 Task: Find connections with filter location Balma with filter topic #investmentproperty with filter profile language Potuguese with filter current company GoodWe with filter school Veer Narmad South Gujarat University, Surat with filter industry Retail Appliances, Electrical, and Electronic Equipment with filter service category Coaching & Mentoring with filter keywords title Locksmith
Action: Mouse moved to (691, 98)
Screenshot: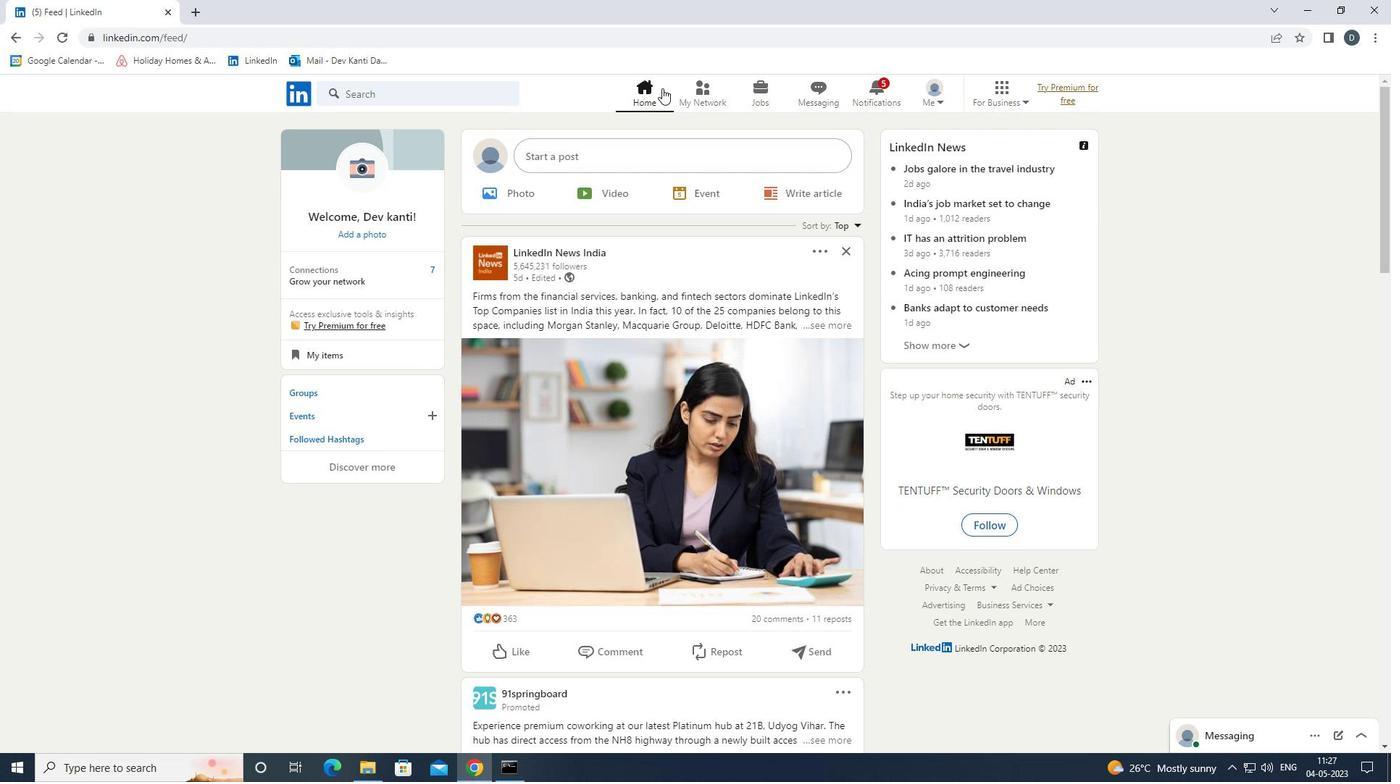 
Action: Mouse pressed left at (691, 98)
Screenshot: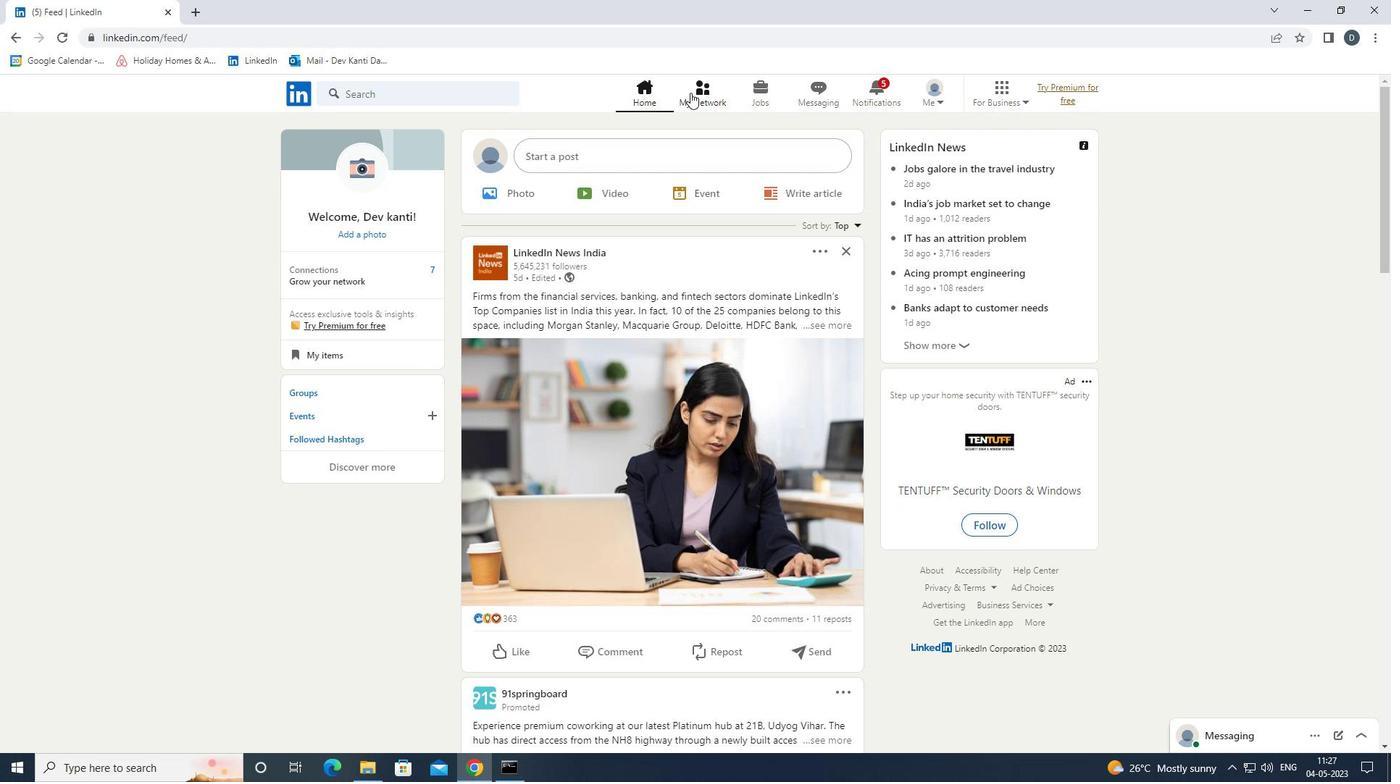 
Action: Mouse moved to (488, 170)
Screenshot: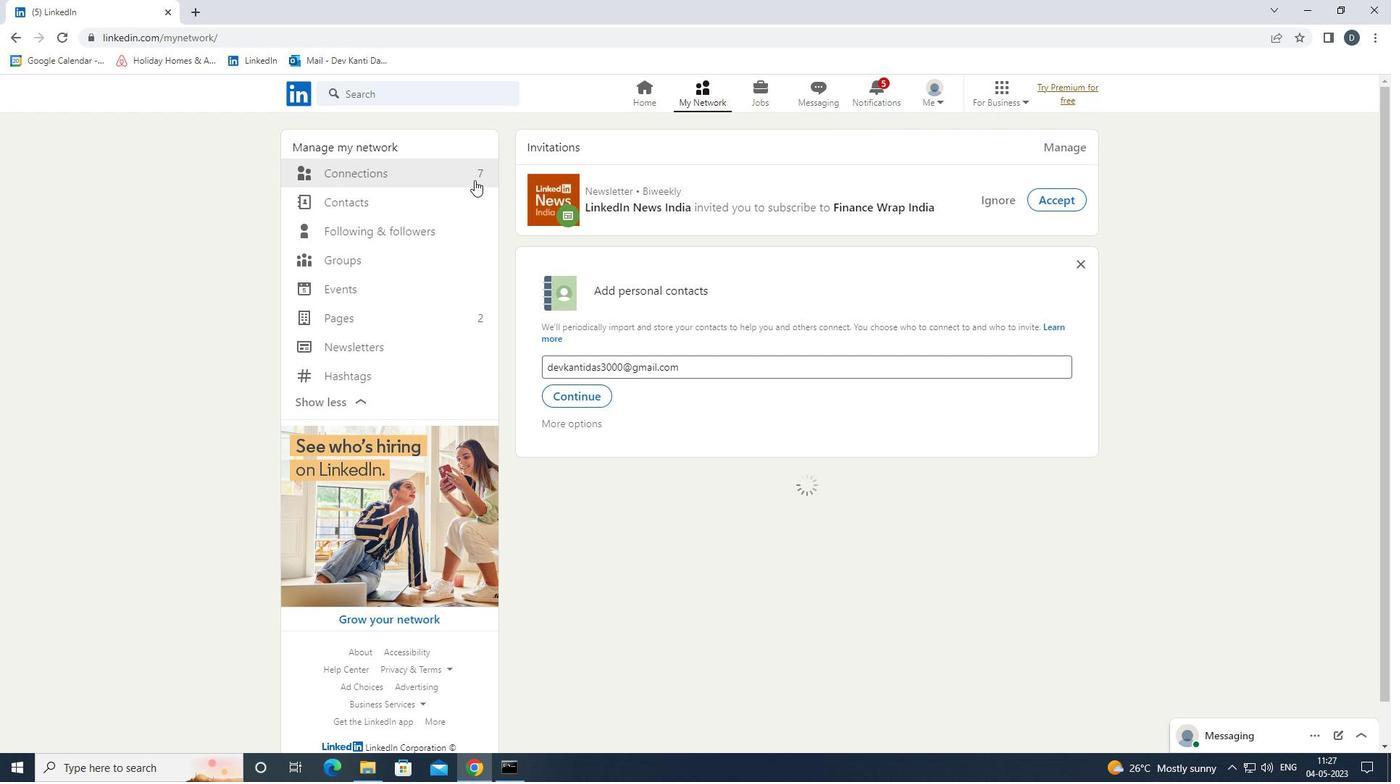 
Action: Mouse pressed left at (488, 170)
Screenshot: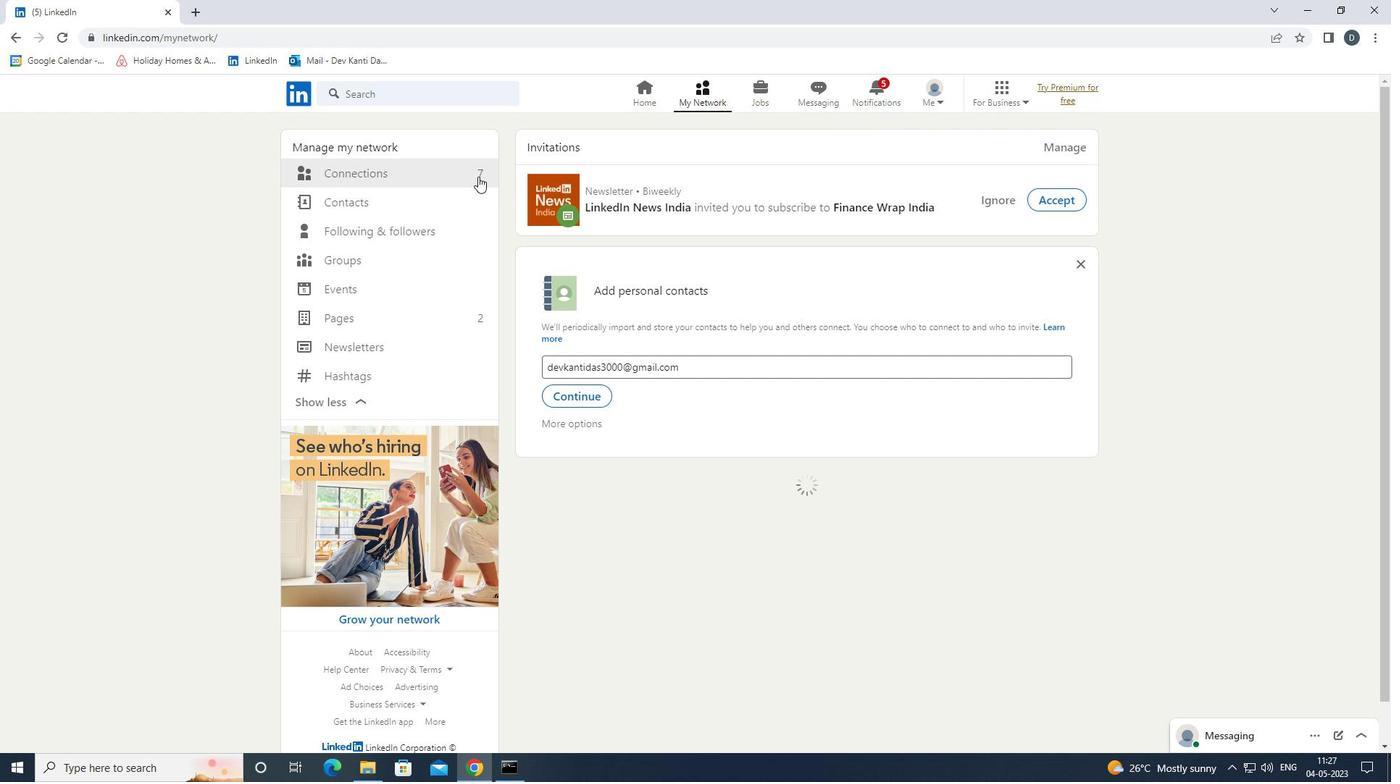 
Action: Mouse moved to (480, 173)
Screenshot: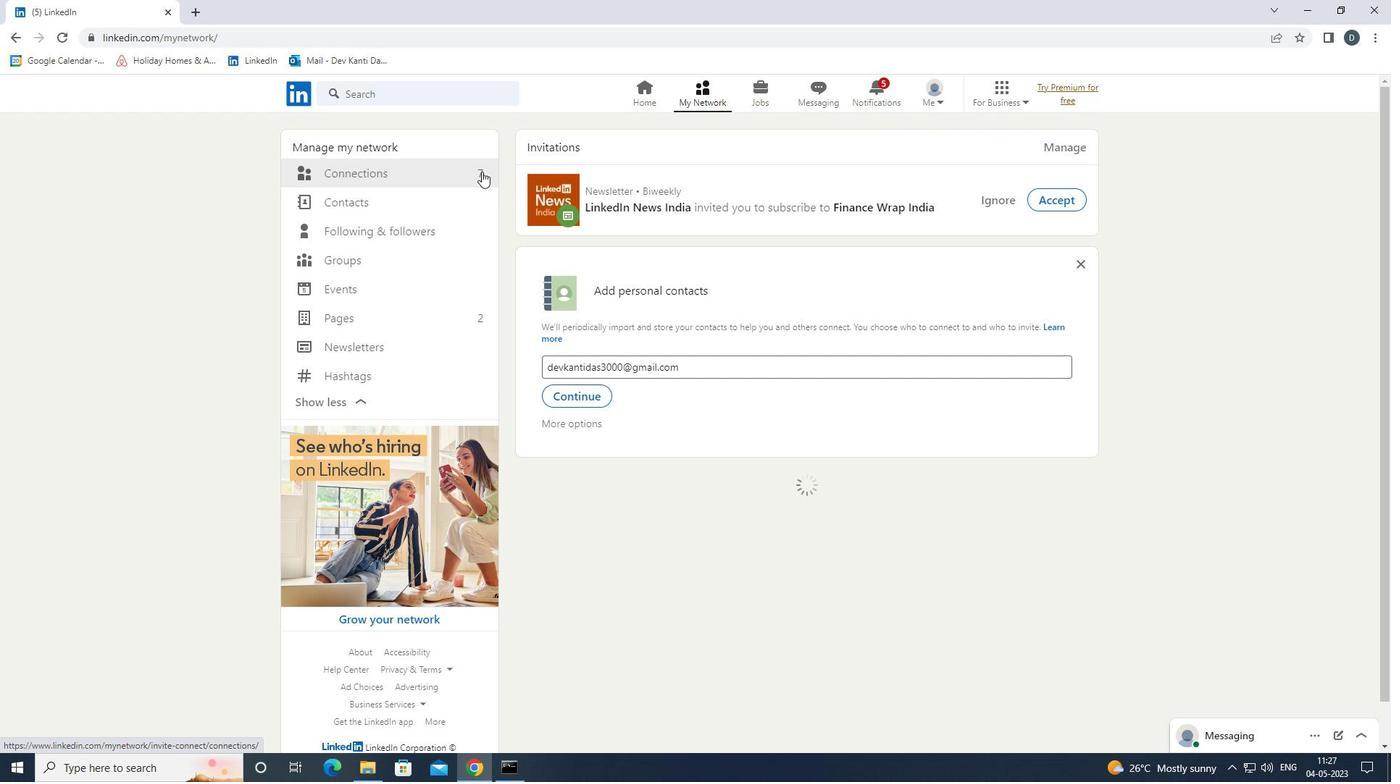 
Action: Mouse pressed left at (480, 173)
Screenshot: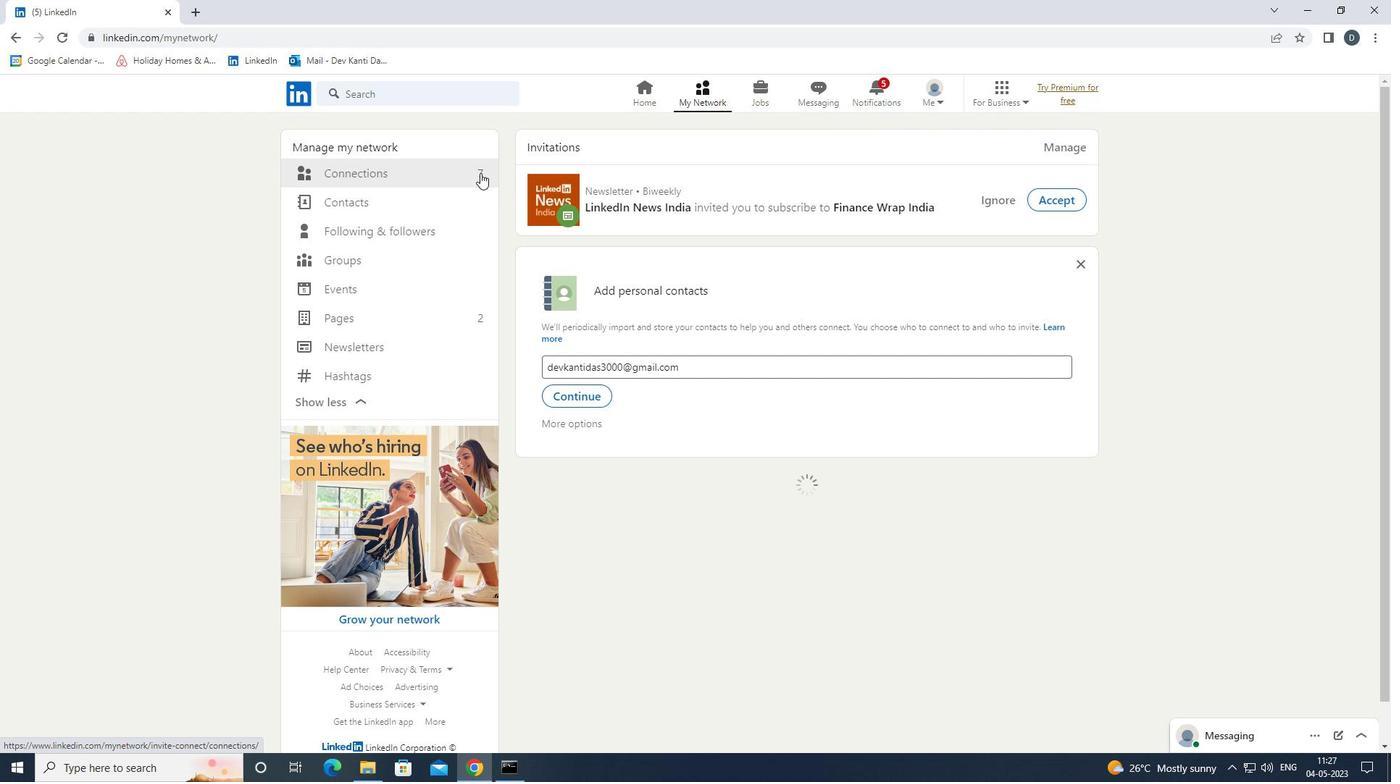 
Action: Mouse moved to (813, 176)
Screenshot: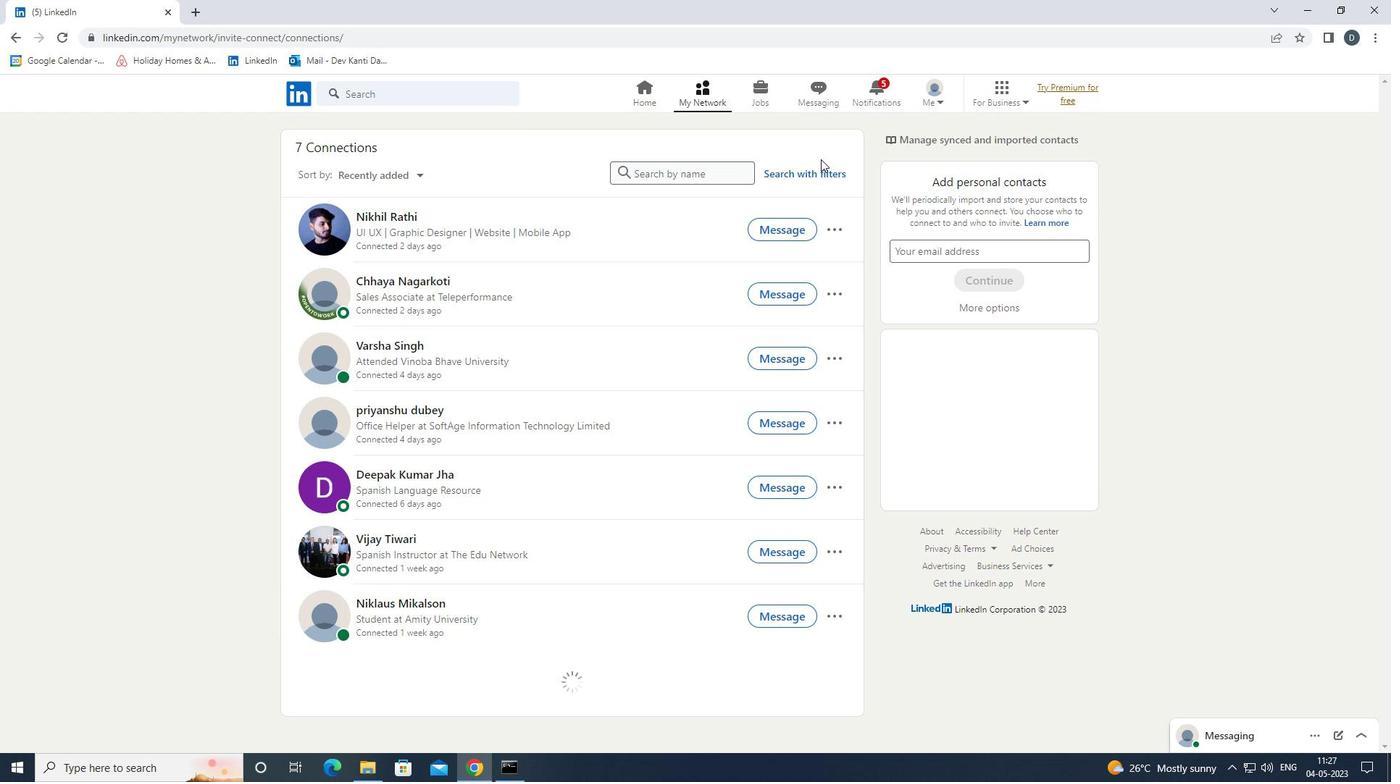 
Action: Mouse pressed left at (813, 176)
Screenshot: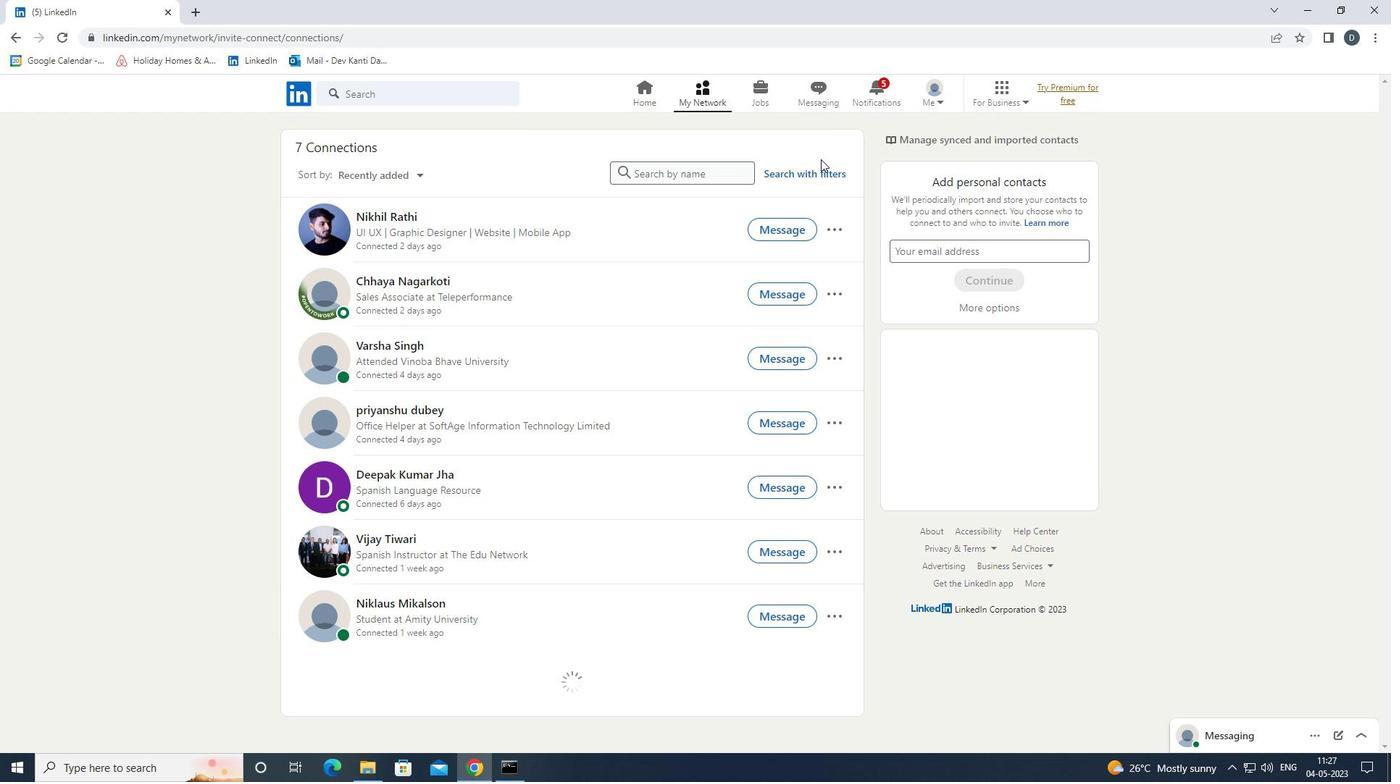 
Action: Mouse moved to (729, 132)
Screenshot: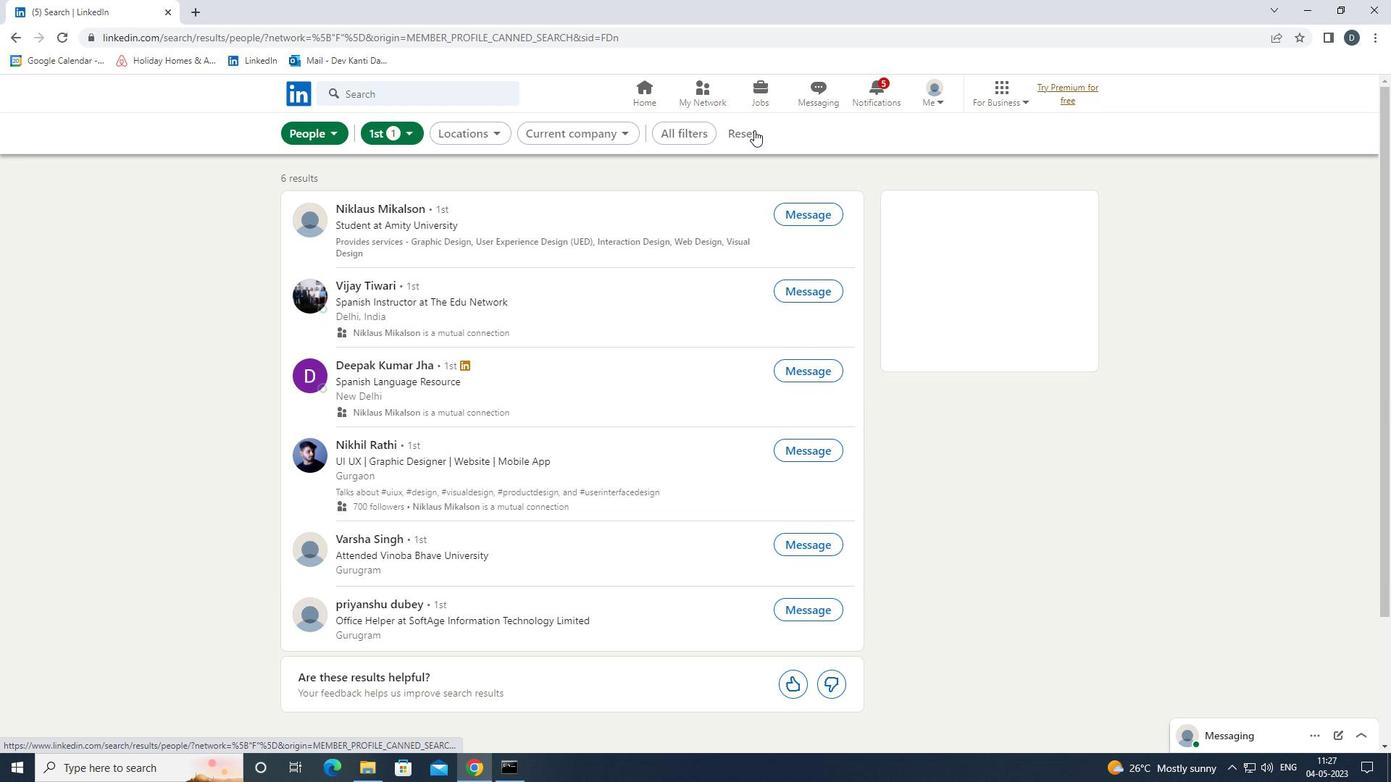 
Action: Mouse pressed left at (729, 132)
Screenshot: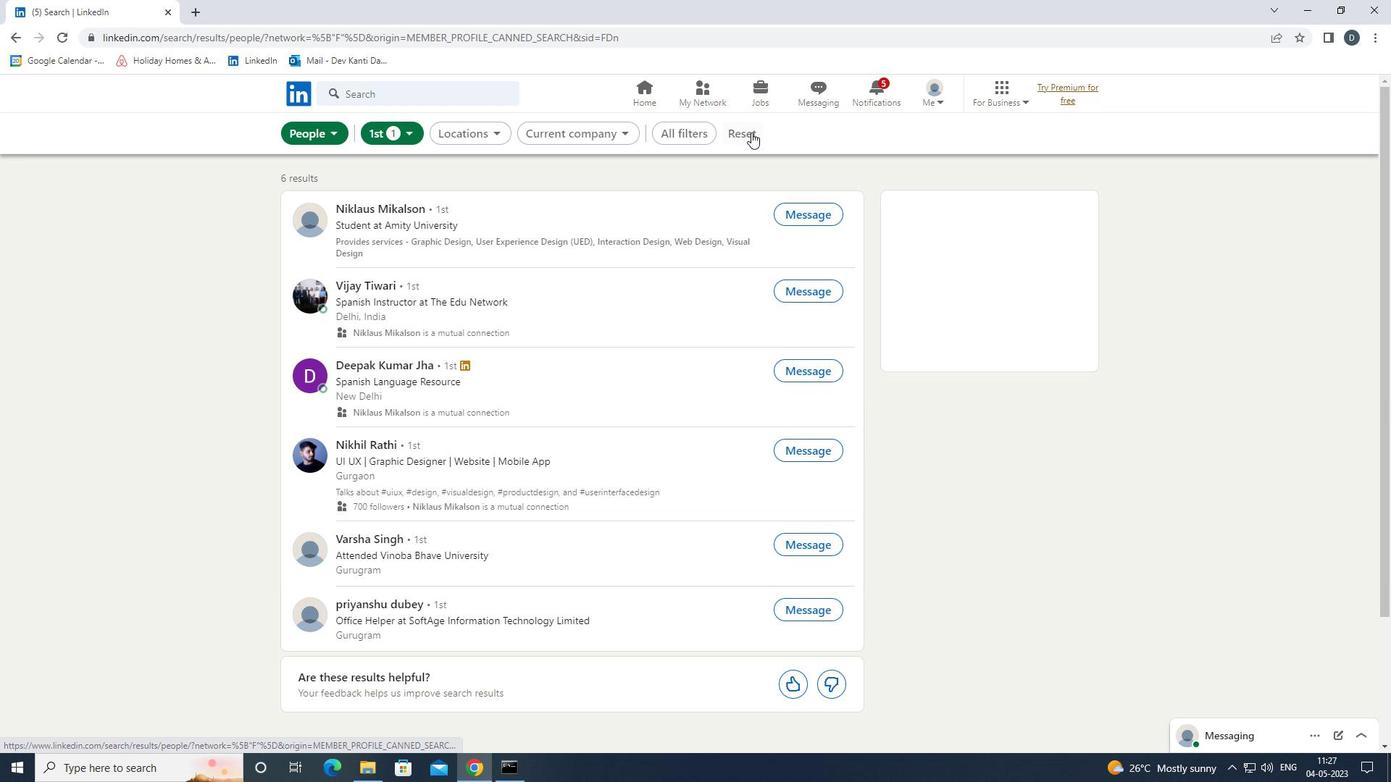 
Action: Mouse moved to (721, 134)
Screenshot: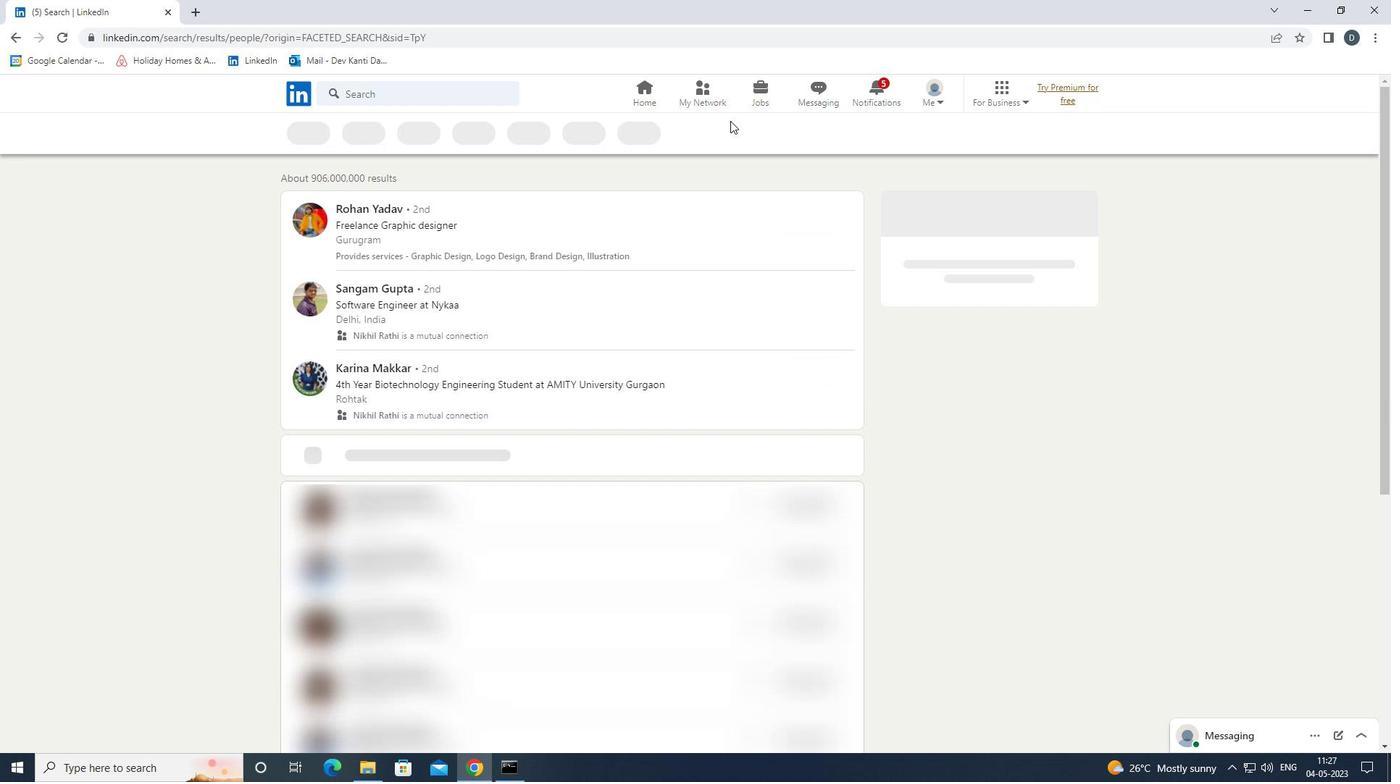 
Action: Mouse pressed left at (721, 134)
Screenshot: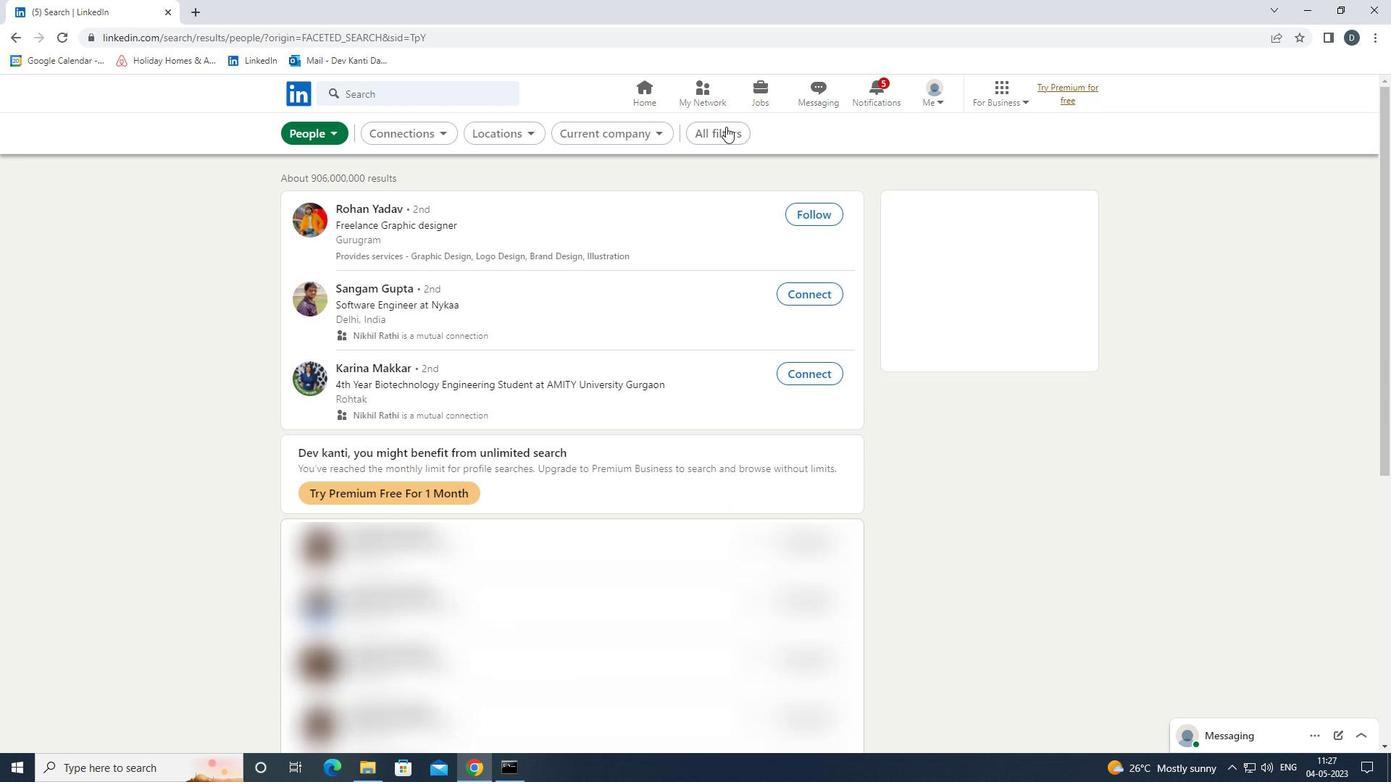 
Action: Mouse moved to (1225, 429)
Screenshot: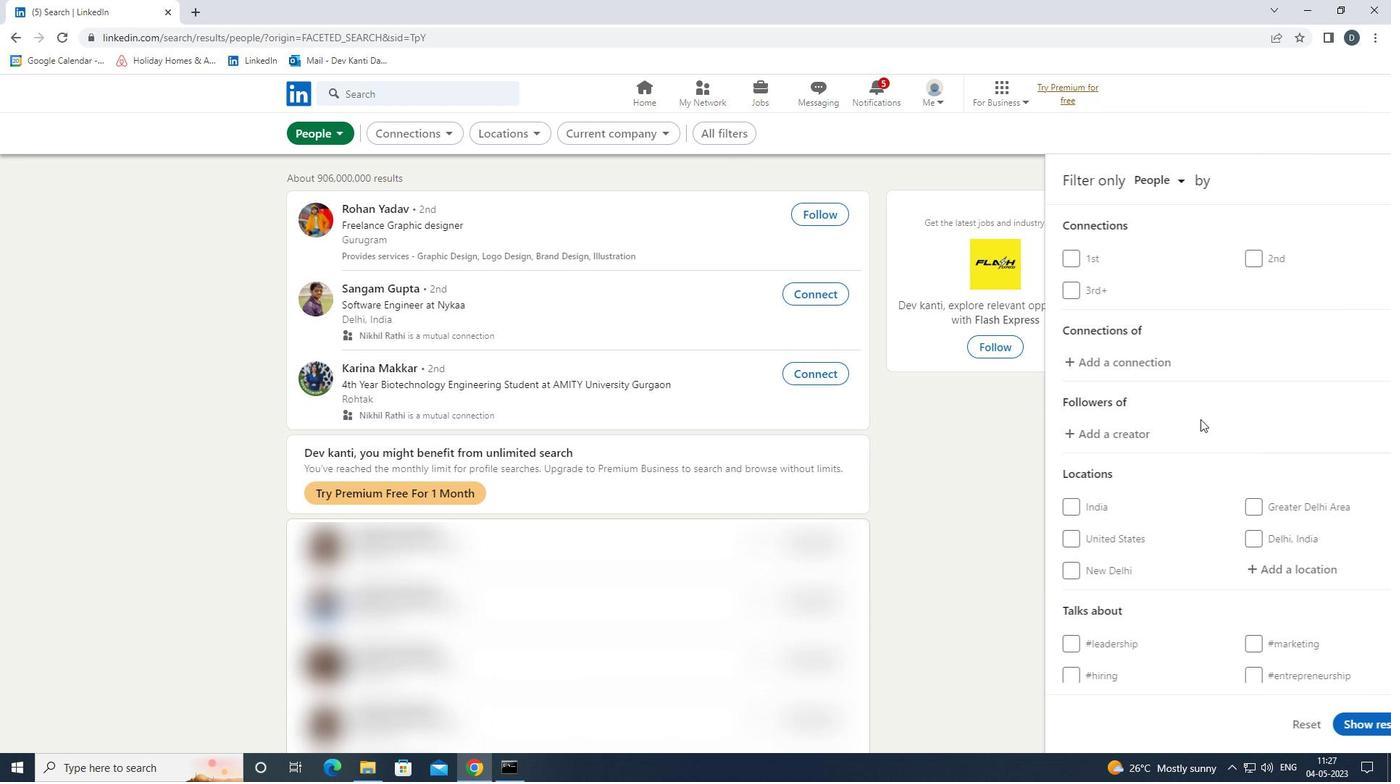 
Action: Mouse scrolled (1225, 429) with delta (0, 0)
Screenshot: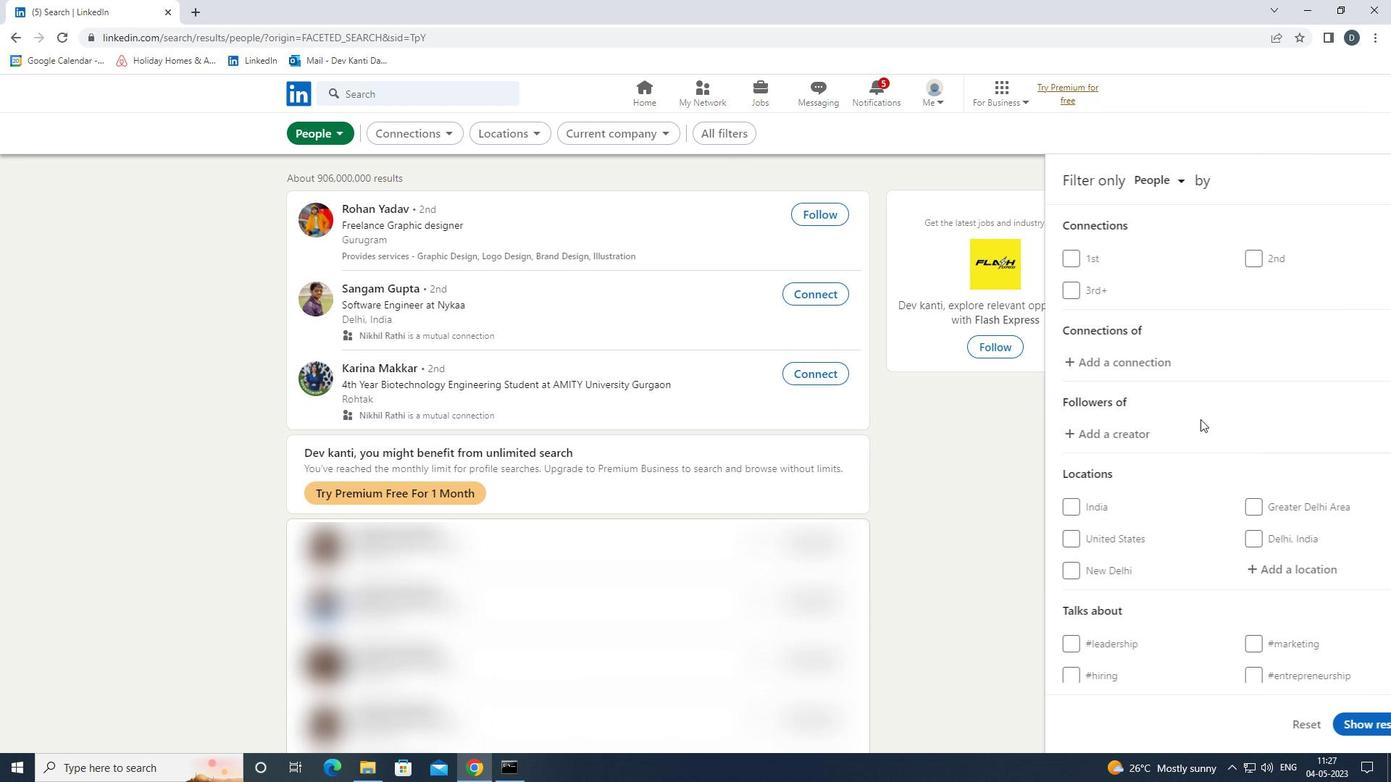 
Action: Mouse moved to (1226, 429)
Screenshot: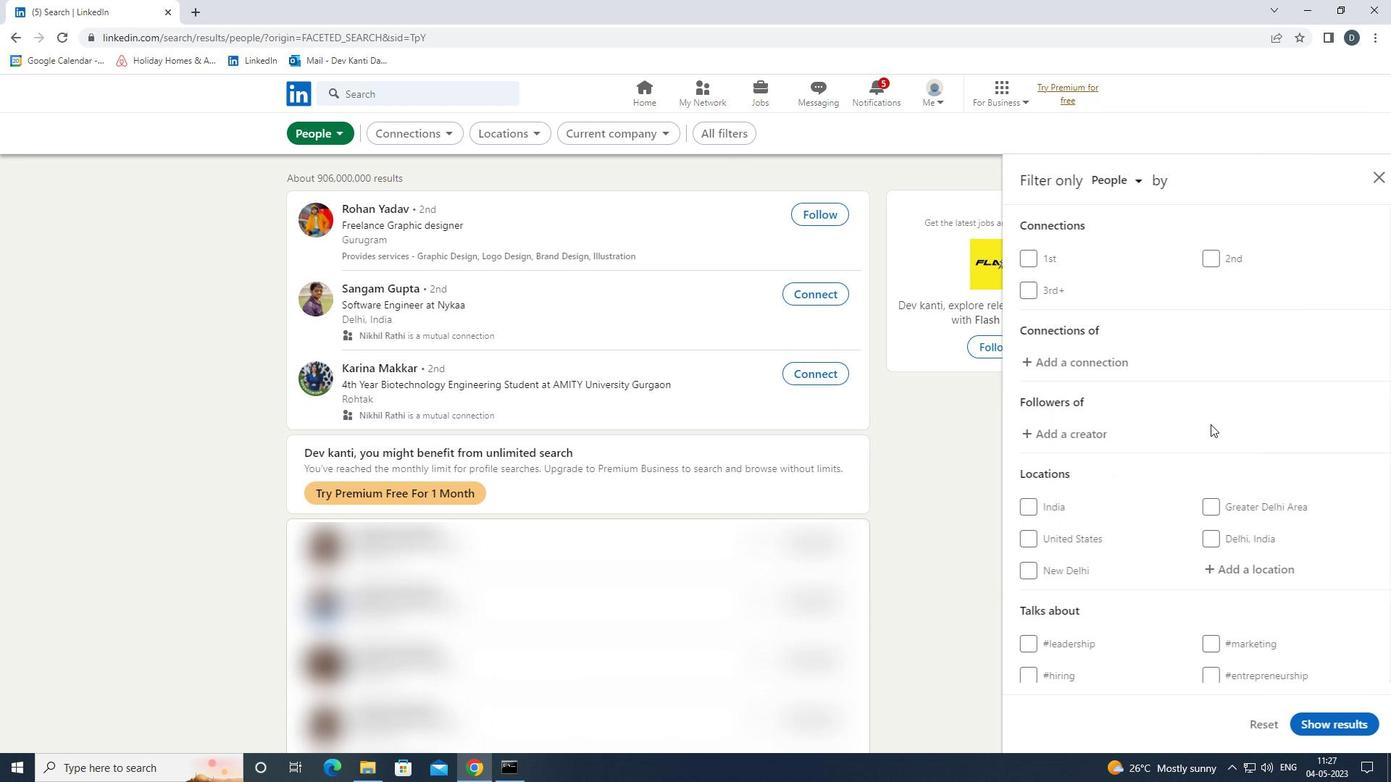
Action: Mouse scrolled (1226, 429) with delta (0, 0)
Screenshot: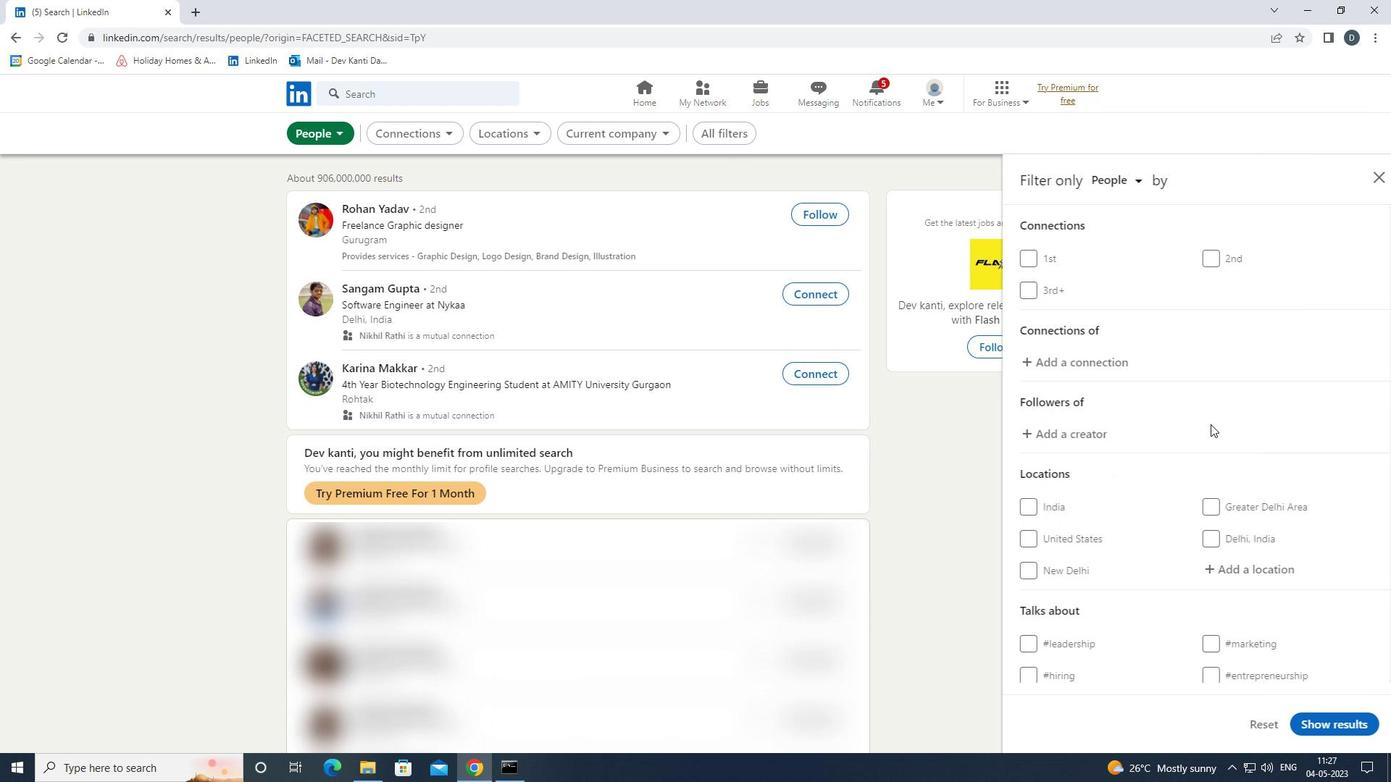 
Action: Mouse moved to (1245, 428)
Screenshot: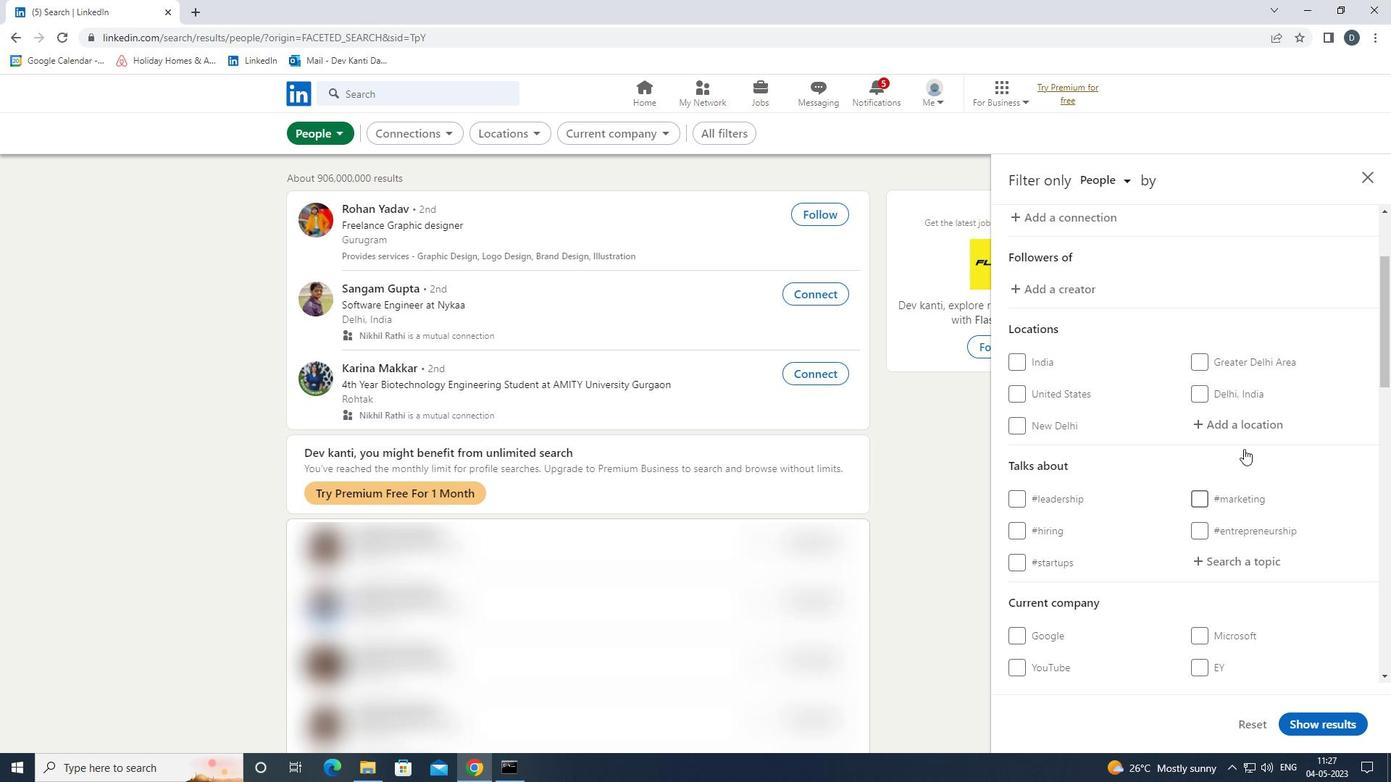 
Action: Mouse pressed left at (1245, 428)
Screenshot: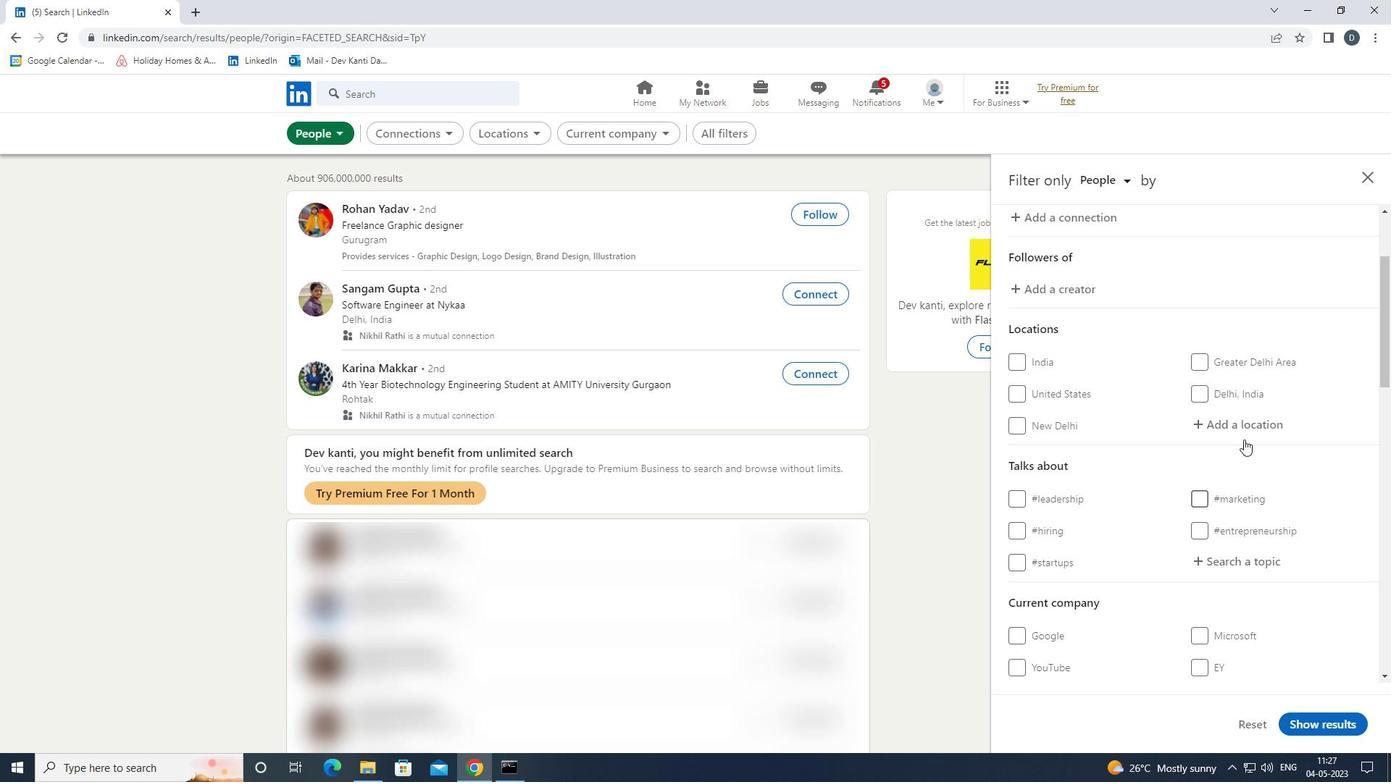
Action: Mouse moved to (1240, 431)
Screenshot: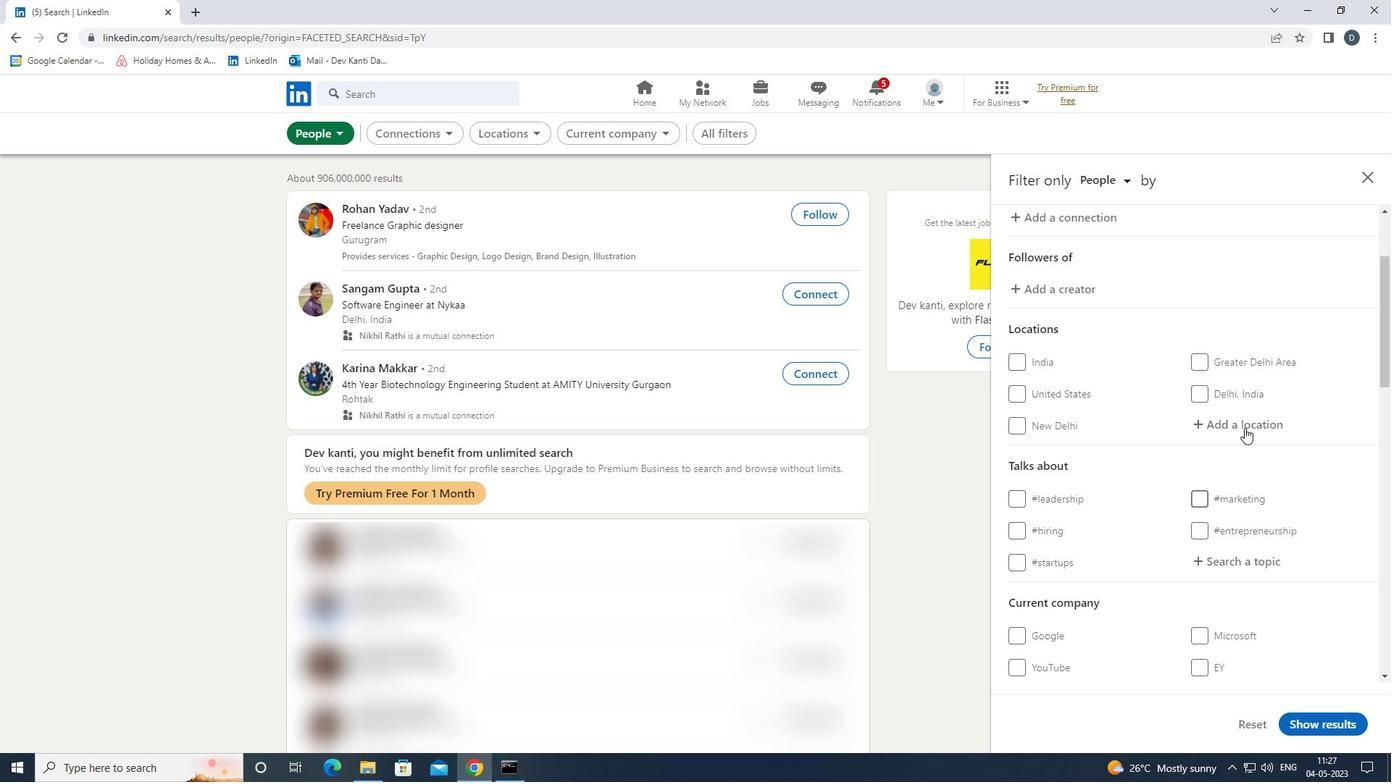 
Action: Key pressed <Key.shift>BALMA<Key.down><Key.enter>
Screenshot: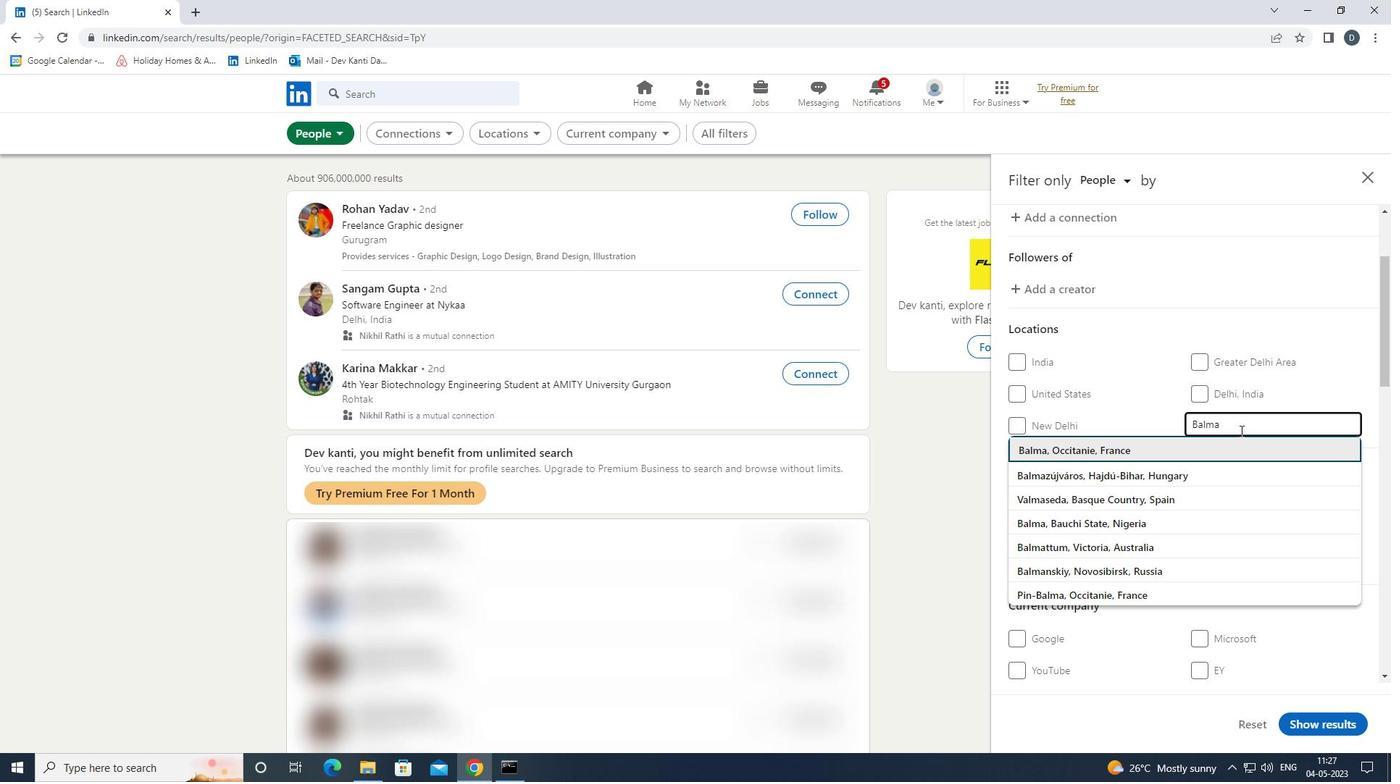 
Action: Mouse moved to (1264, 440)
Screenshot: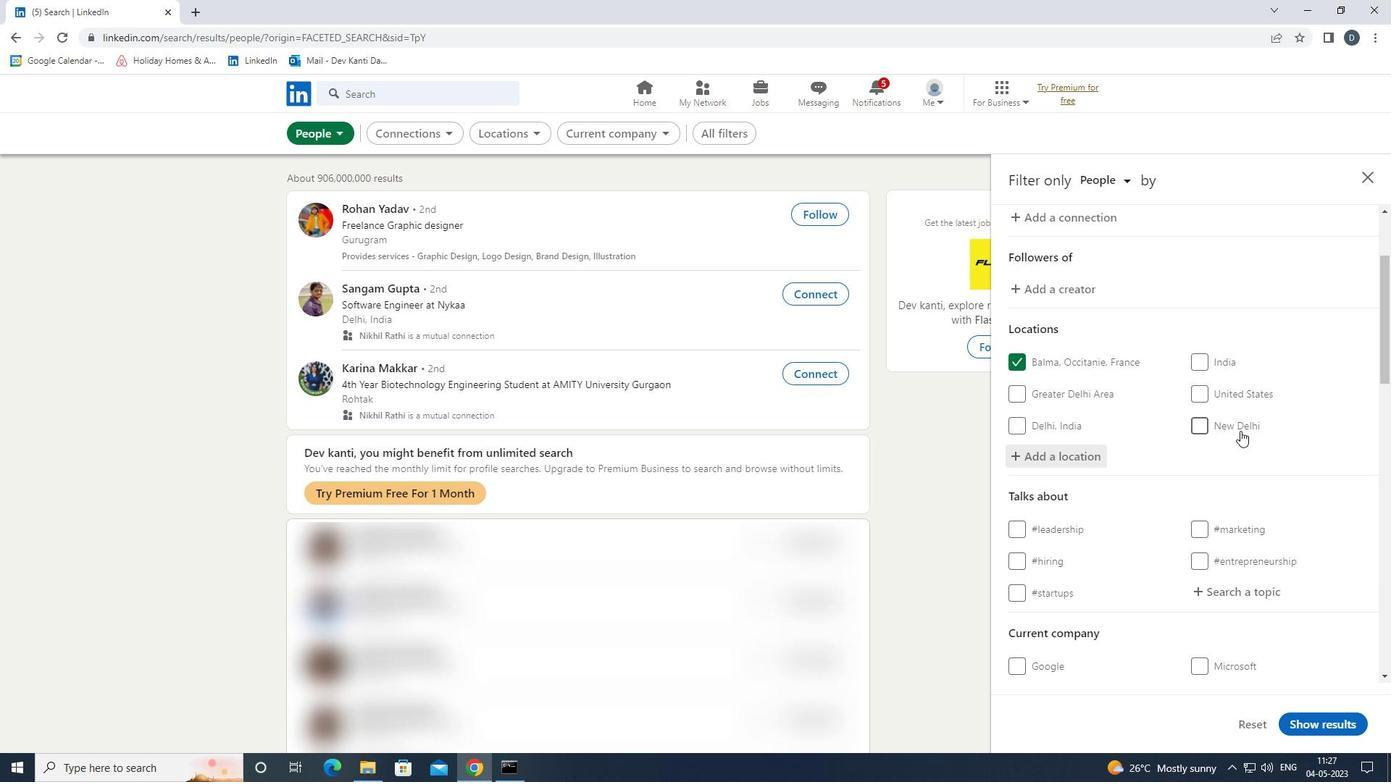 
Action: Mouse scrolled (1264, 439) with delta (0, 0)
Screenshot: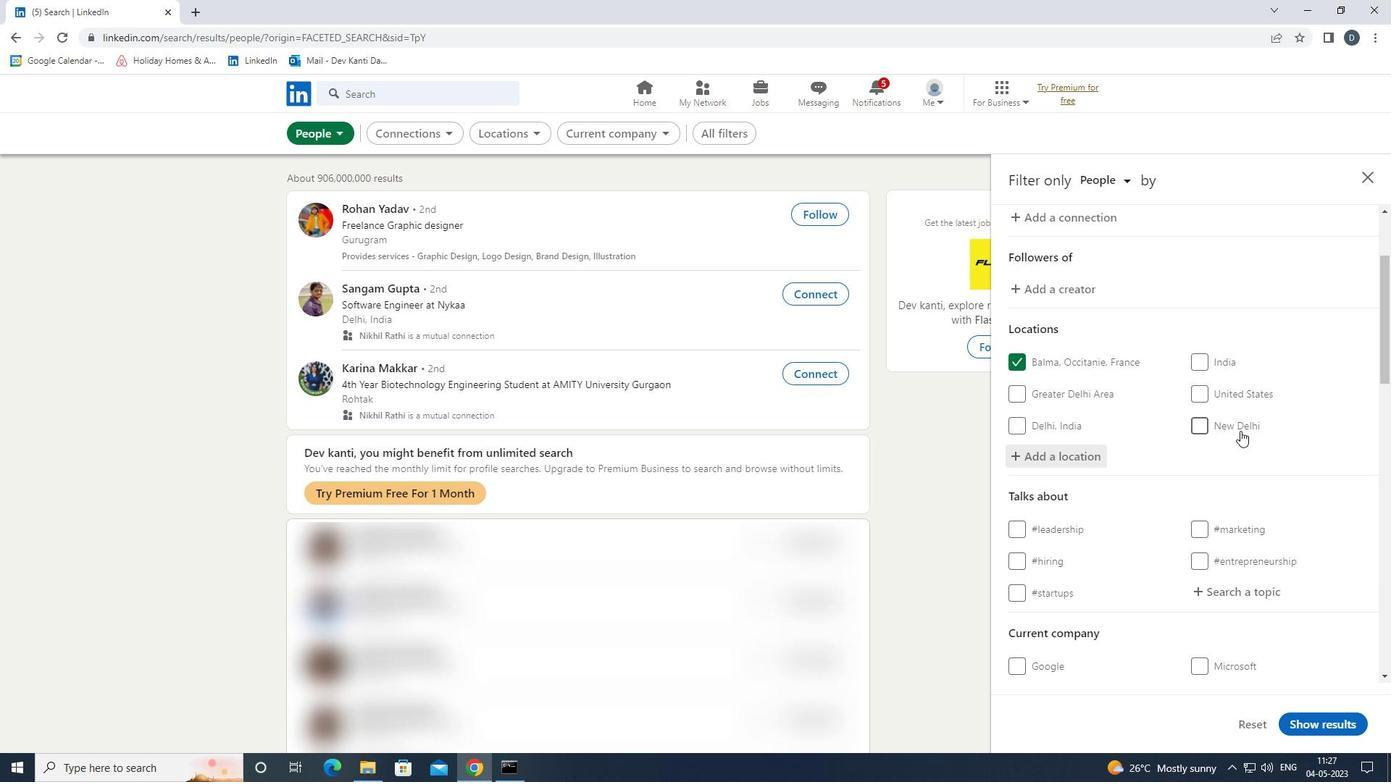 
Action: Mouse moved to (1263, 442)
Screenshot: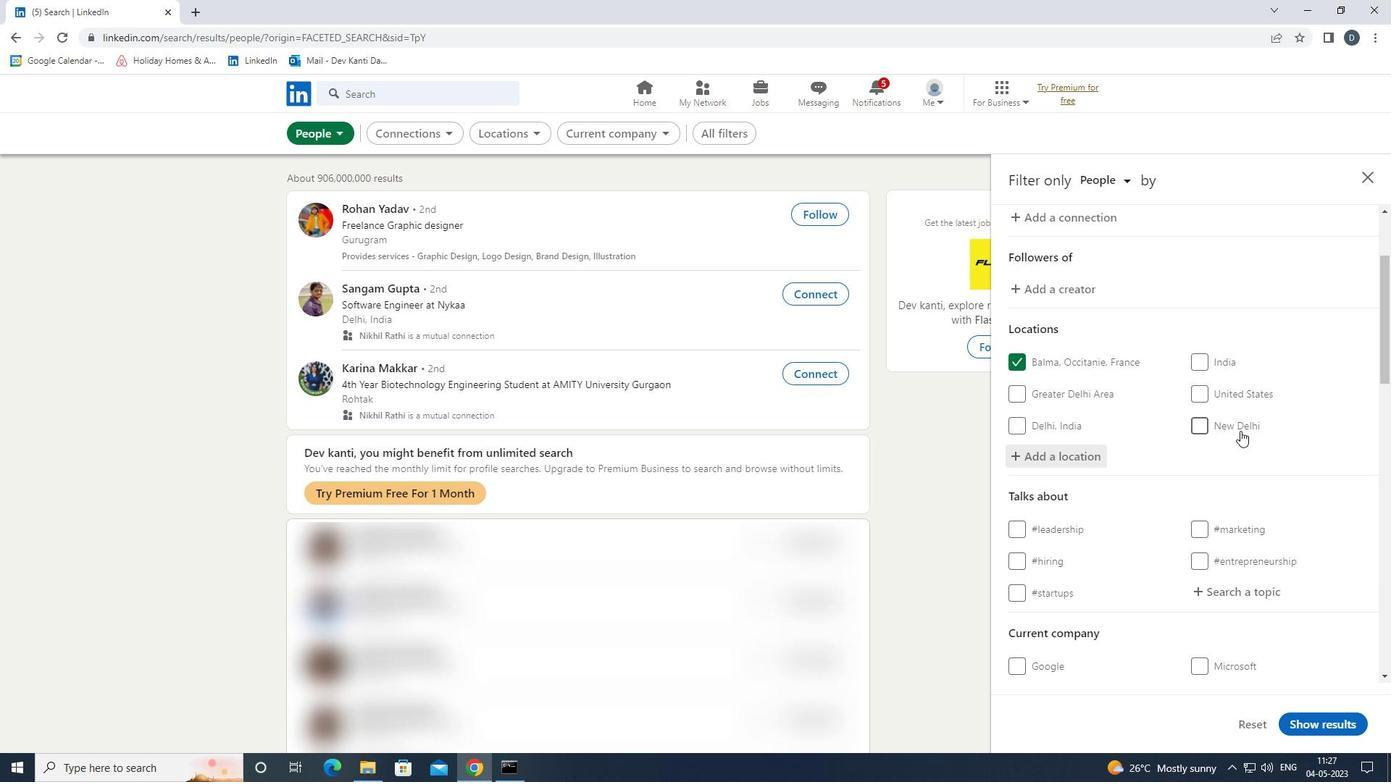 
Action: Mouse scrolled (1263, 441) with delta (0, 0)
Screenshot: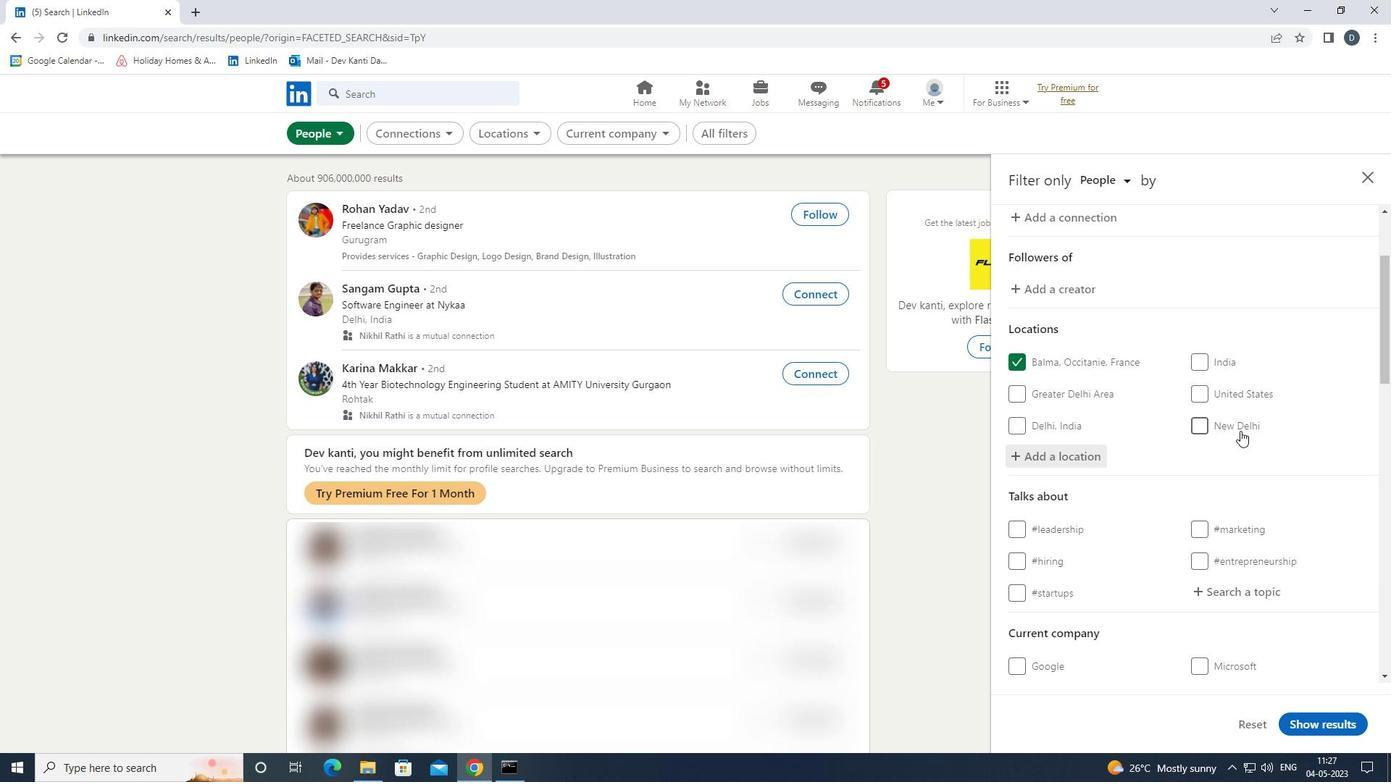 
Action: Mouse moved to (1248, 455)
Screenshot: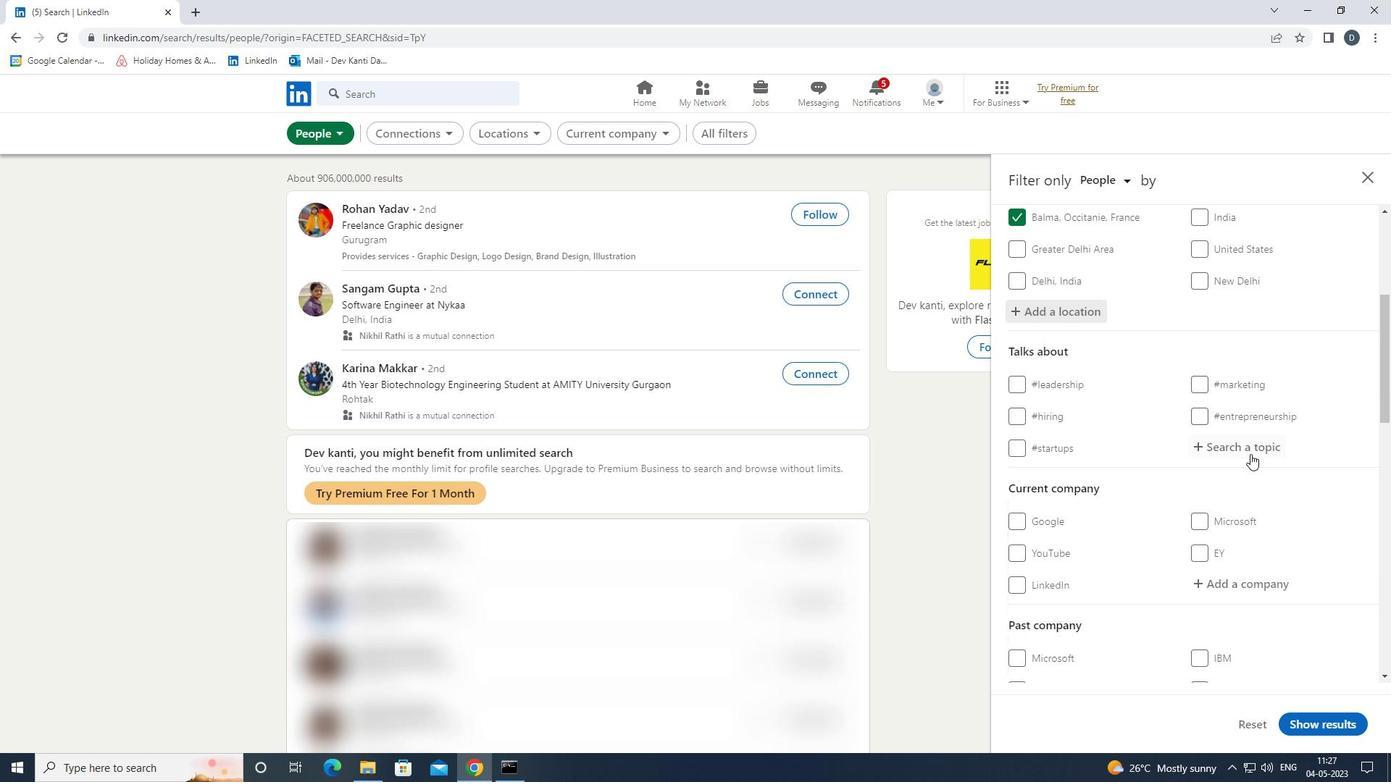 
Action: Mouse pressed left at (1248, 455)
Screenshot: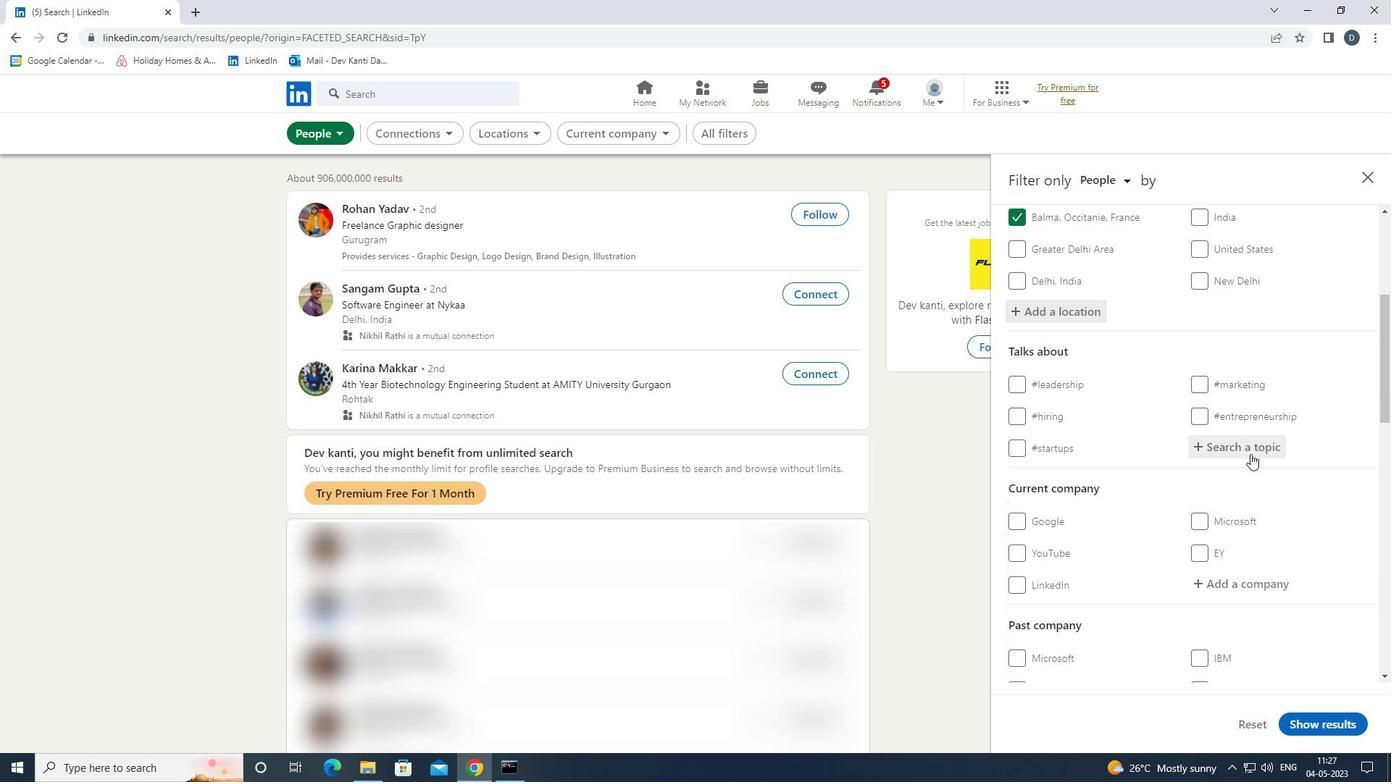 
Action: Mouse moved to (1247, 456)
Screenshot: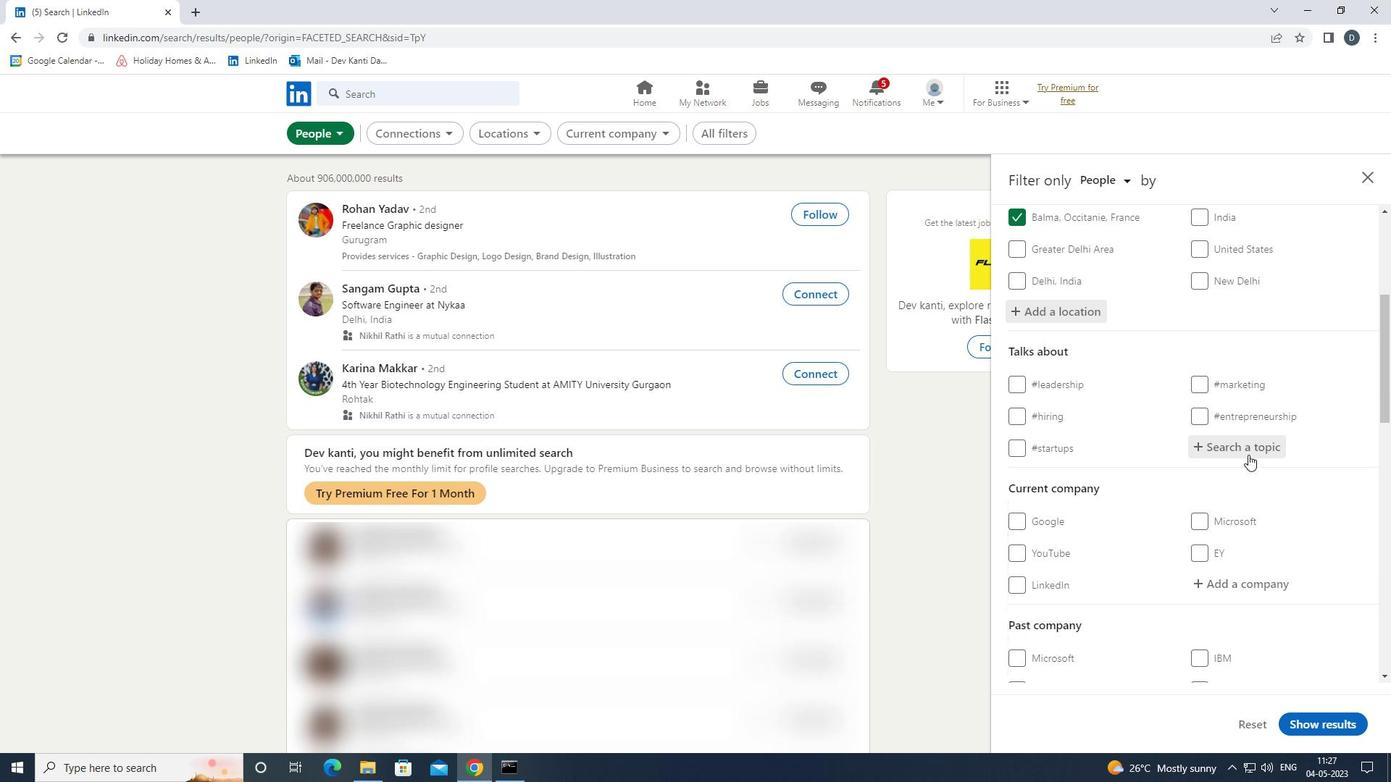 
Action: Key pressed <Key.shift>INVESTMENTPROPERT<Key.down><Key.enter>
Screenshot: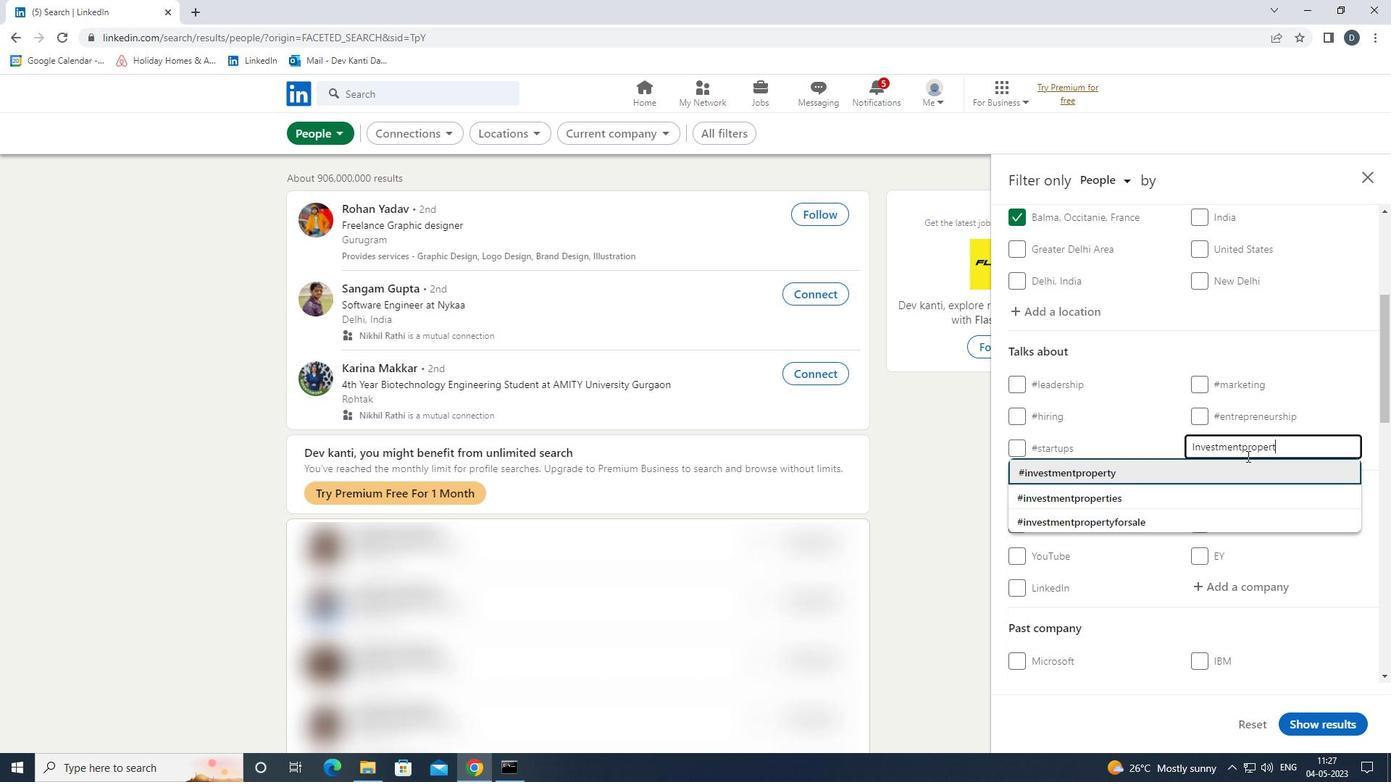 
Action: Mouse moved to (1193, 454)
Screenshot: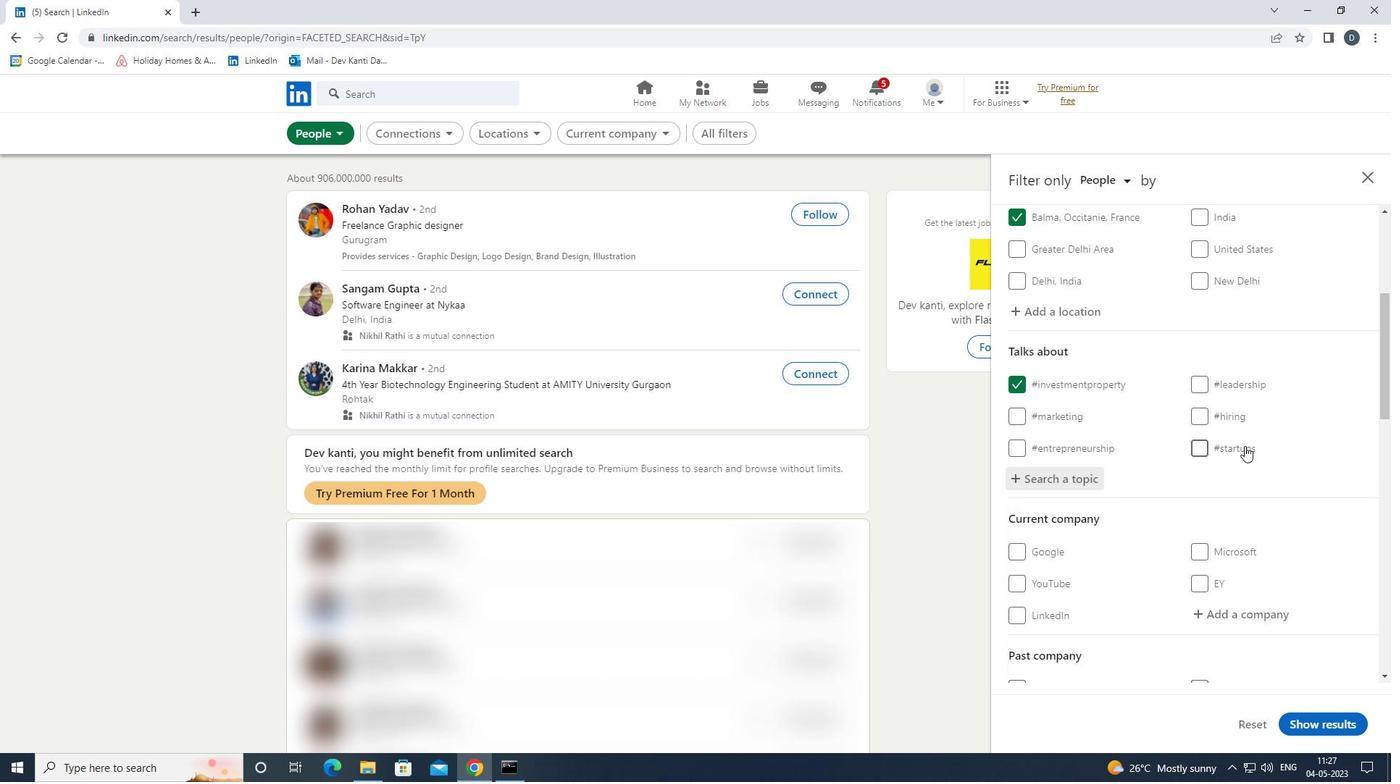 
Action: Mouse scrolled (1193, 453) with delta (0, 0)
Screenshot: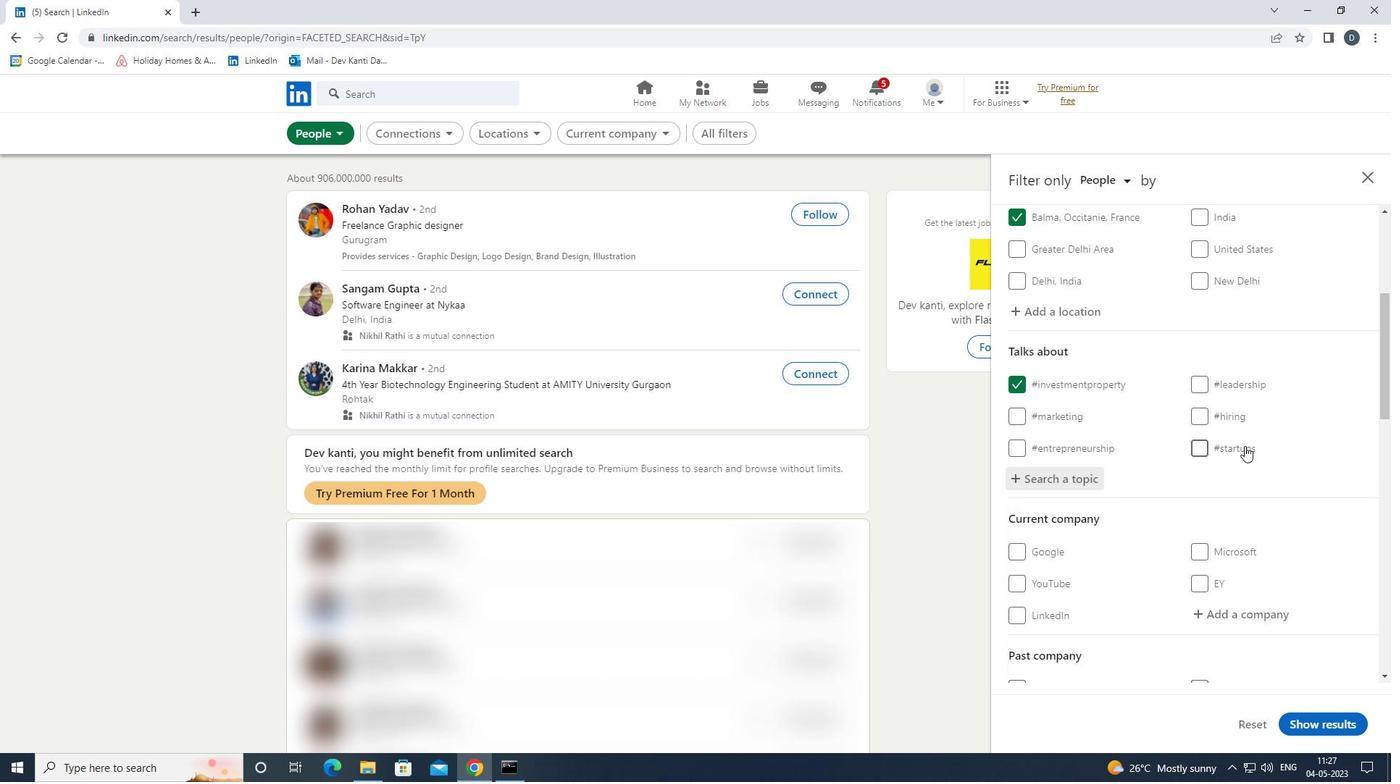 
Action: Mouse moved to (1193, 458)
Screenshot: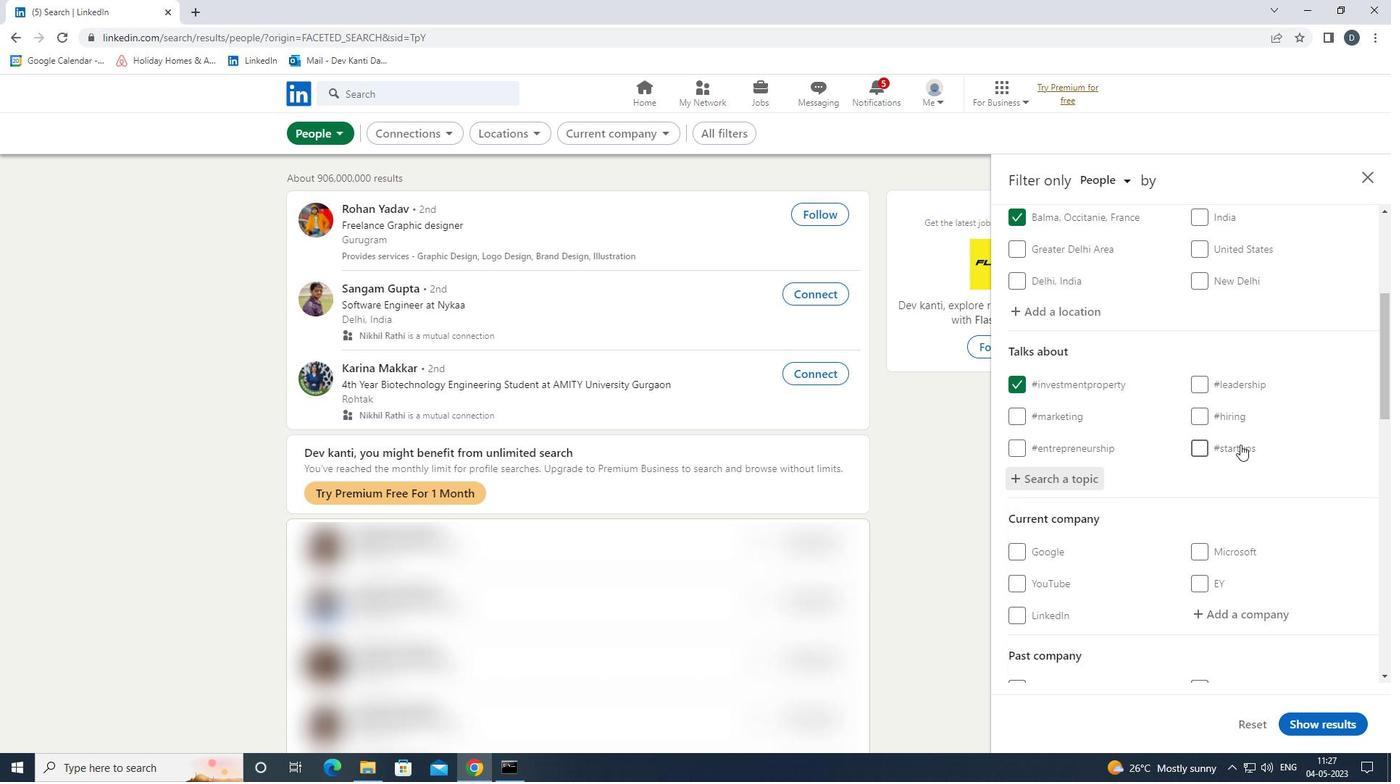 
Action: Mouse scrolled (1193, 458) with delta (0, 0)
Screenshot: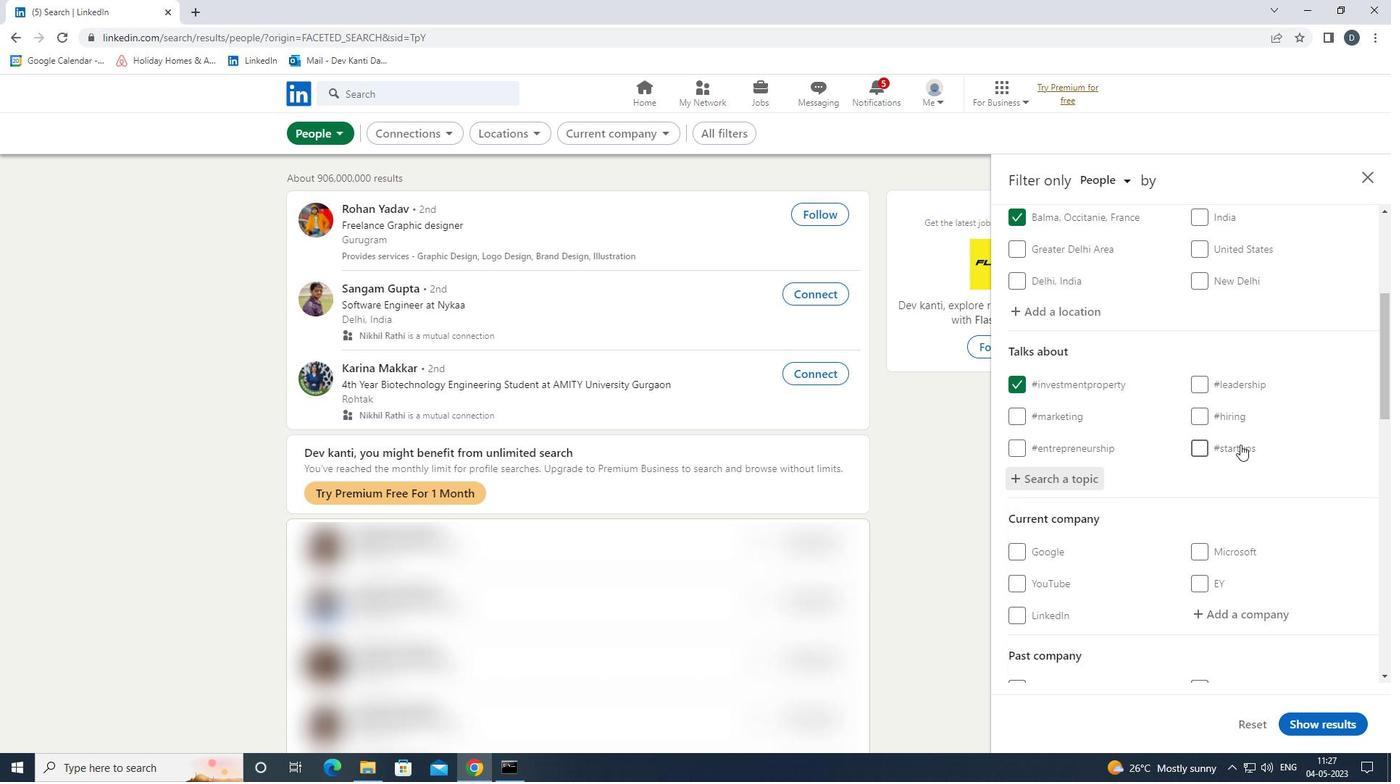 
Action: Mouse moved to (1194, 459)
Screenshot: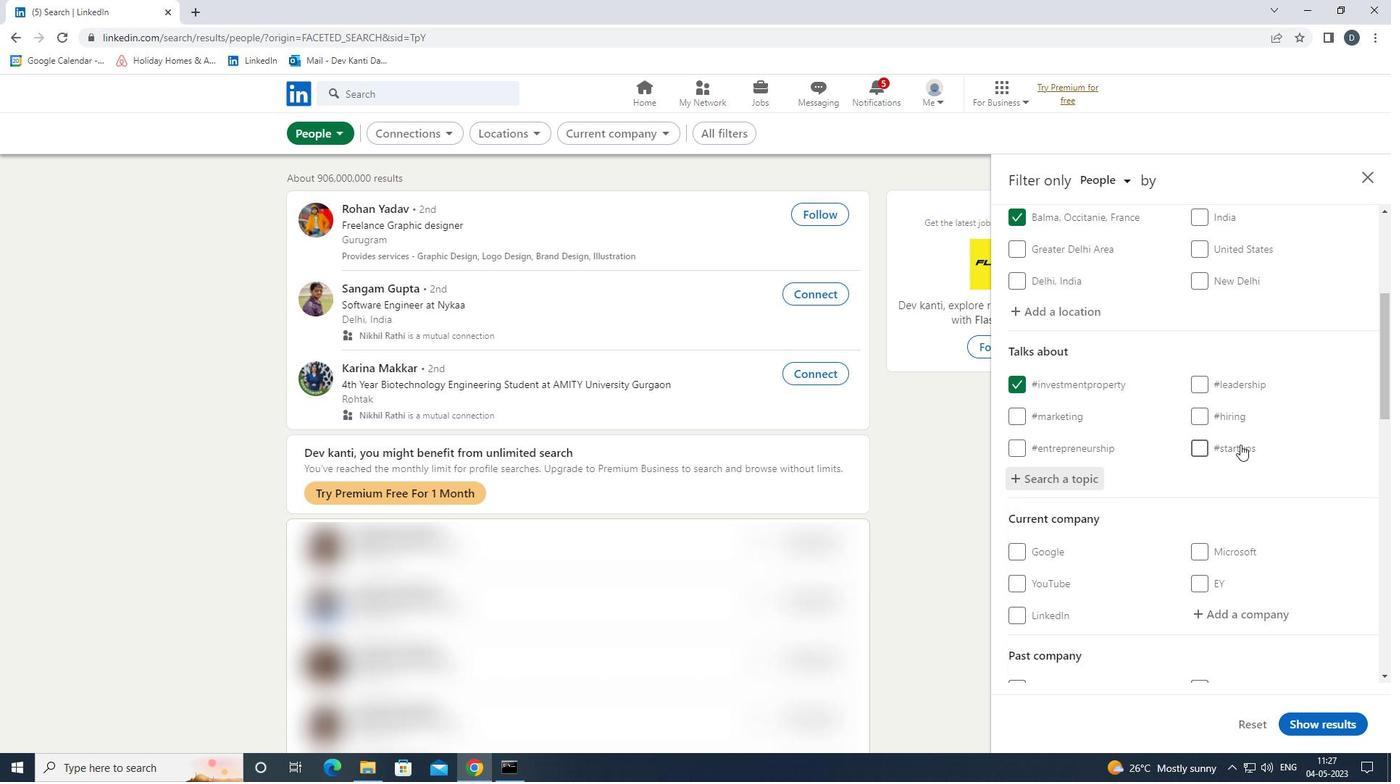 
Action: Mouse scrolled (1194, 458) with delta (0, 0)
Screenshot: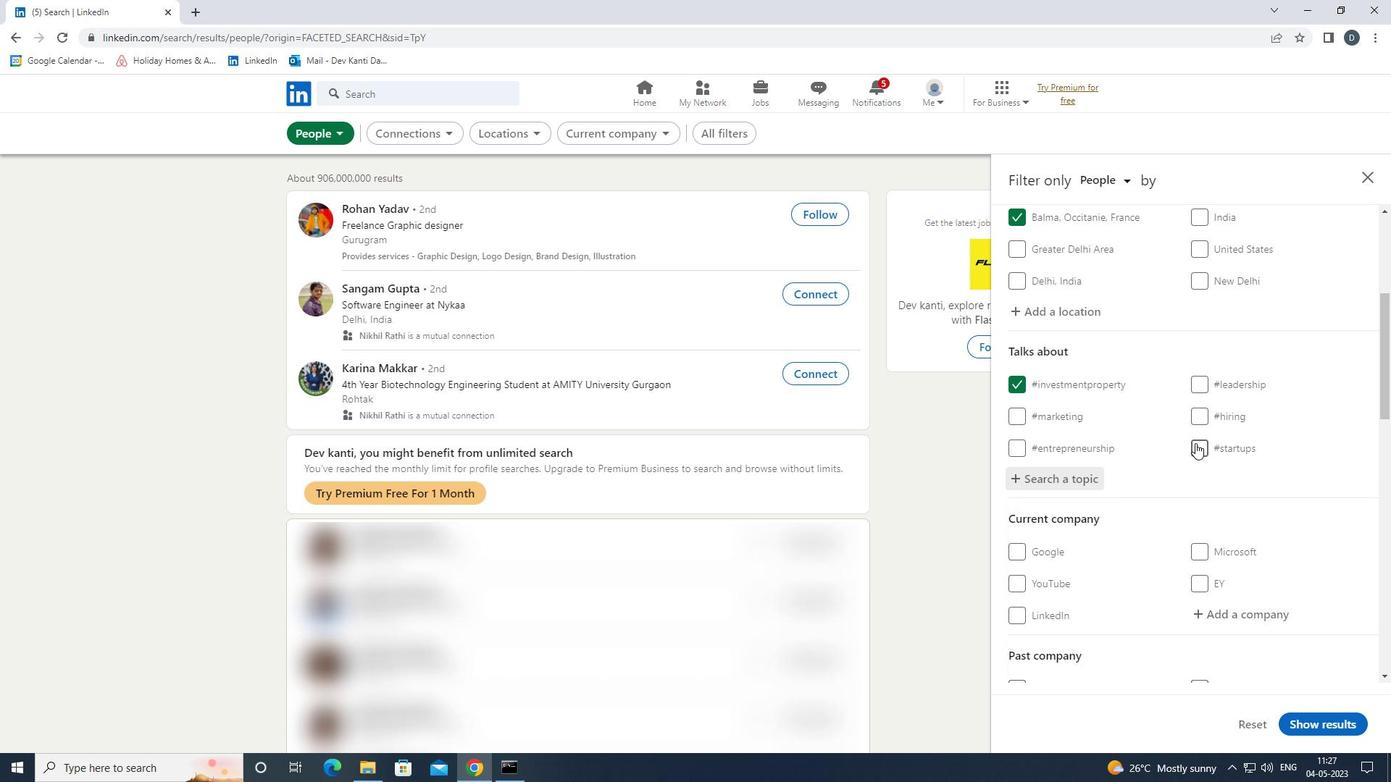 
Action: Mouse moved to (1226, 422)
Screenshot: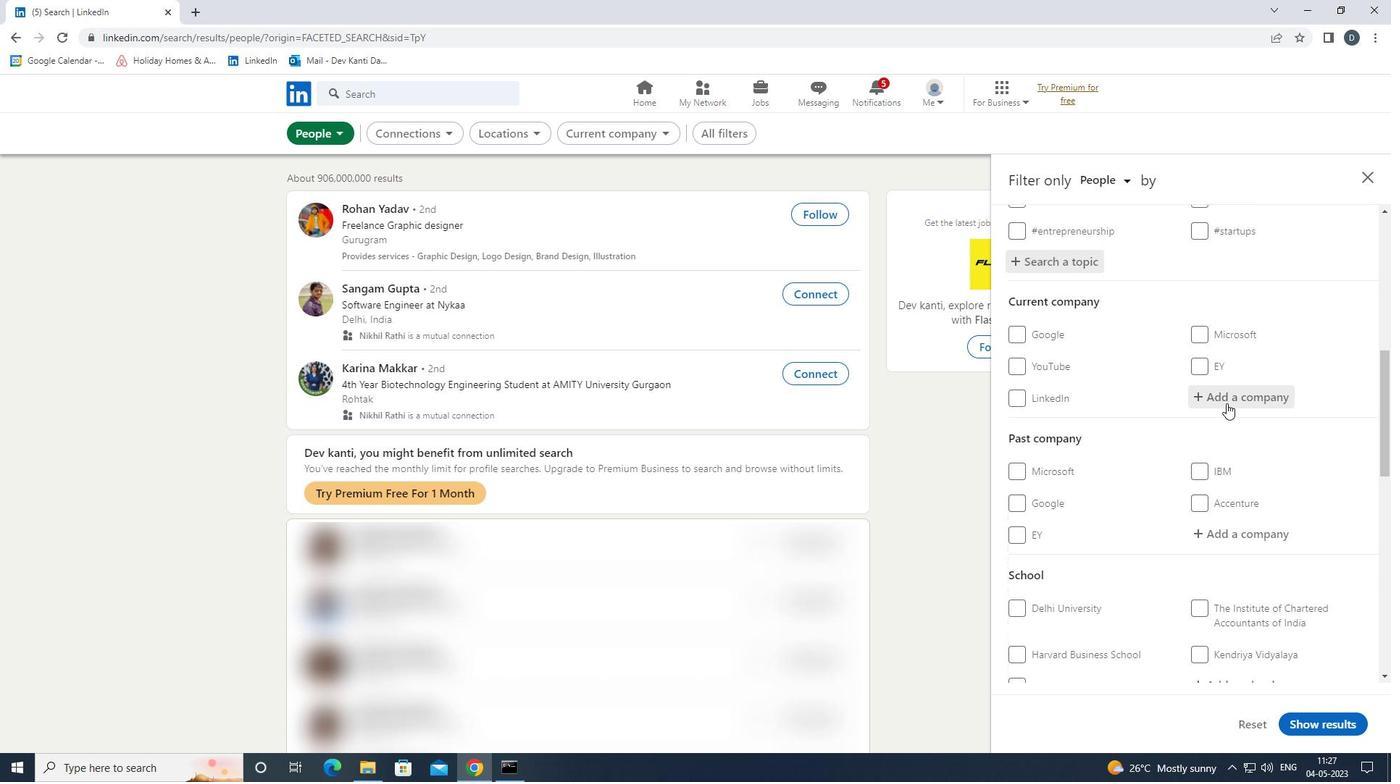 
Action: Mouse scrolled (1226, 421) with delta (0, 0)
Screenshot: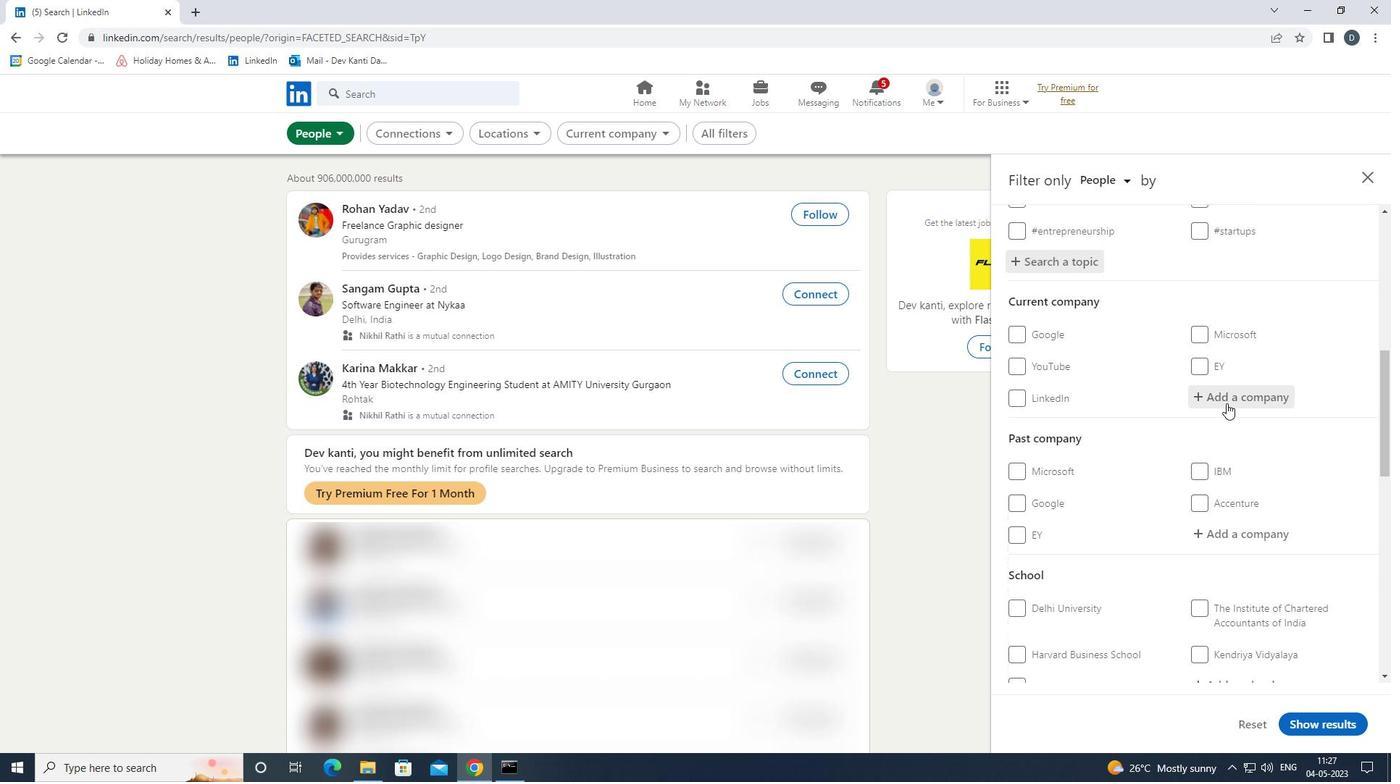 
Action: Mouse moved to (1226, 424)
Screenshot: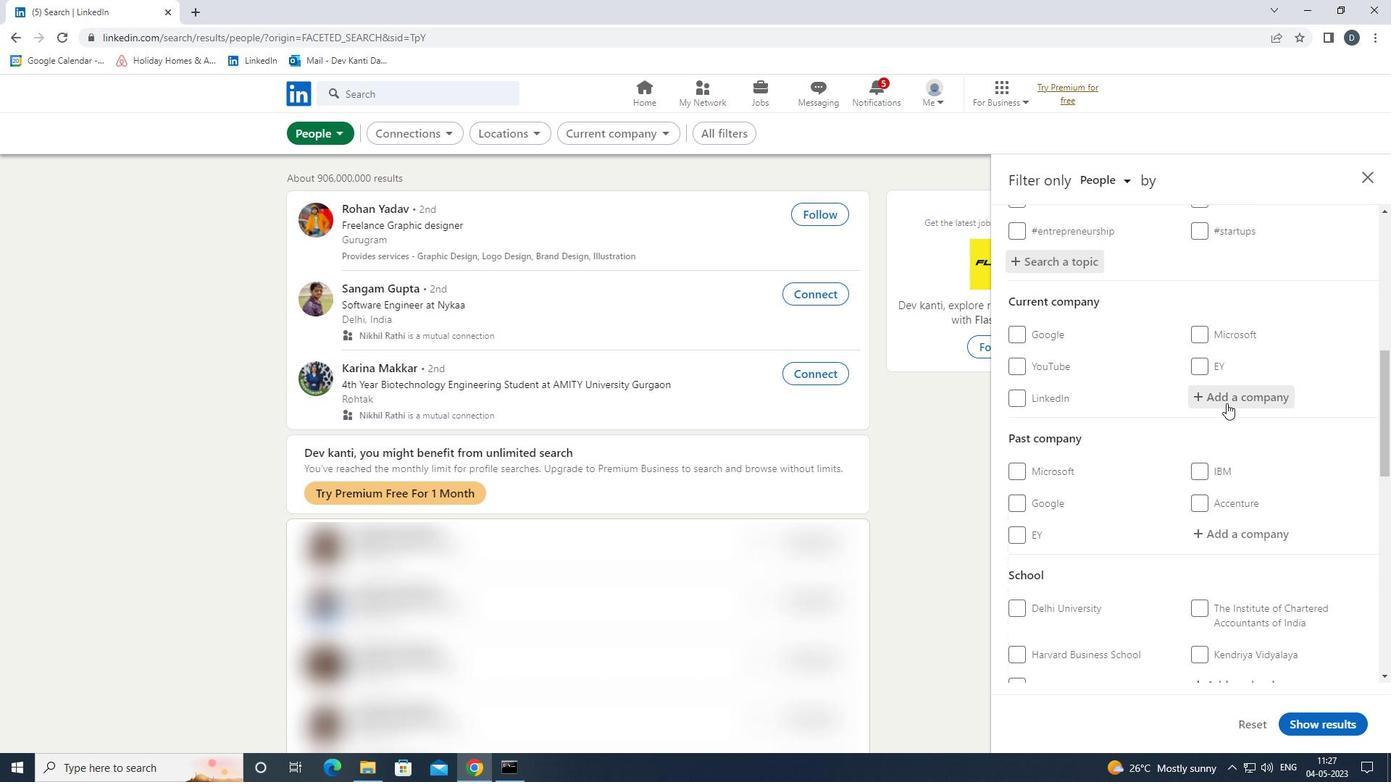 
Action: Mouse scrolled (1226, 424) with delta (0, 0)
Screenshot: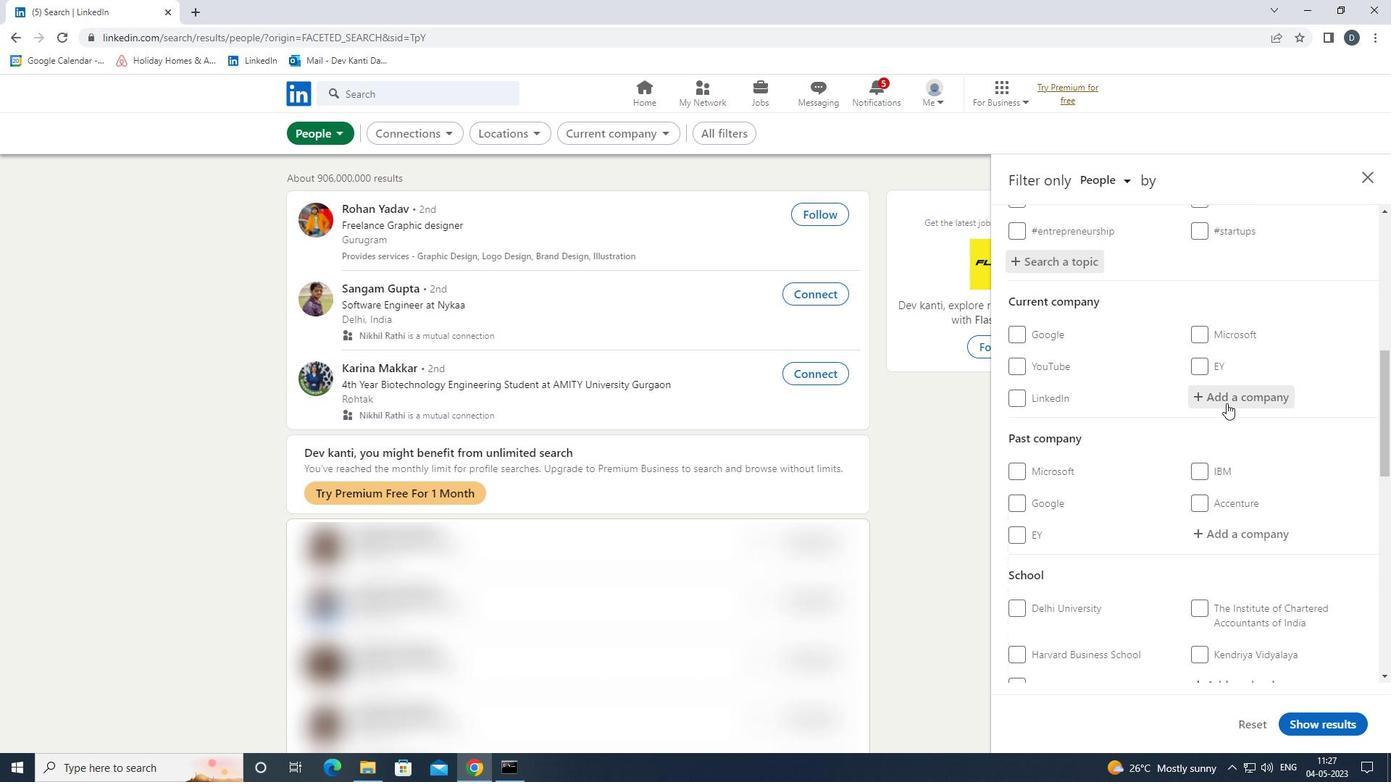 
Action: Mouse moved to (1226, 429)
Screenshot: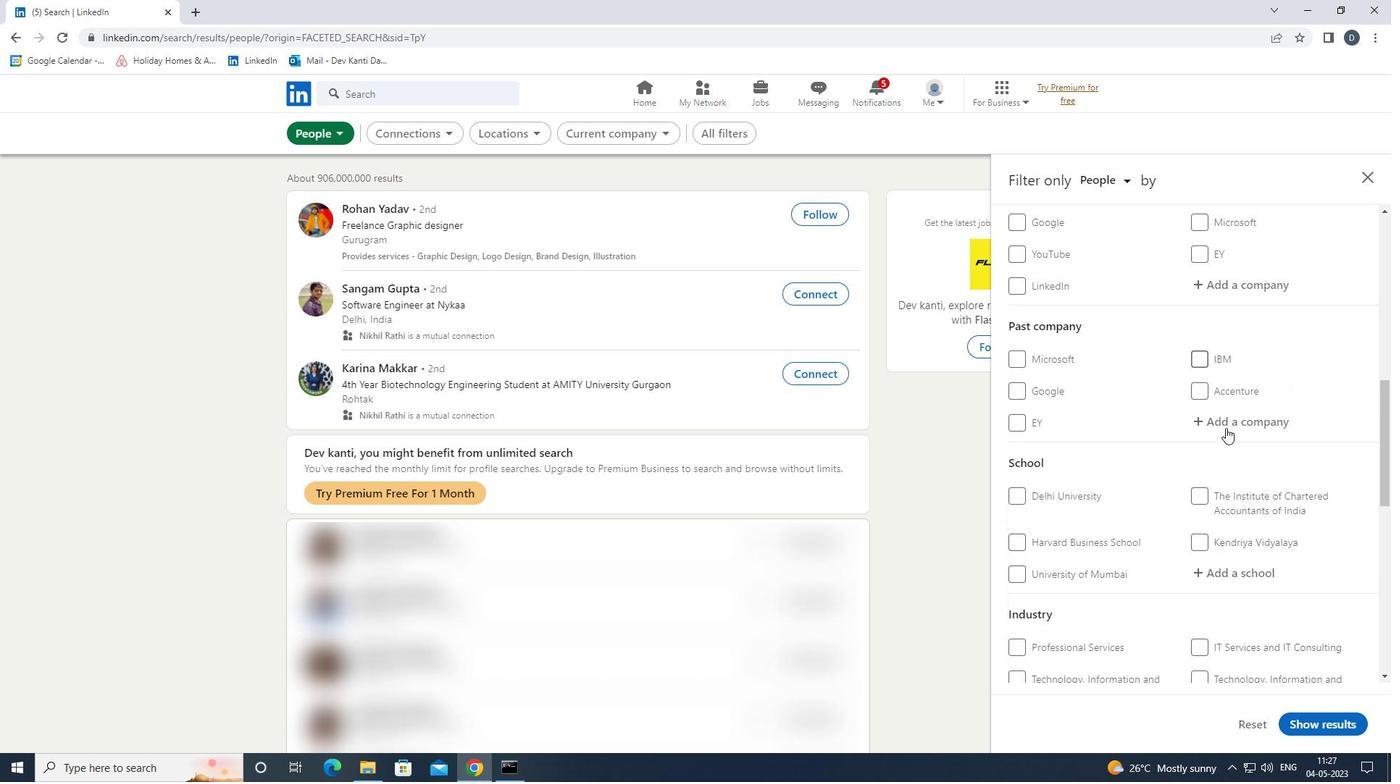 
Action: Mouse scrolled (1226, 429) with delta (0, 0)
Screenshot: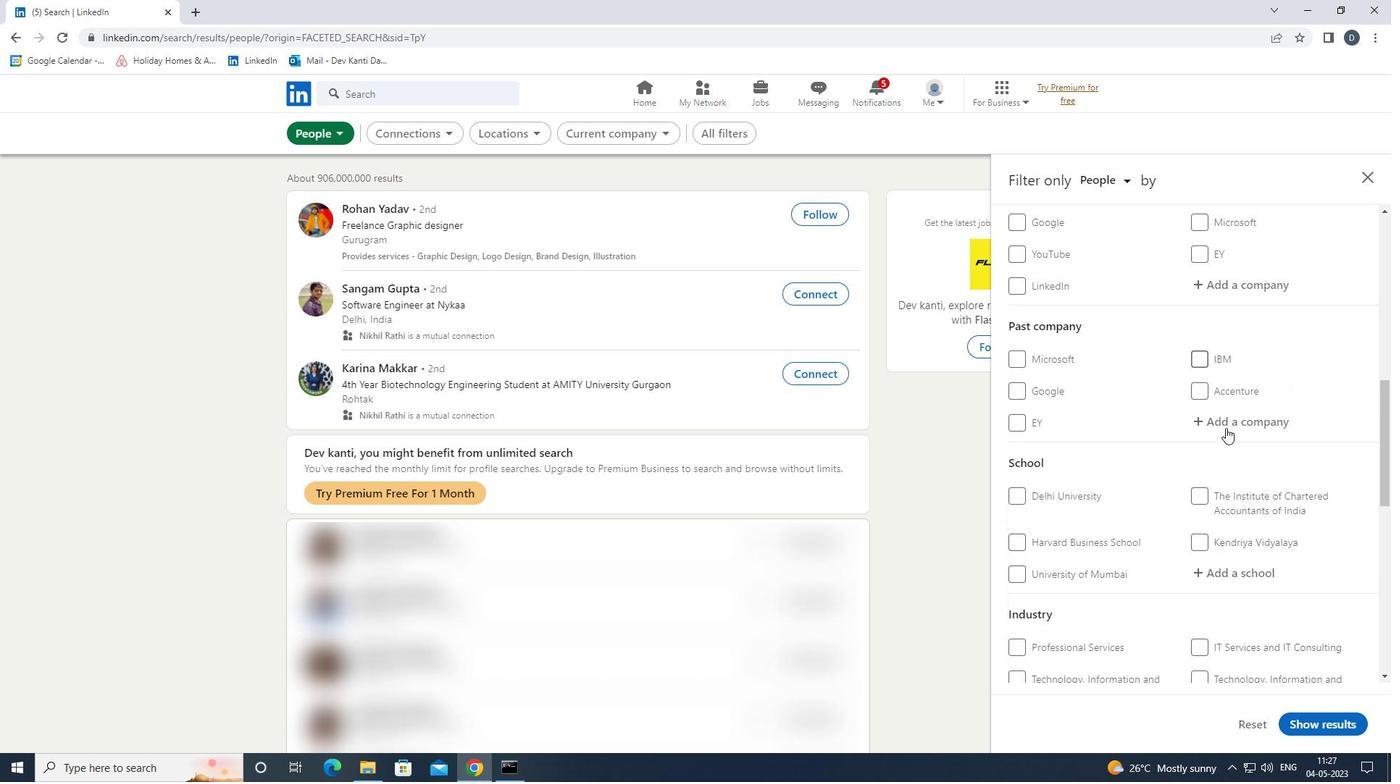 
Action: Mouse moved to (1226, 430)
Screenshot: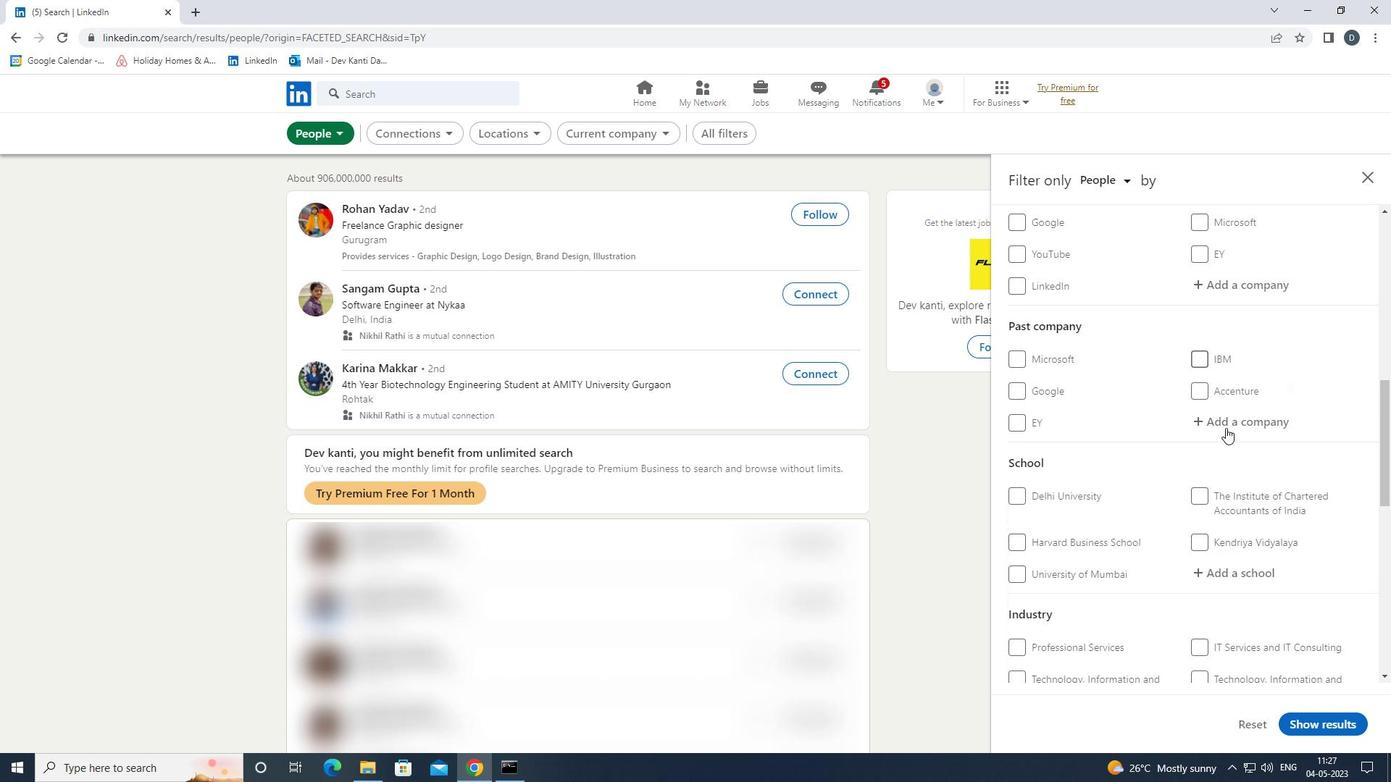 
Action: Mouse scrolled (1226, 429) with delta (0, 0)
Screenshot: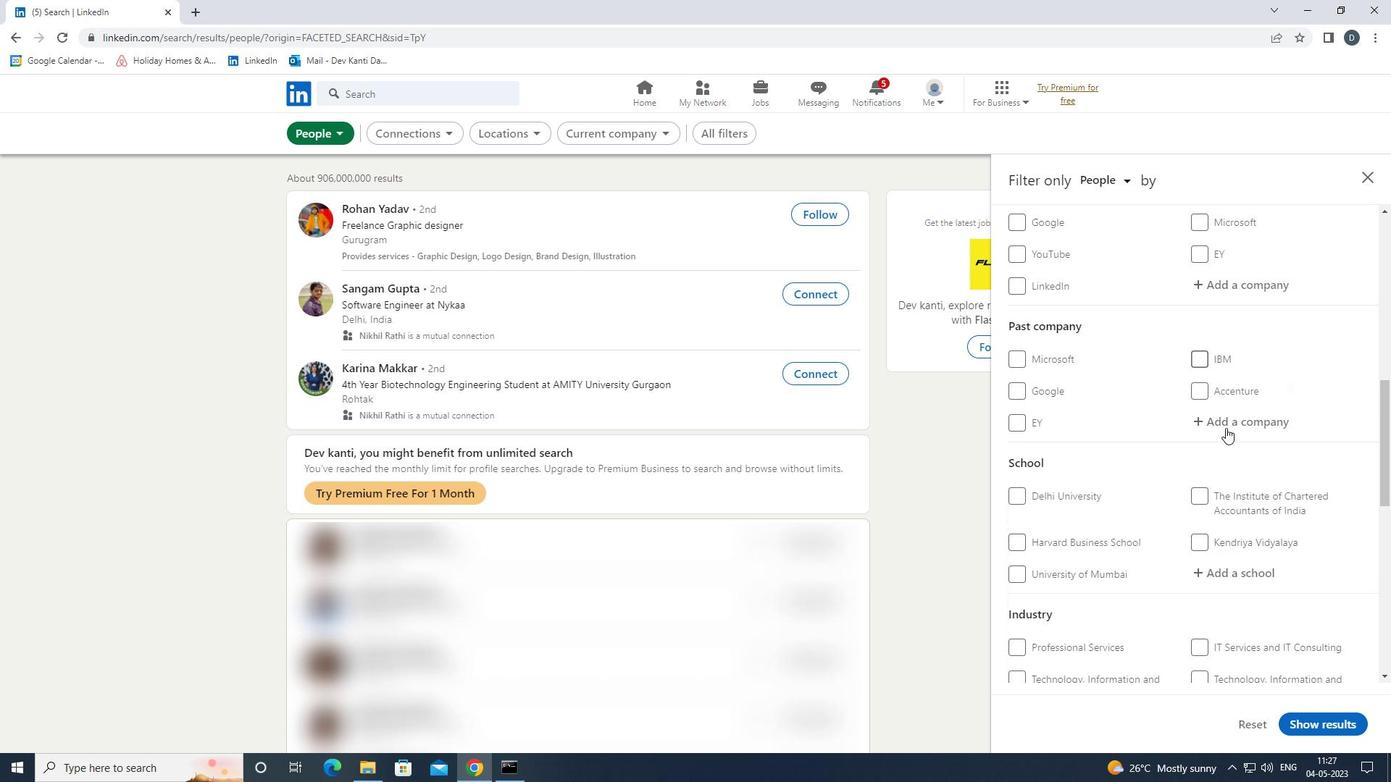 
Action: Mouse moved to (1120, 468)
Screenshot: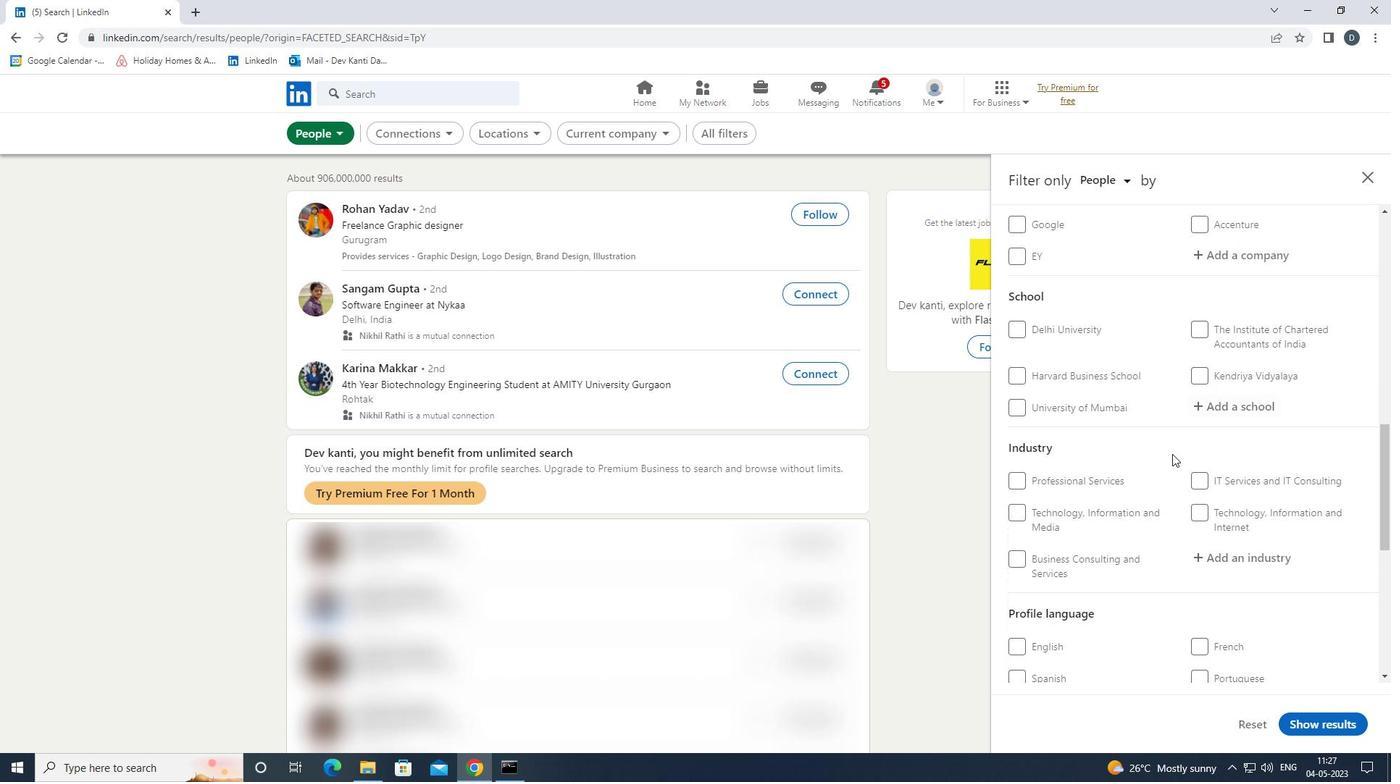 
Action: Mouse scrolled (1120, 468) with delta (0, 0)
Screenshot: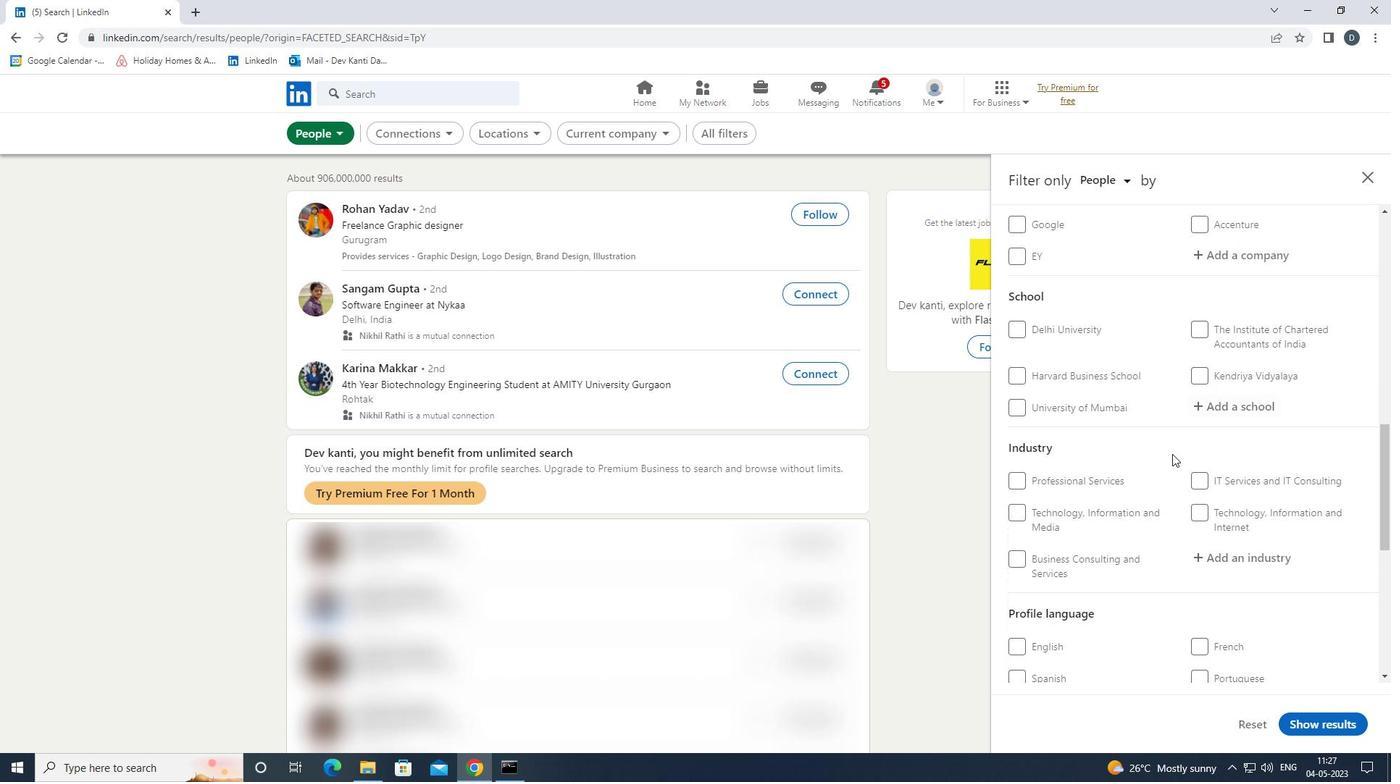 
Action: Mouse moved to (1218, 599)
Screenshot: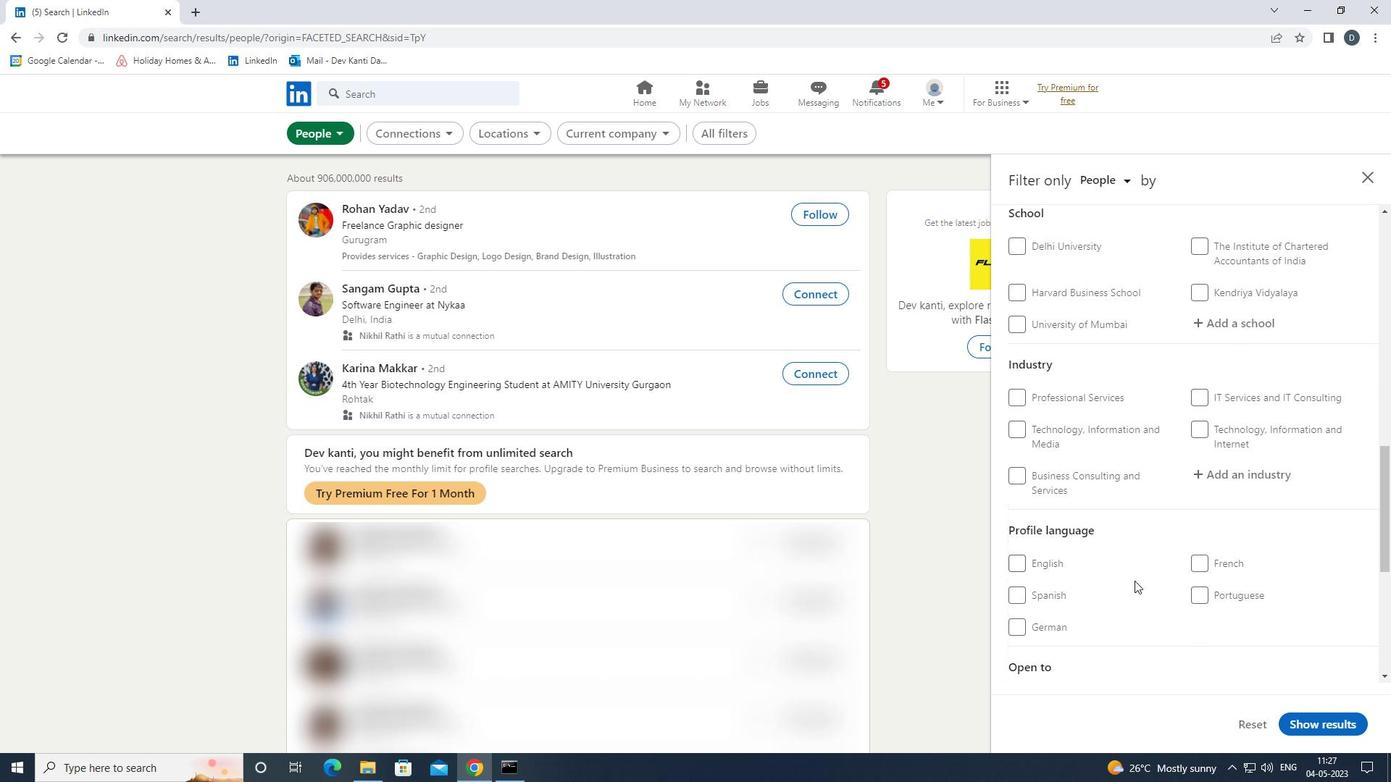 
Action: Mouse pressed left at (1218, 599)
Screenshot: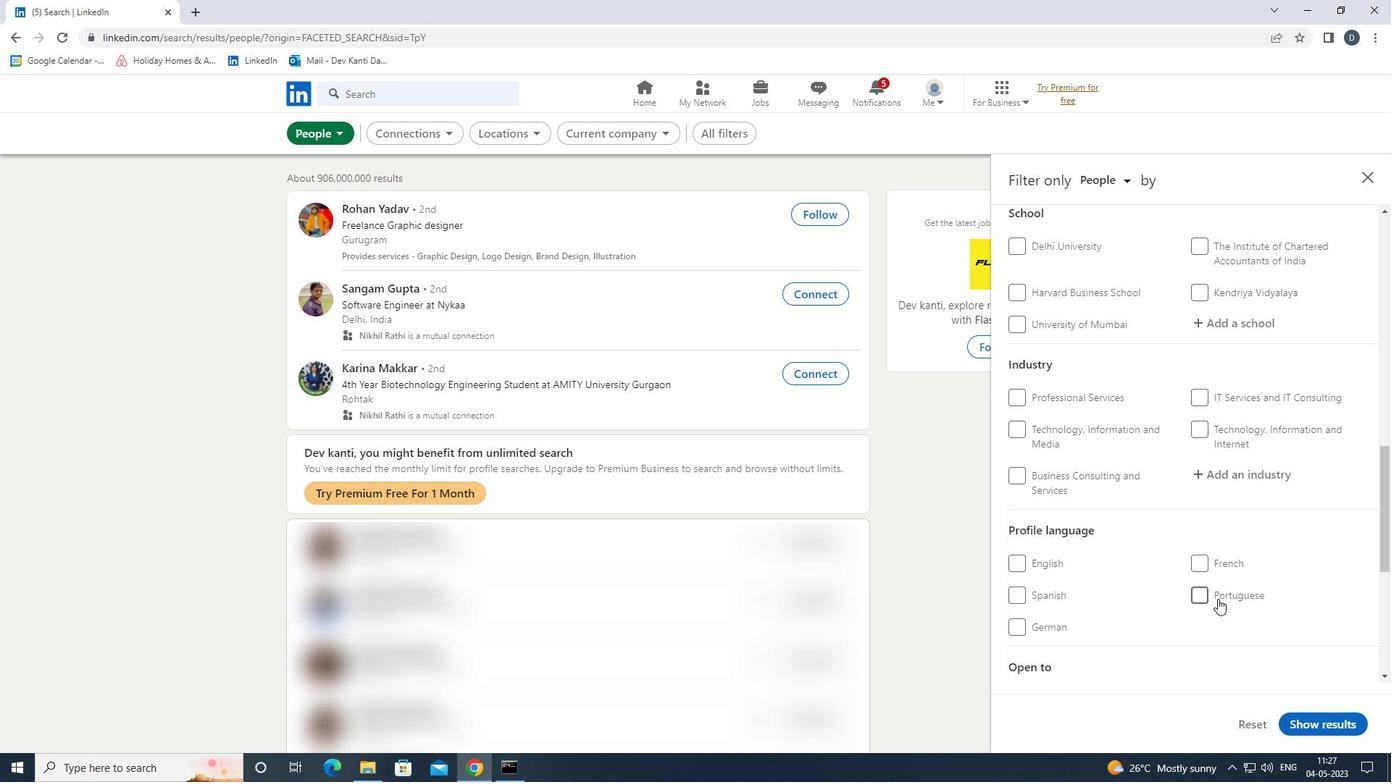 
Action: Mouse moved to (1217, 597)
Screenshot: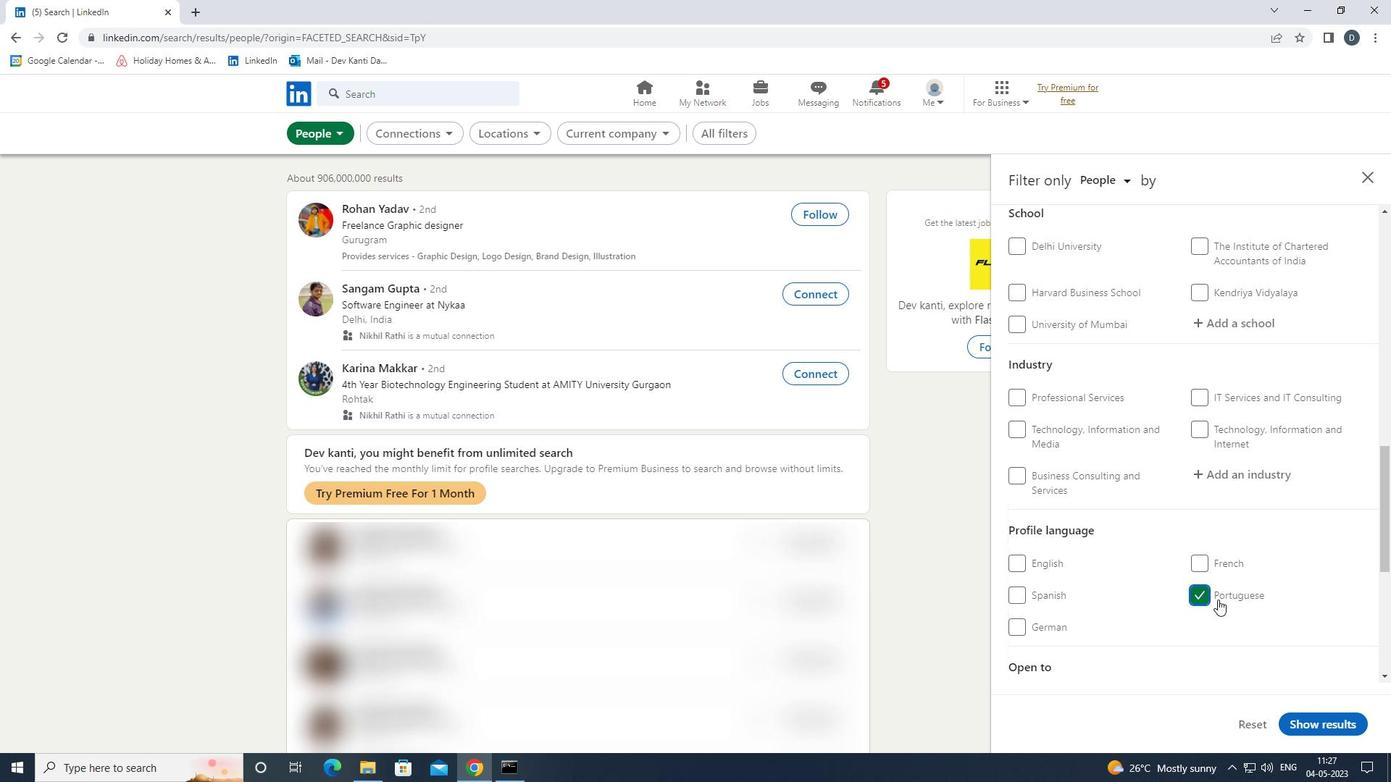 
Action: Mouse scrolled (1217, 597) with delta (0, 0)
Screenshot: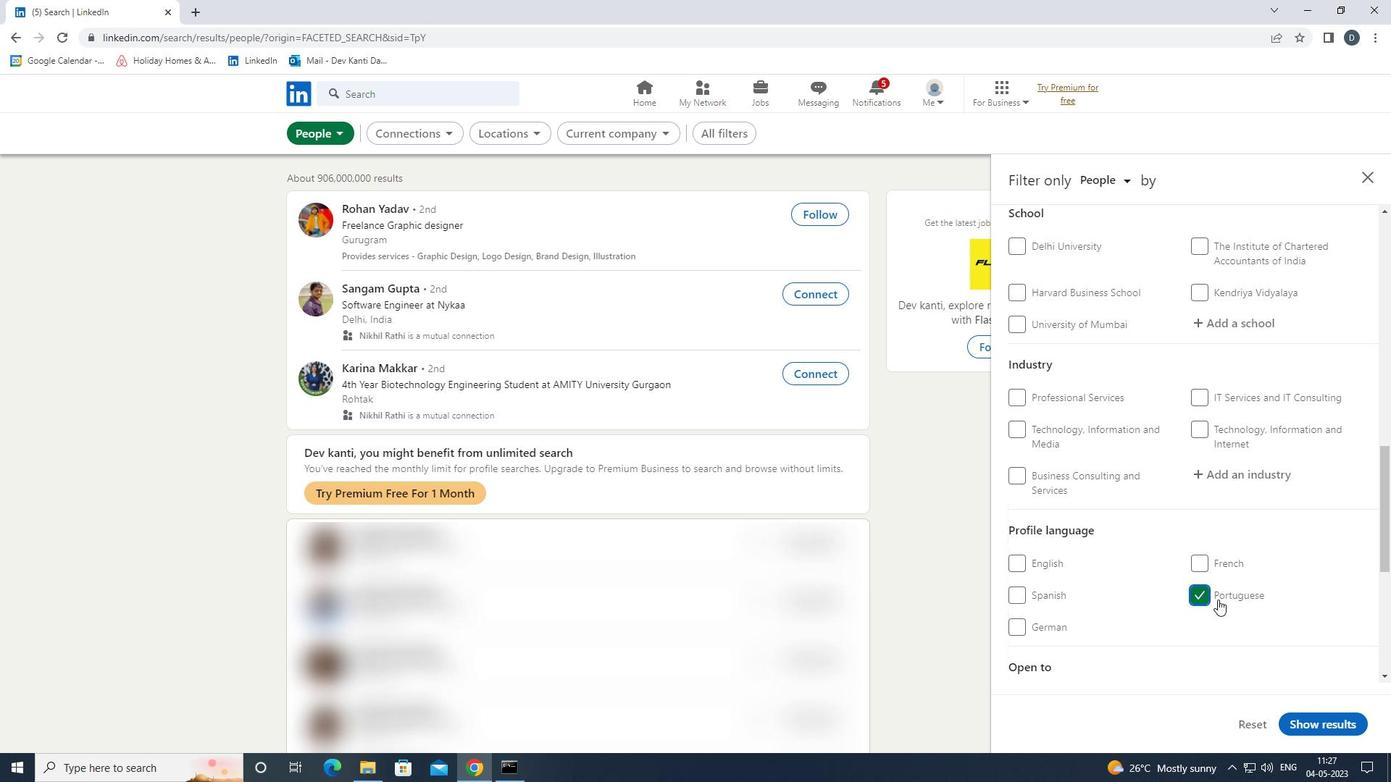 
Action: Mouse scrolled (1217, 597) with delta (0, 0)
Screenshot: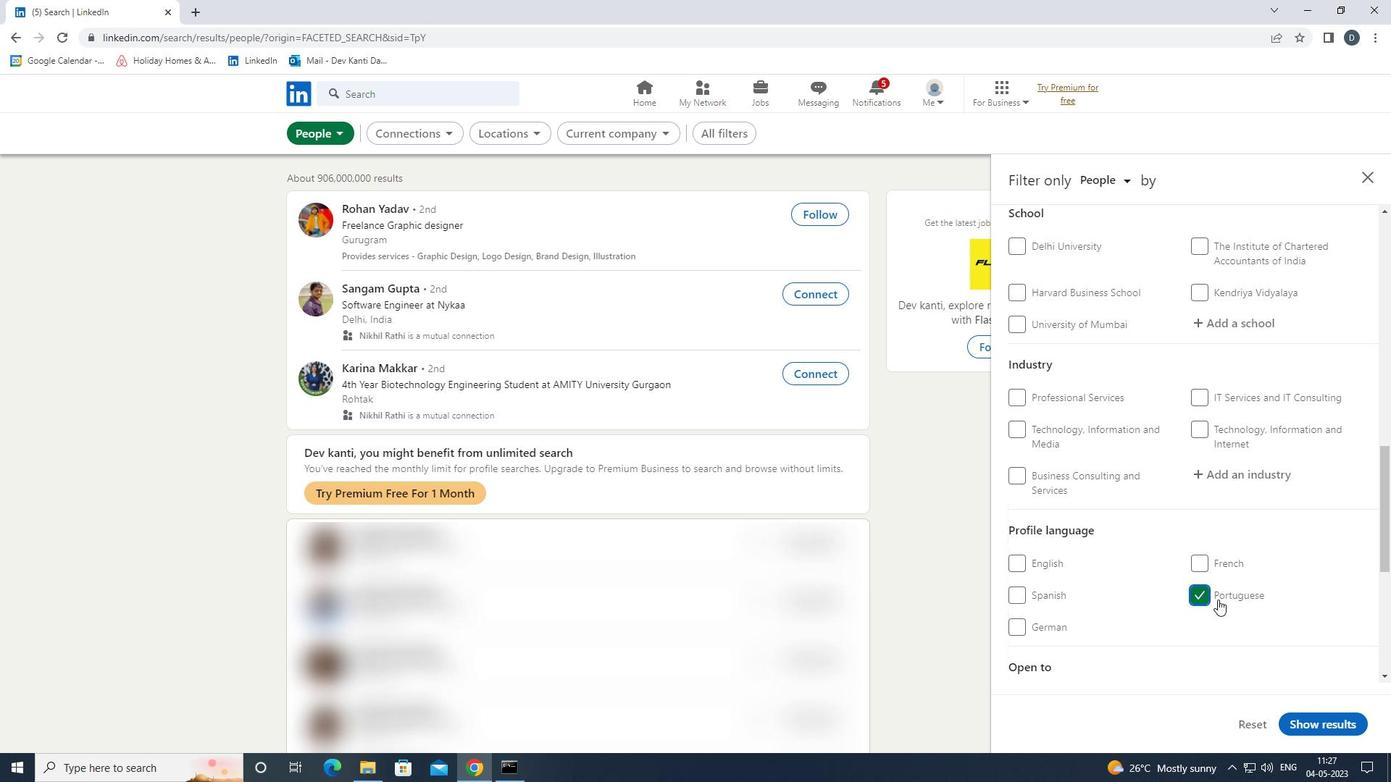 
Action: Mouse scrolled (1217, 597) with delta (0, 0)
Screenshot: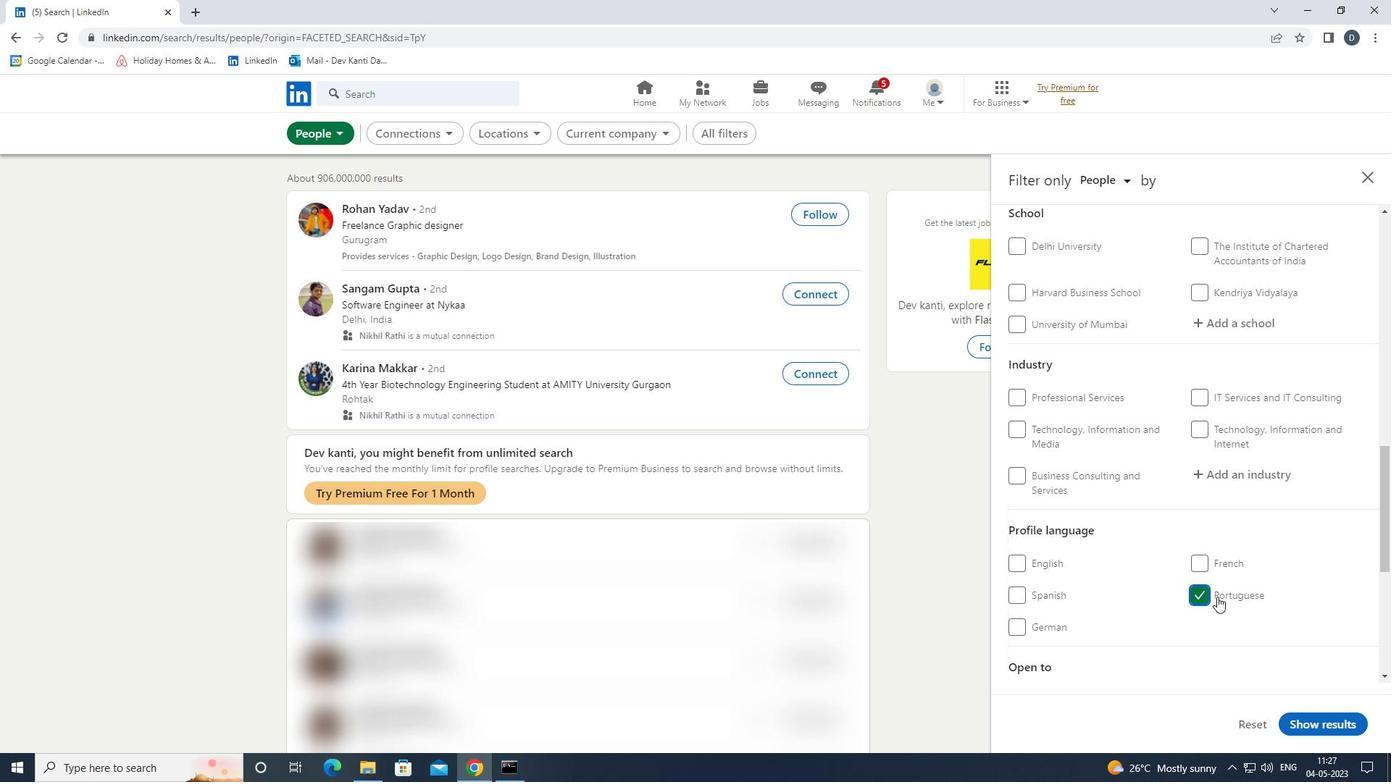 
Action: Mouse scrolled (1217, 597) with delta (0, 0)
Screenshot: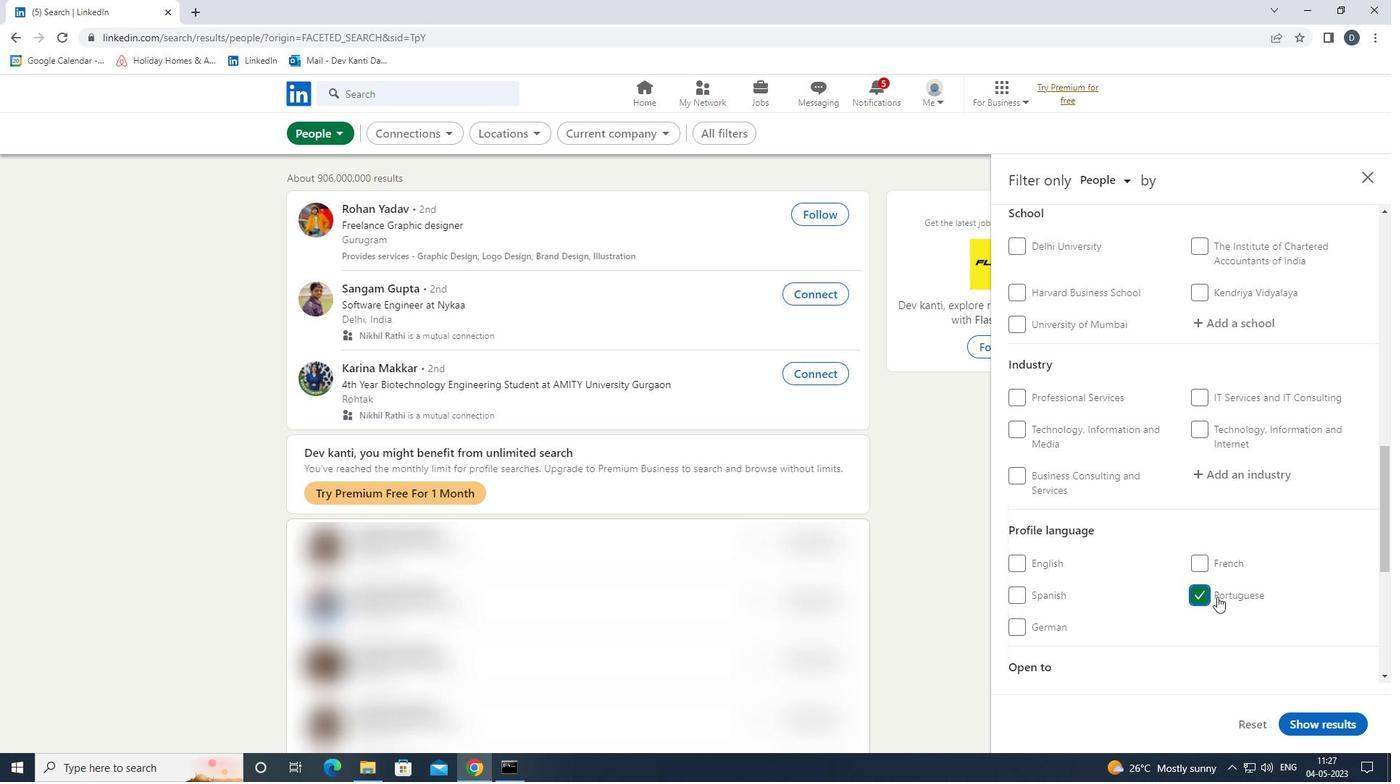 
Action: Mouse scrolled (1217, 597) with delta (0, 0)
Screenshot: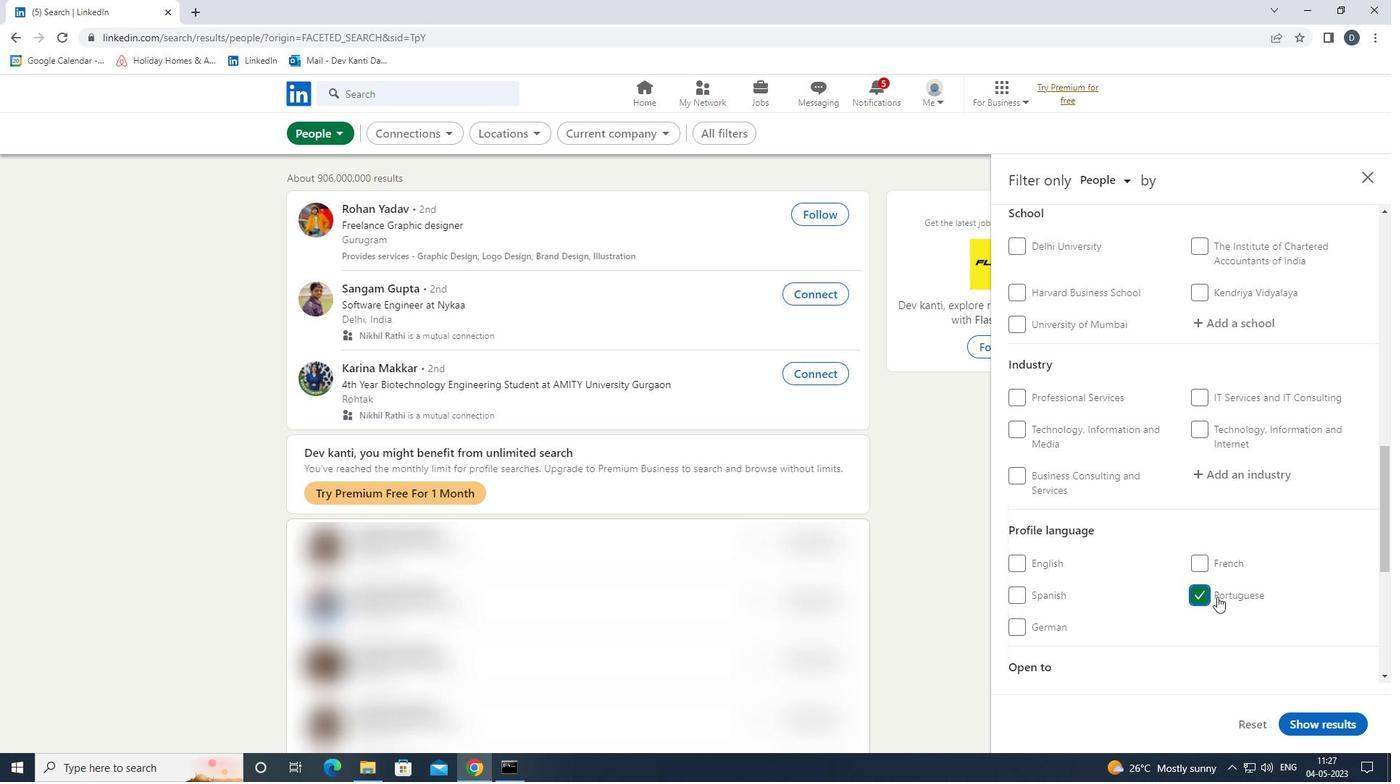 
Action: Mouse scrolled (1217, 597) with delta (0, 0)
Screenshot: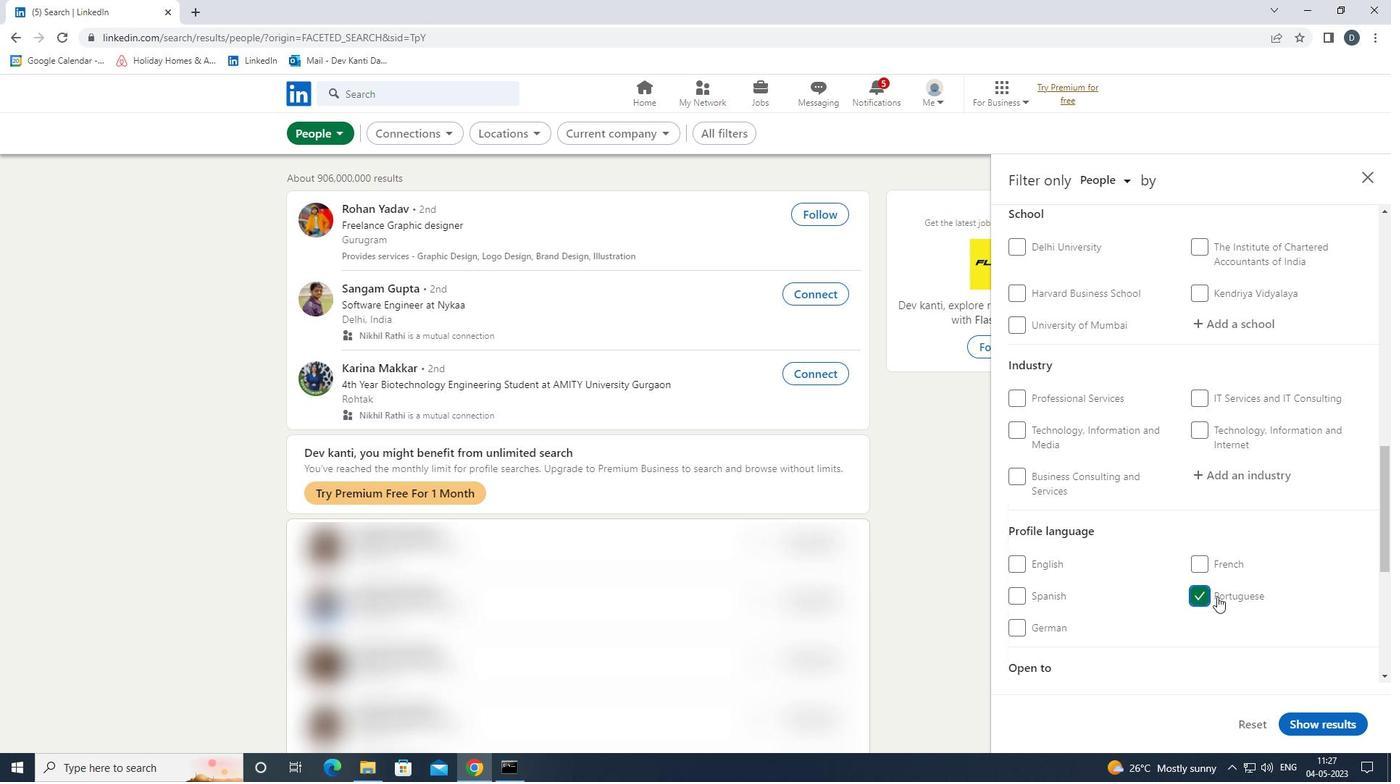 
Action: Mouse moved to (1239, 477)
Screenshot: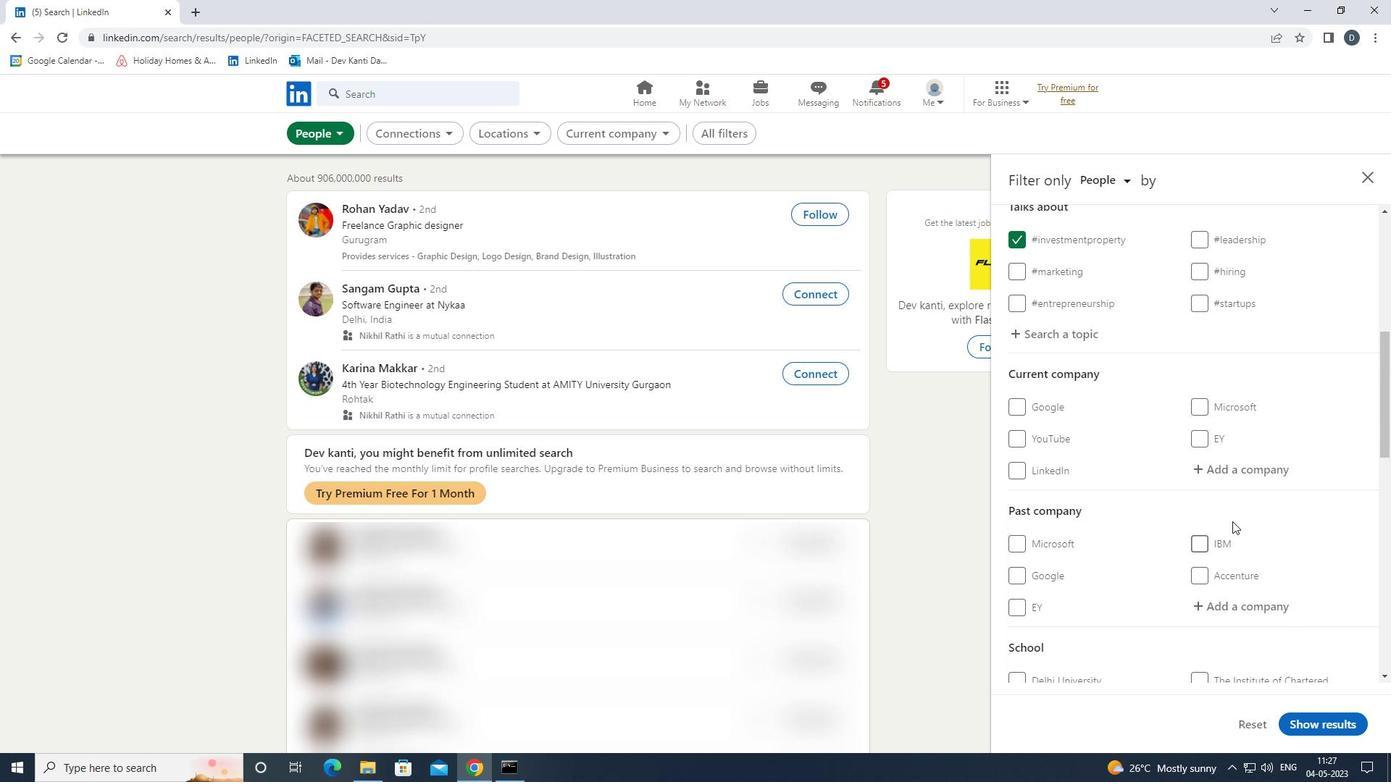 
Action: Mouse pressed left at (1239, 477)
Screenshot: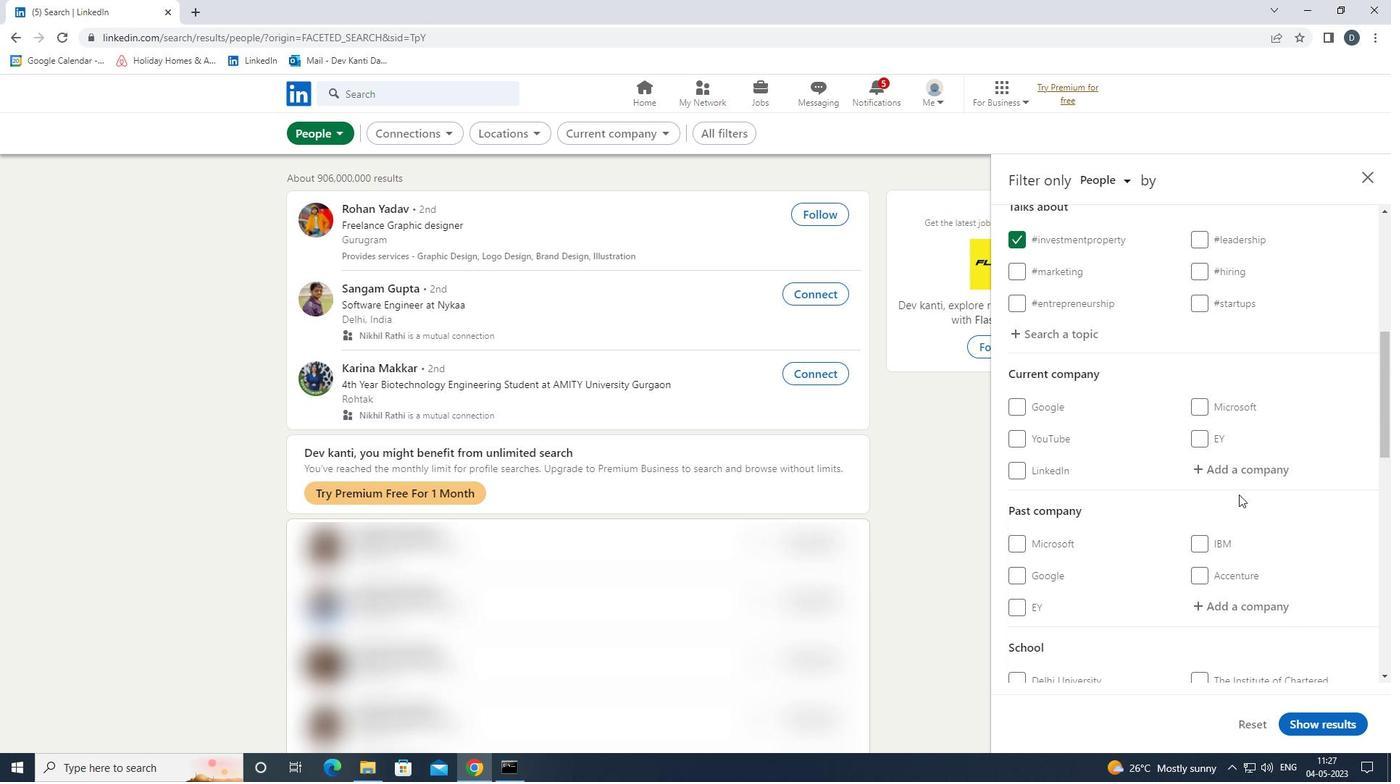 
Action: Mouse moved to (1239, 481)
Screenshot: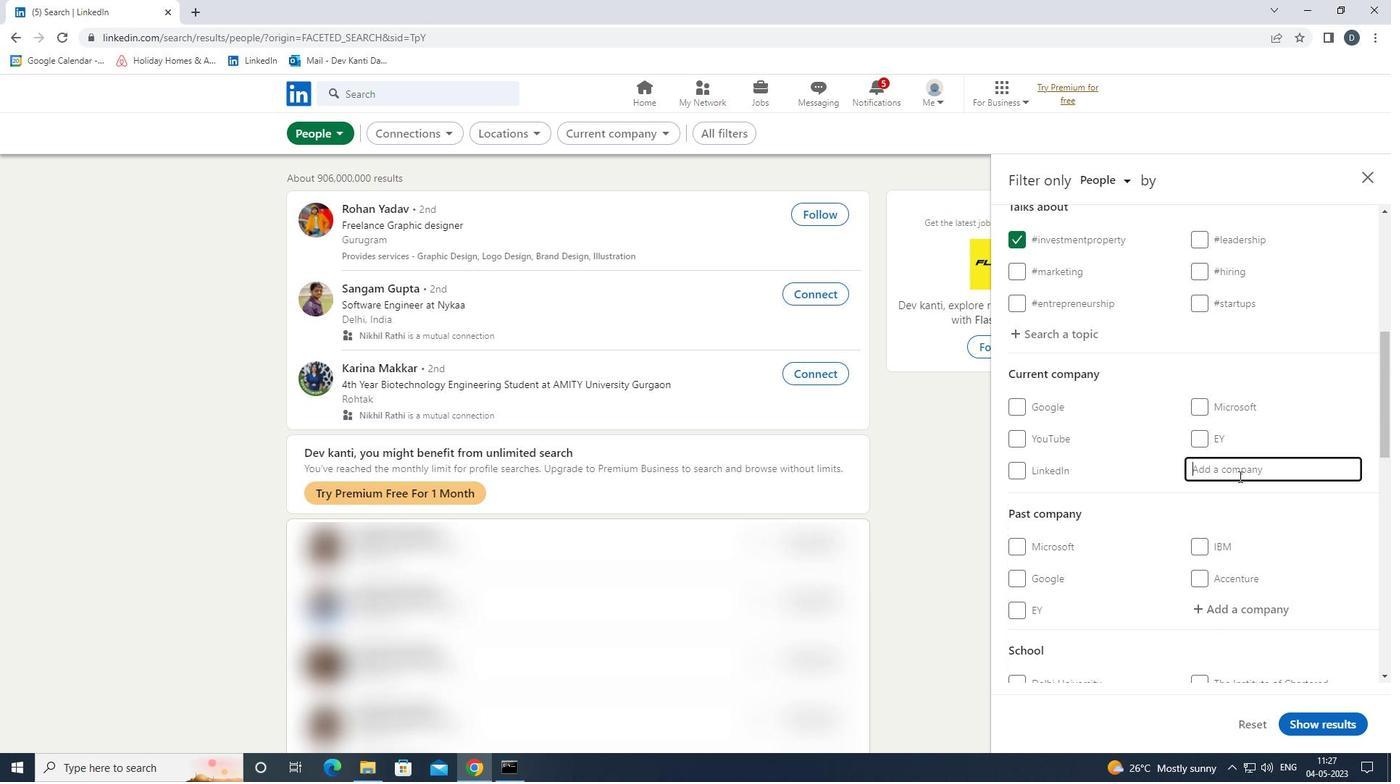 
Action: Key pressed <Key.shift><Key.shift><Key.shift><Key.shift><Key.shift><Key.shift>GOOD<Key.shift>WE<Key.down><Key.enter>
Screenshot: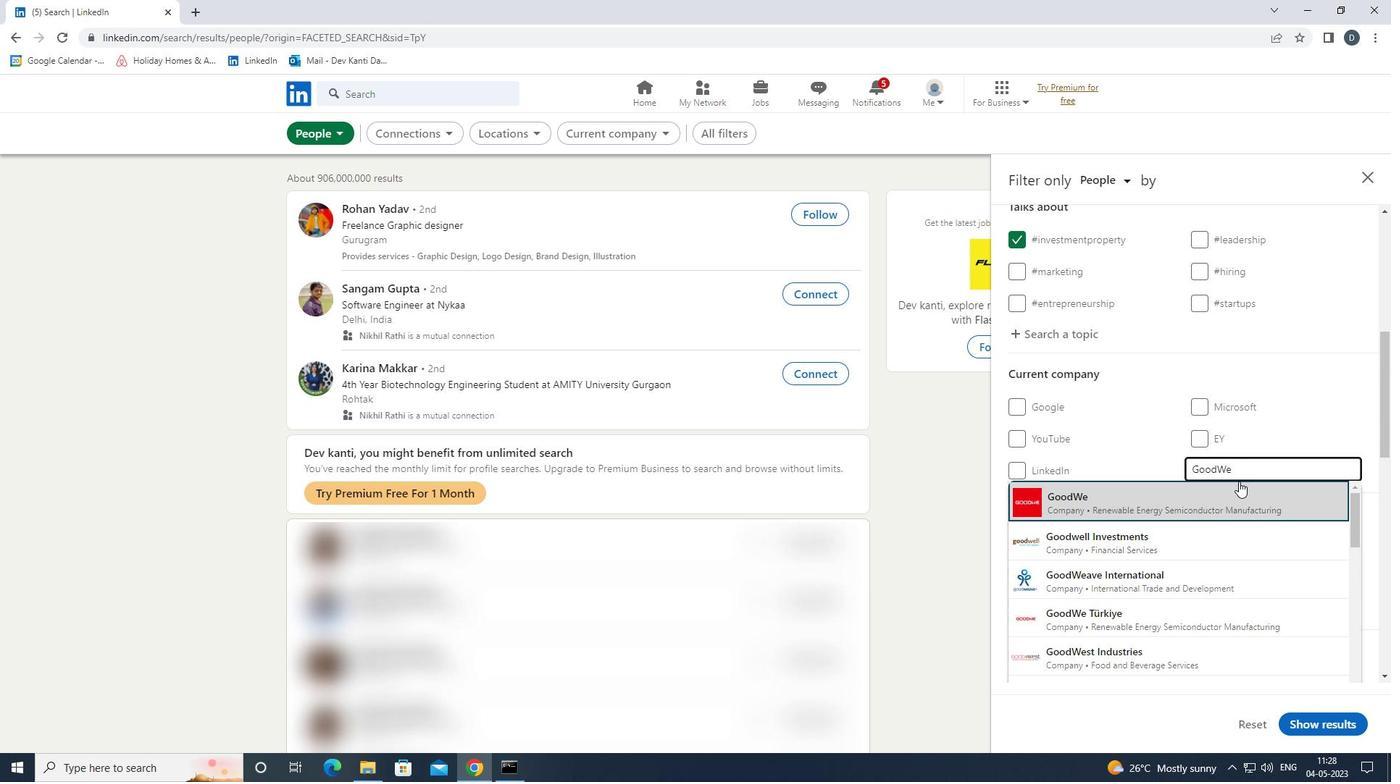 
Action: Mouse moved to (1219, 473)
Screenshot: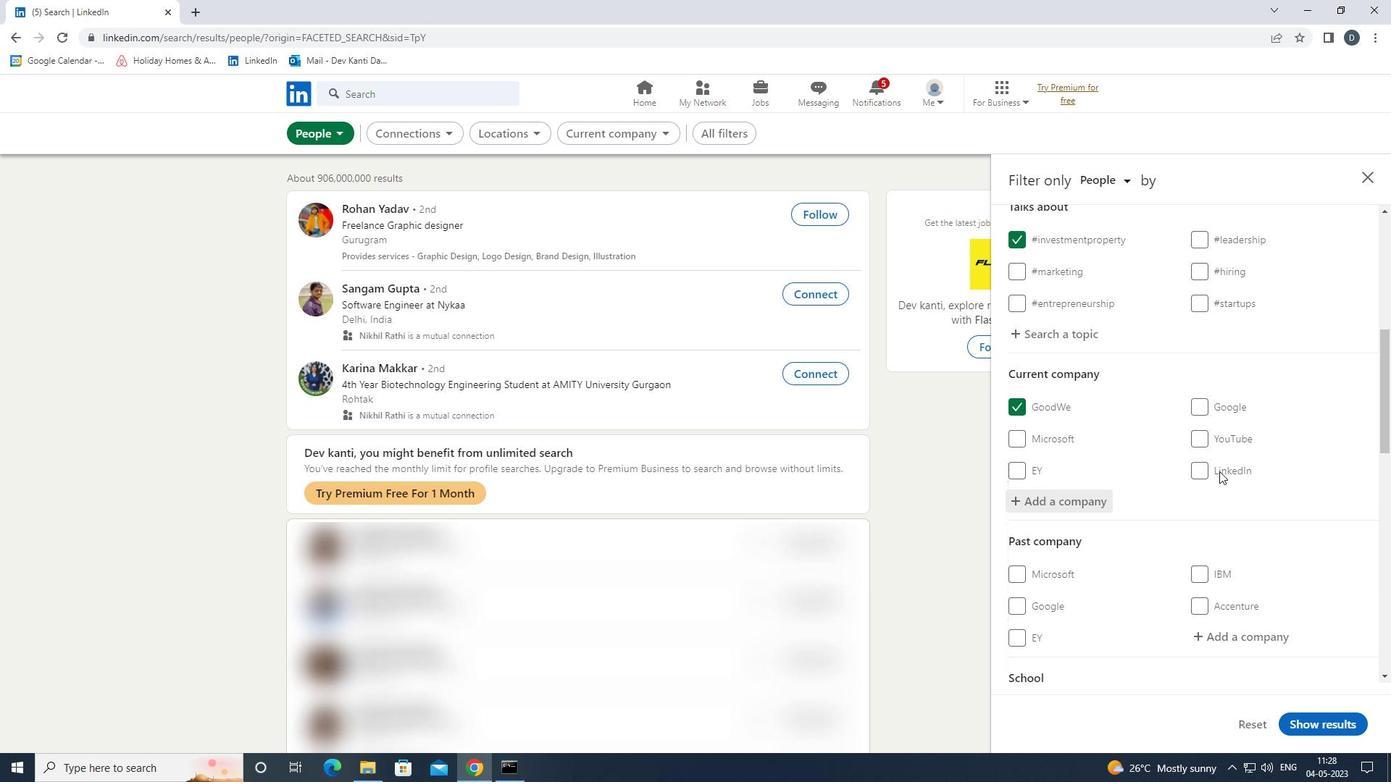 
Action: Mouse scrolled (1219, 472) with delta (0, 0)
Screenshot: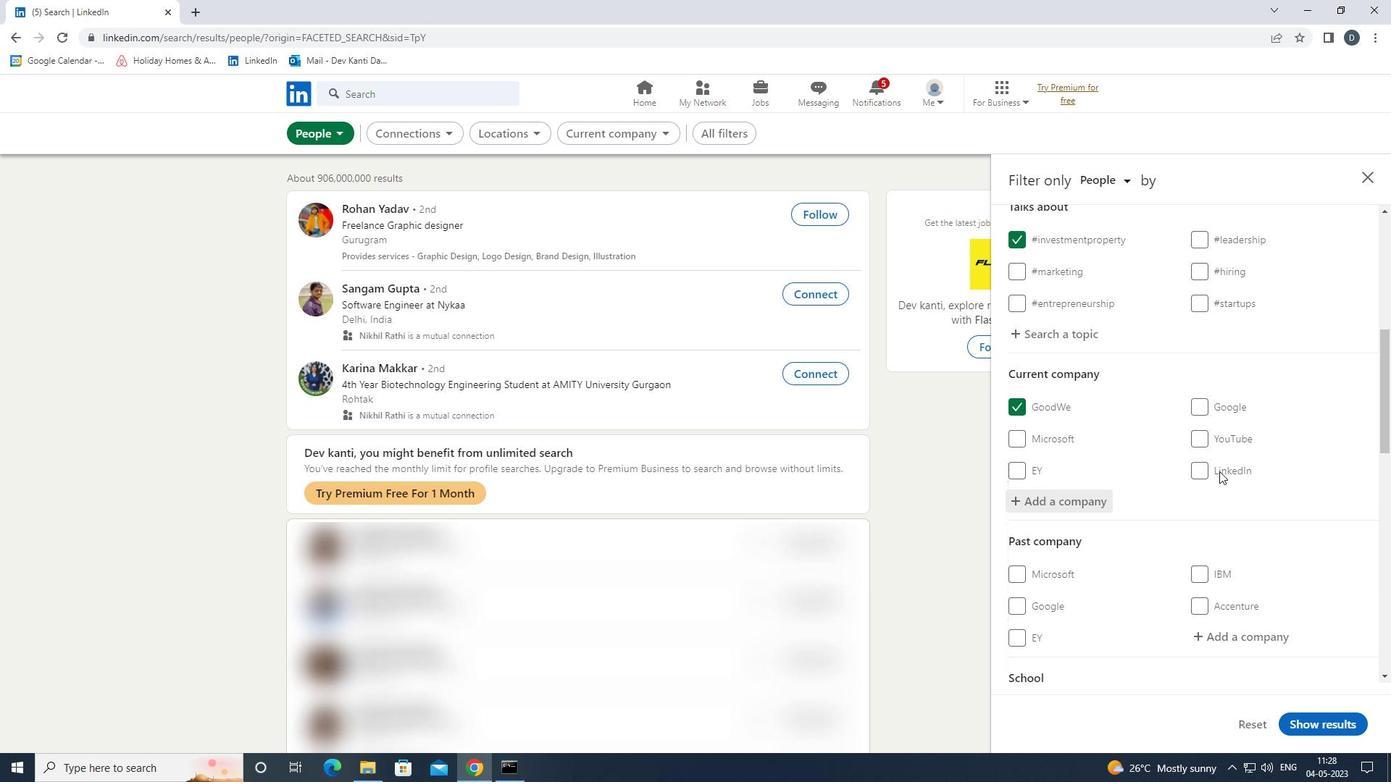 
Action: Mouse moved to (1219, 476)
Screenshot: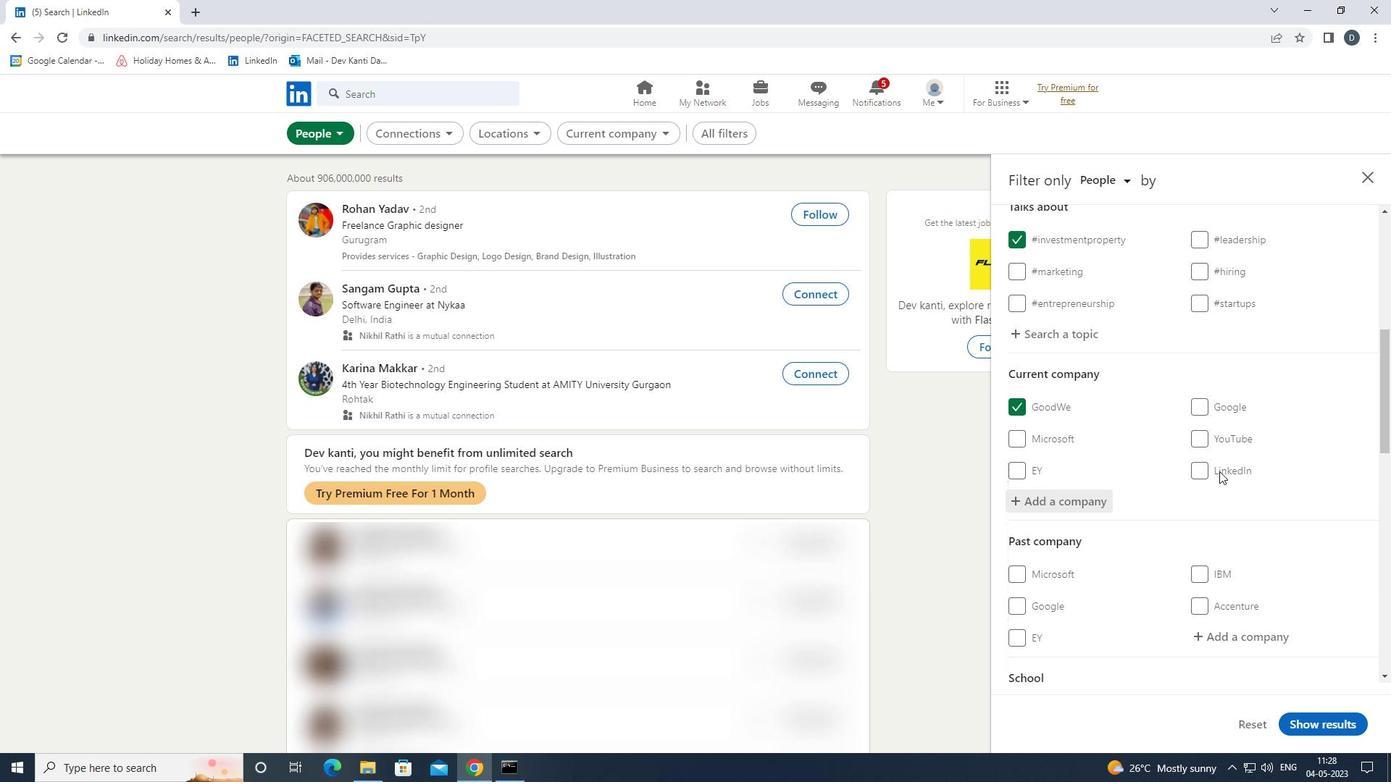 
Action: Mouse scrolled (1219, 476) with delta (0, 0)
Screenshot: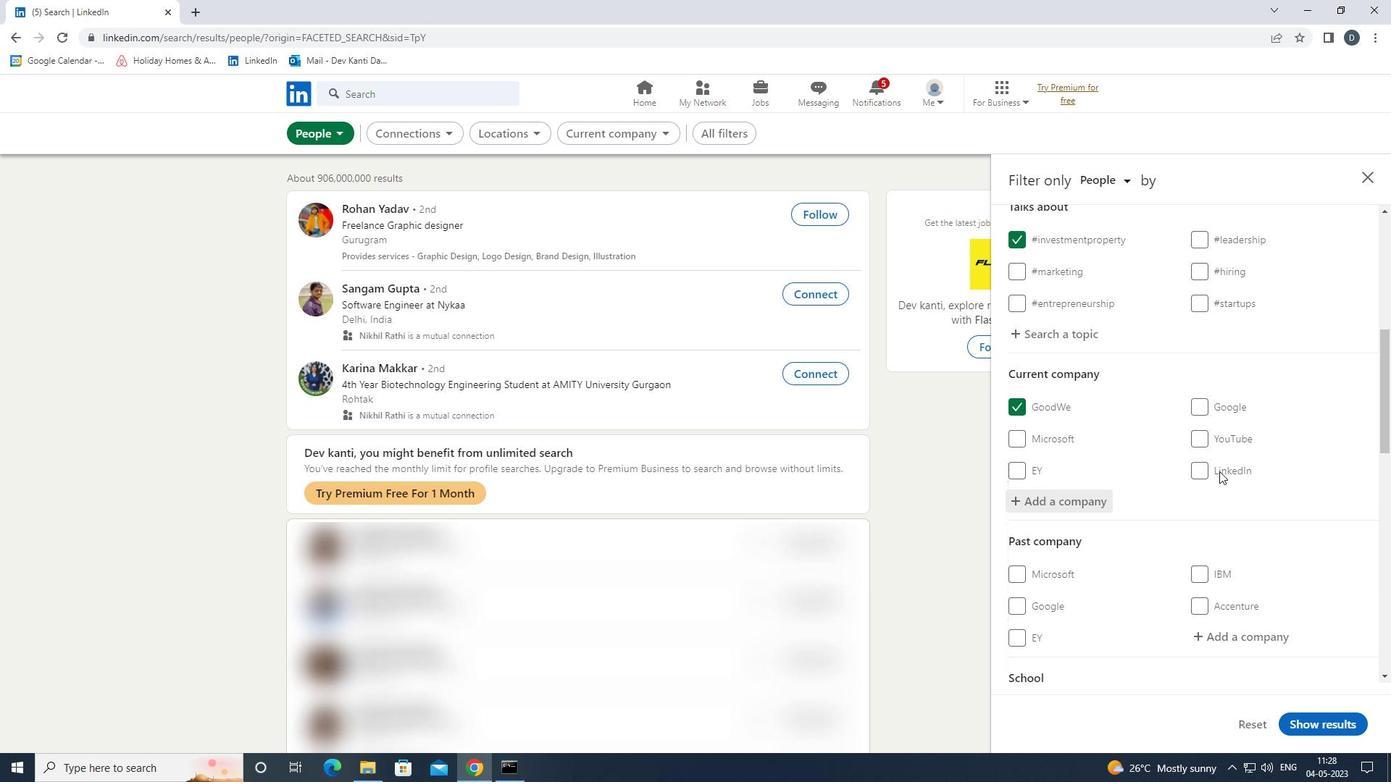 
Action: Mouse moved to (1220, 479)
Screenshot: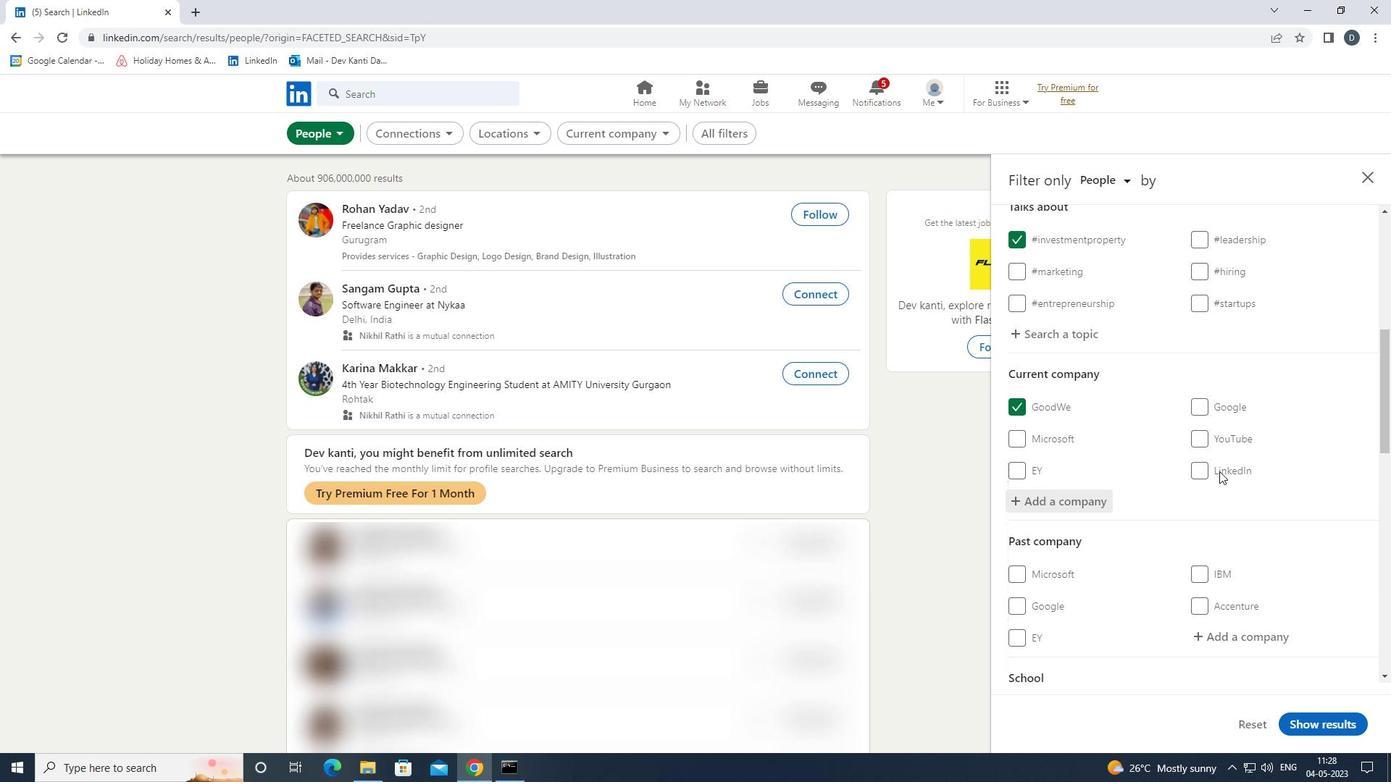
Action: Mouse scrolled (1220, 478) with delta (0, 0)
Screenshot: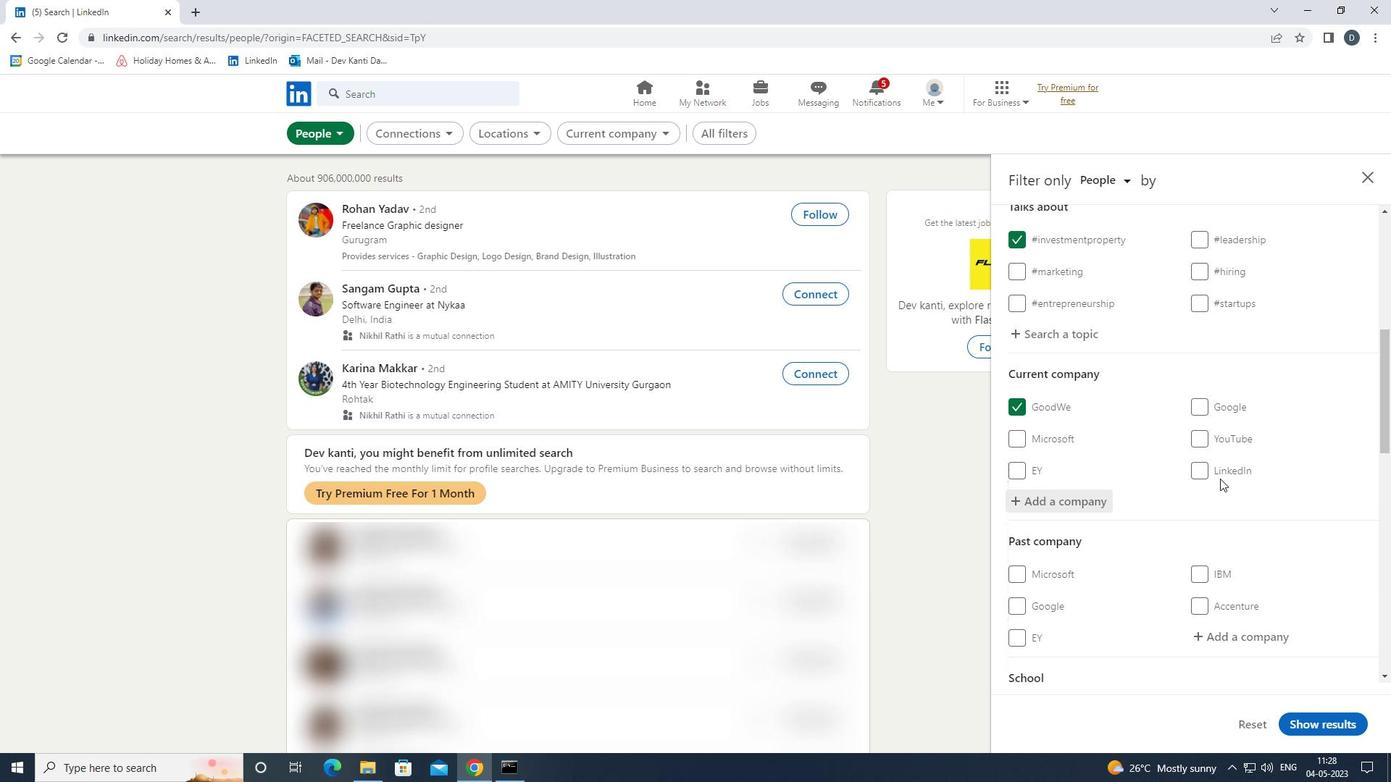 
Action: Mouse scrolled (1220, 478) with delta (0, 0)
Screenshot: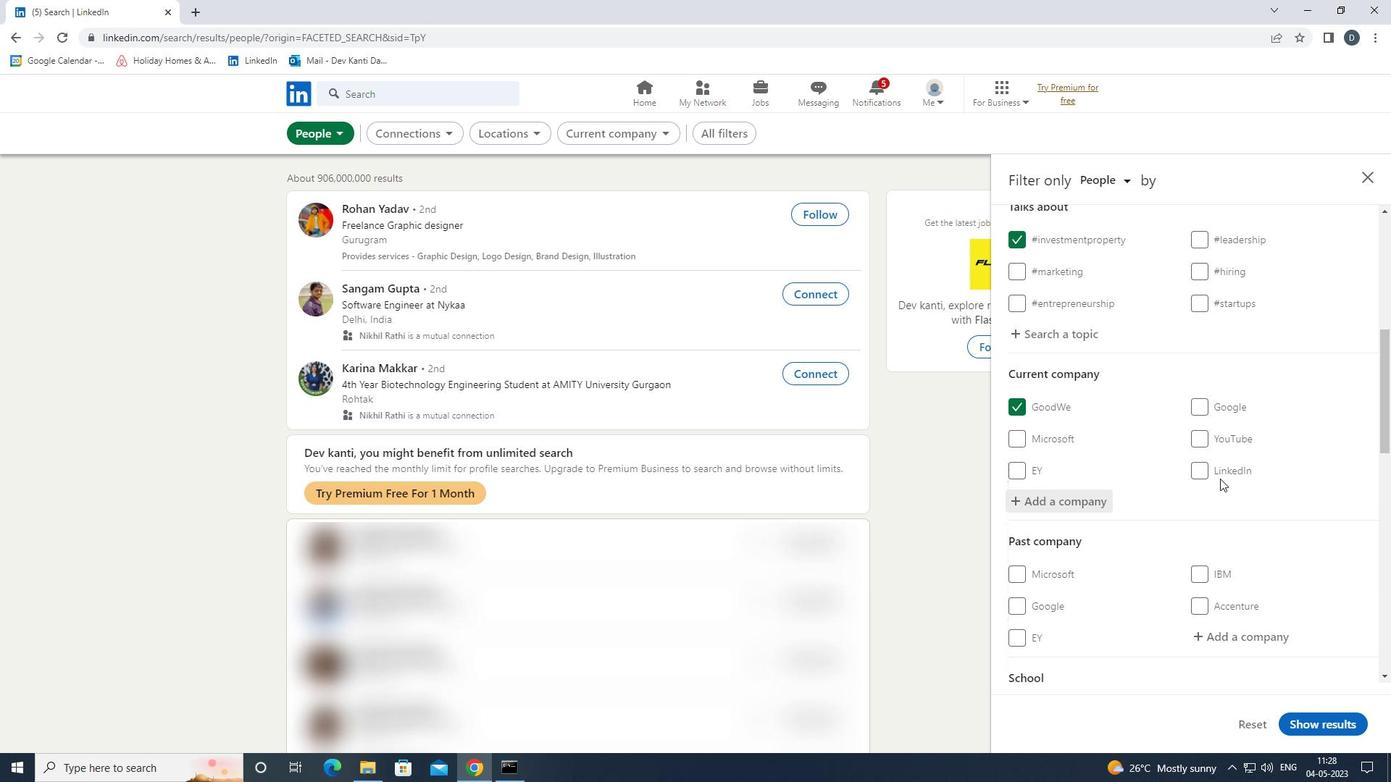 
Action: Mouse moved to (1243, 492)
Screenshot: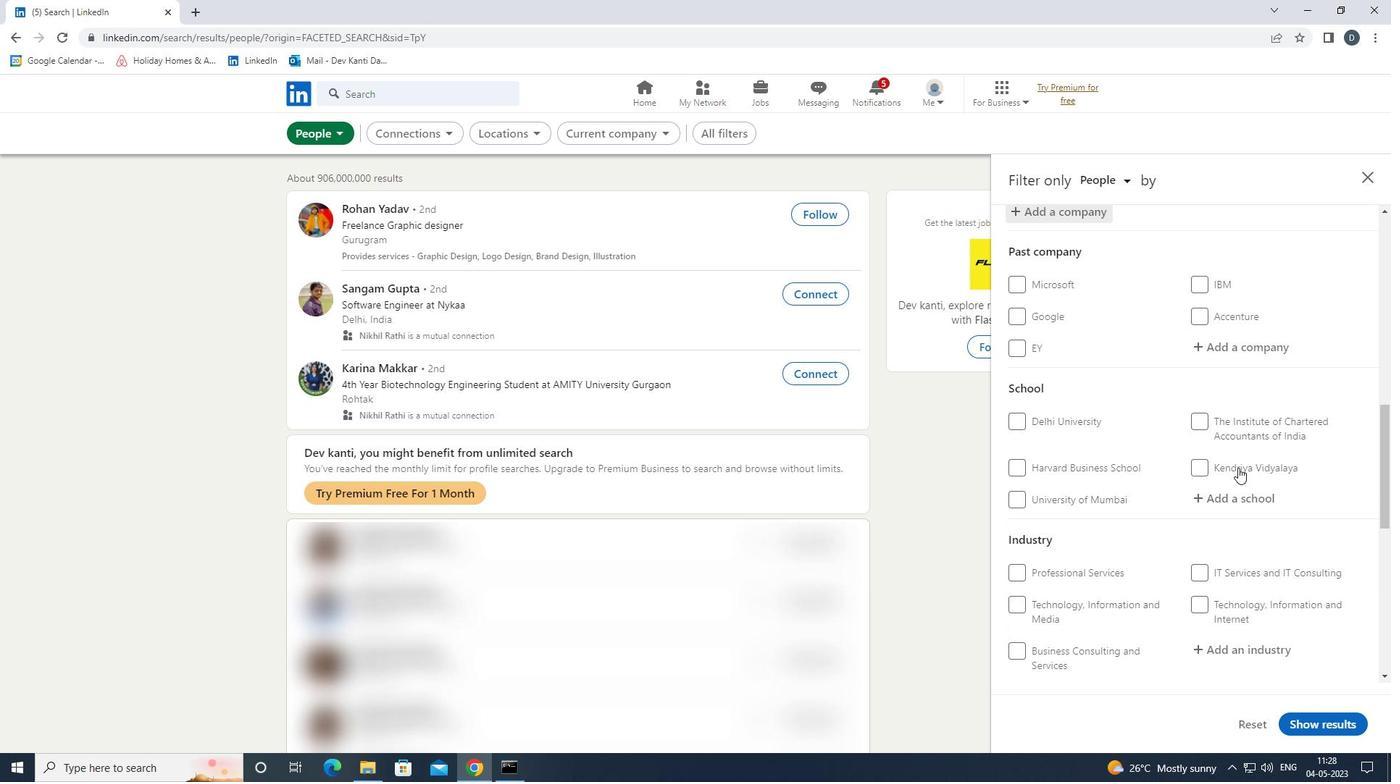 
Action: Mouse pressed left at (1243, 492)
Screenshot: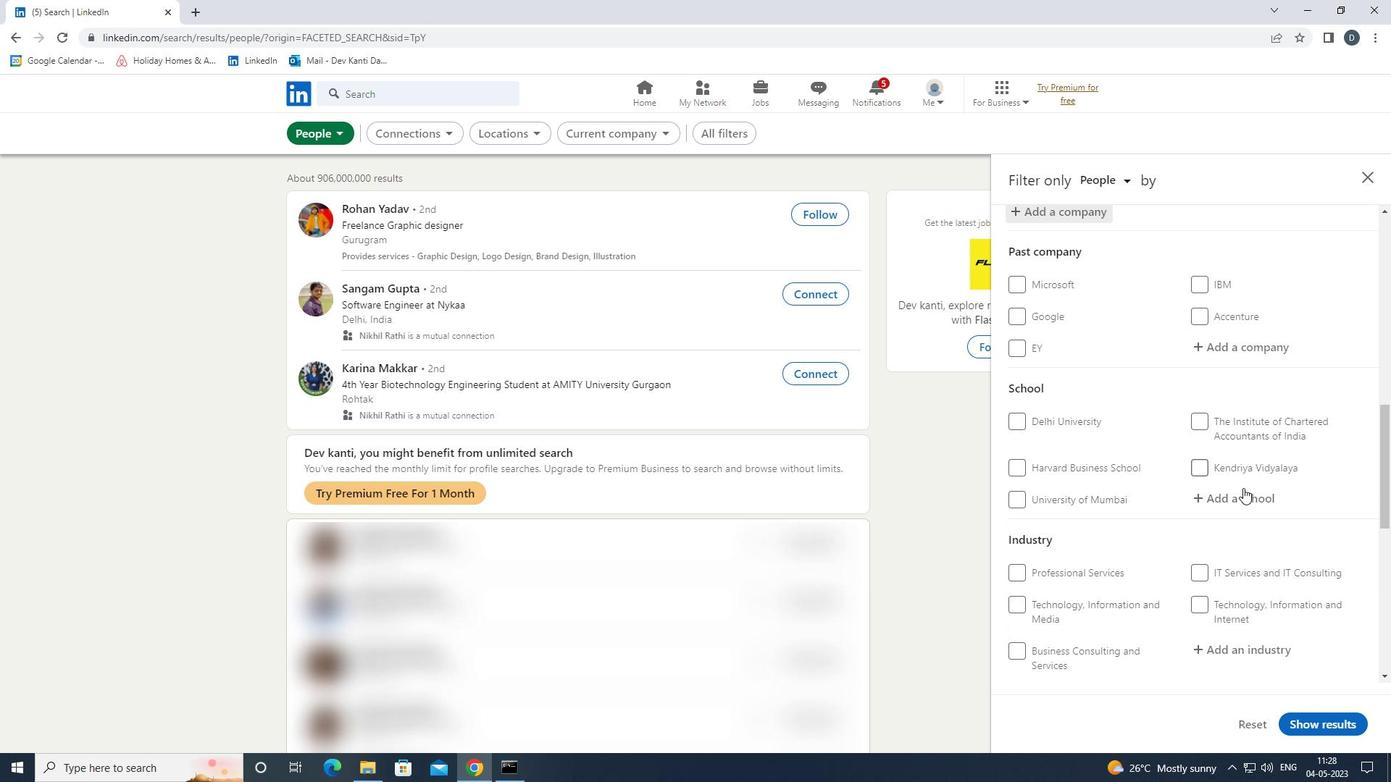 
Action: Mouse moved to (1243, 492)
Screenshot: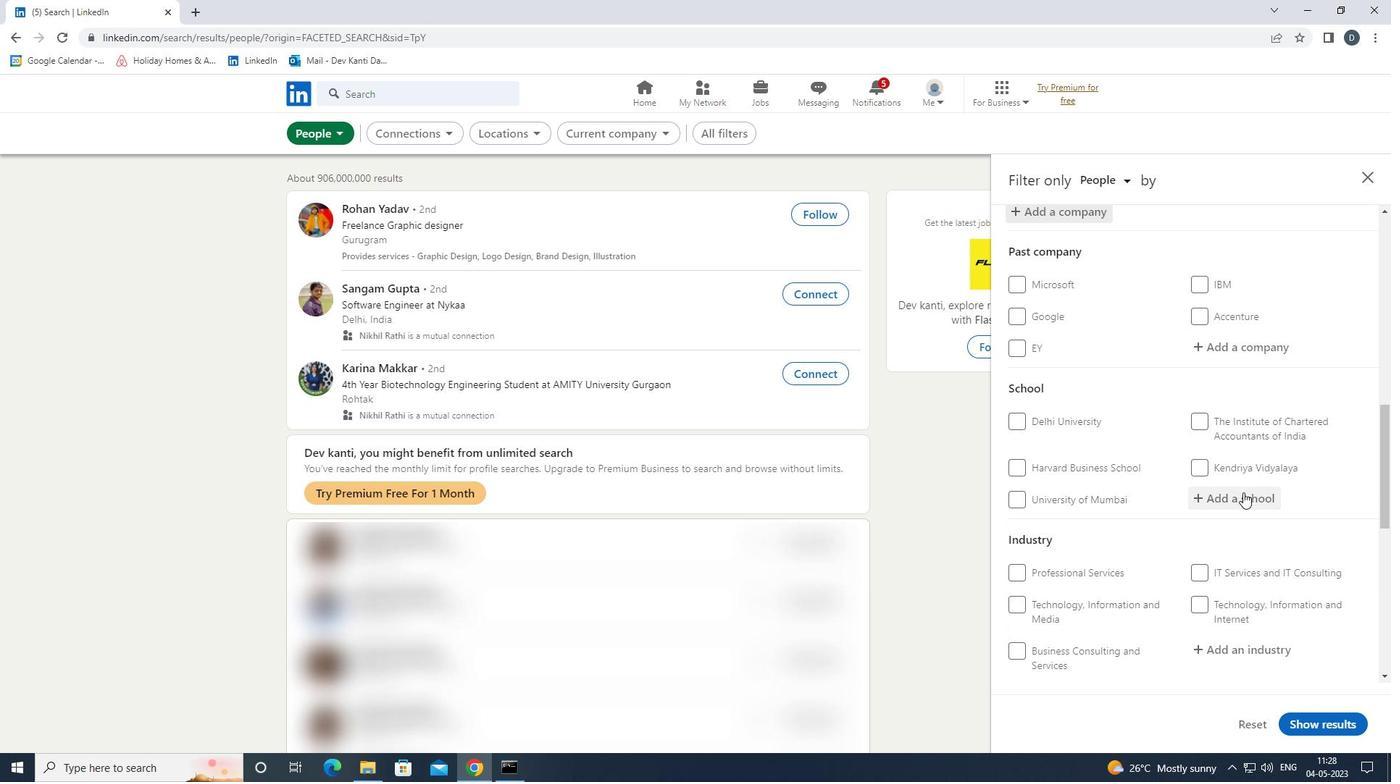 
Action: Key pressed <Key.shift><Key.shift><Key.shift>VEER<Key.space><Key.shift>NARMA<Key.down><Key.enter>
Screenshot: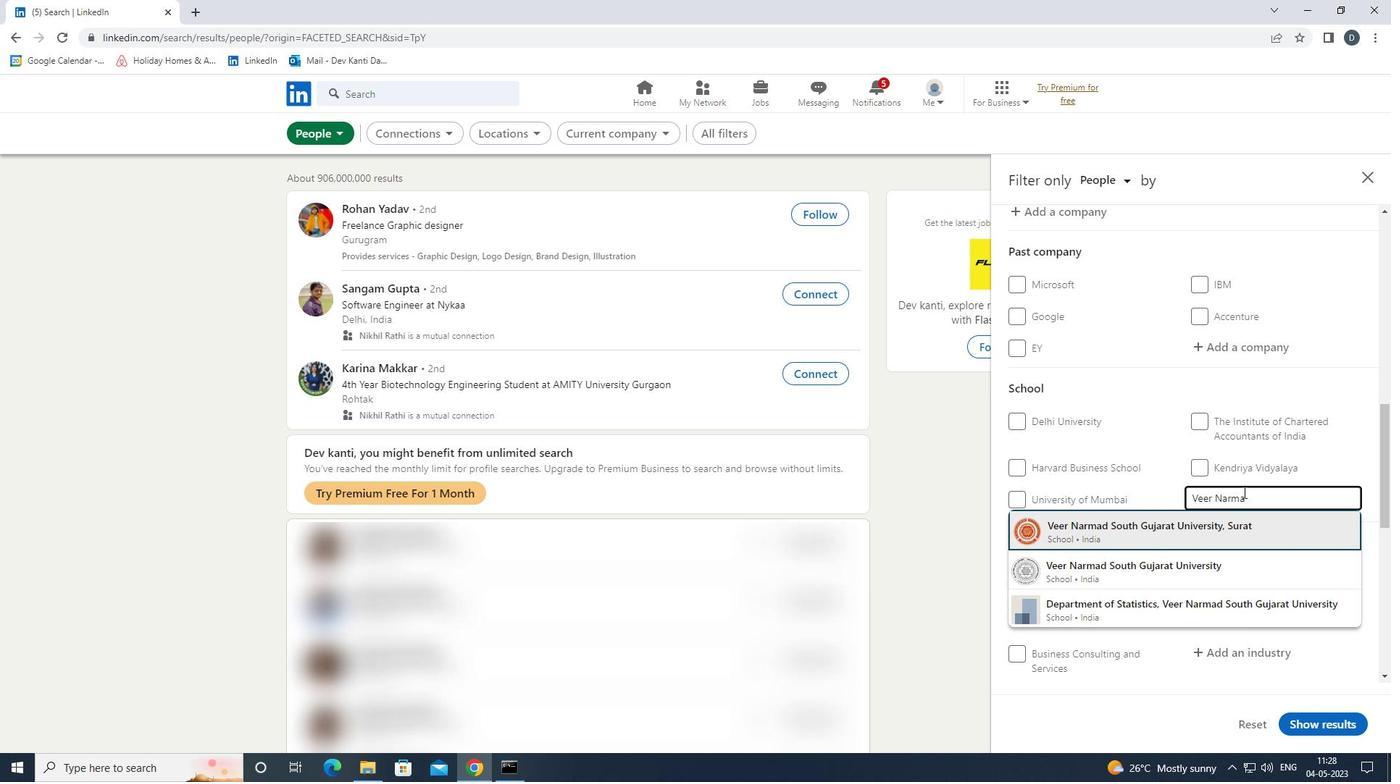 
Action: Mouse scrolled (1243, 492) with delta (0, 0)
Screenshot: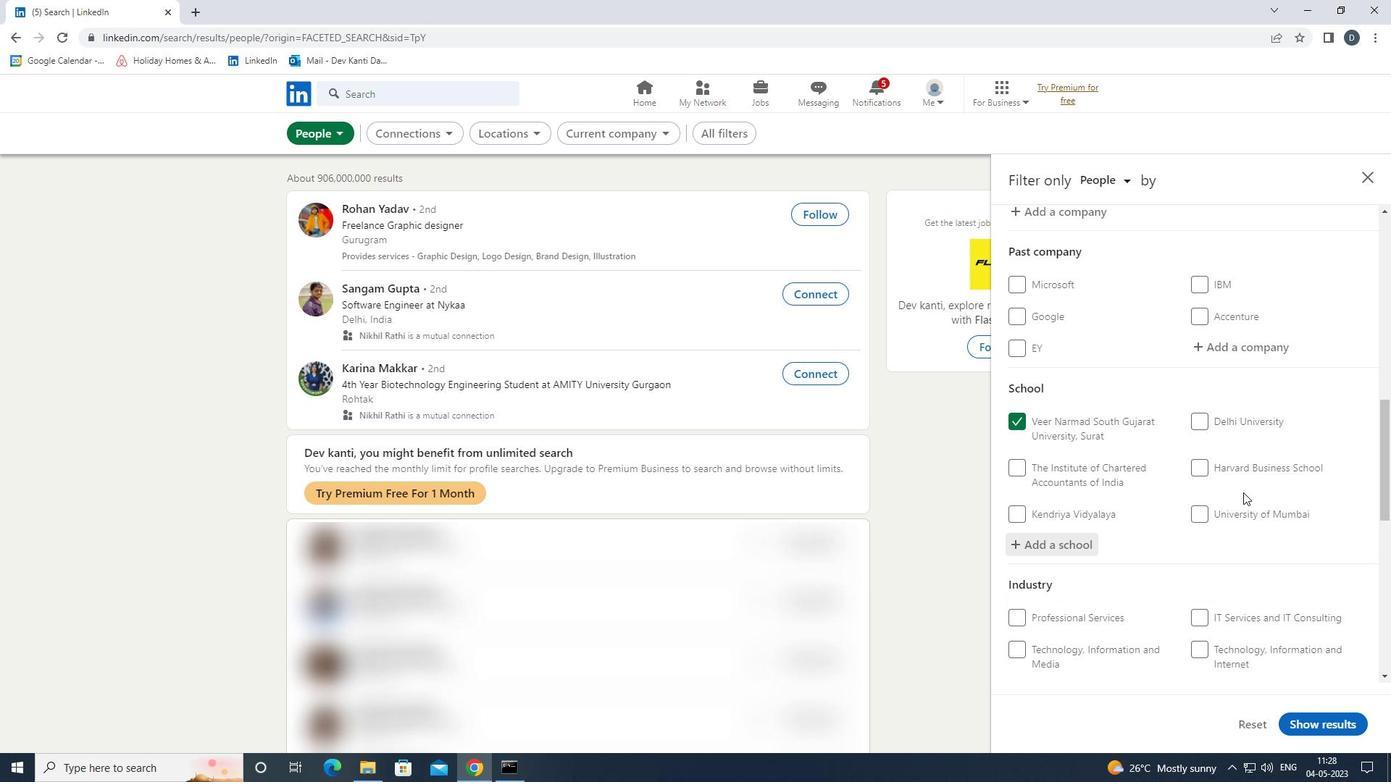
Action: Mouse scrolled (1243, 492) with delta (0, 0)
Screenshot: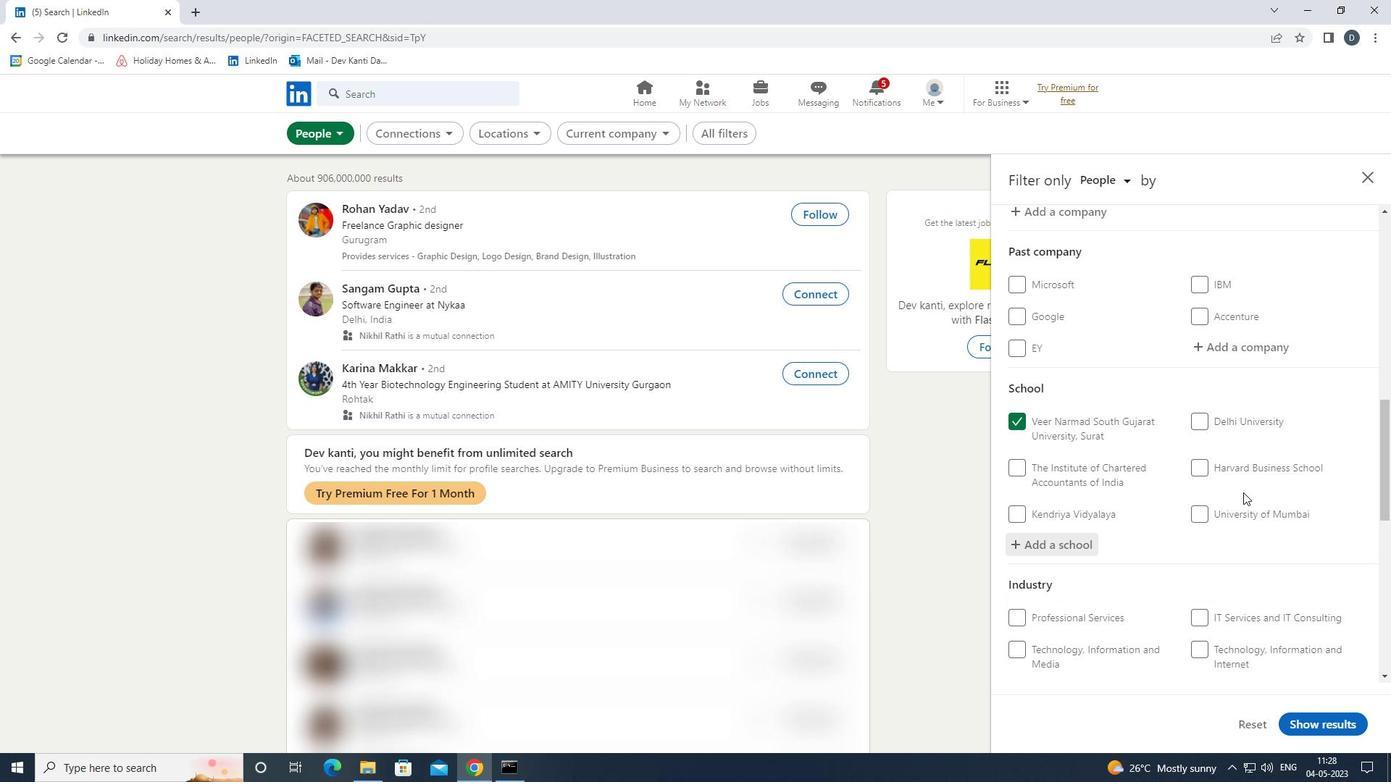 
Action: Mouse scrolled (1243, 492) with delta (0, 0)
Screenshot: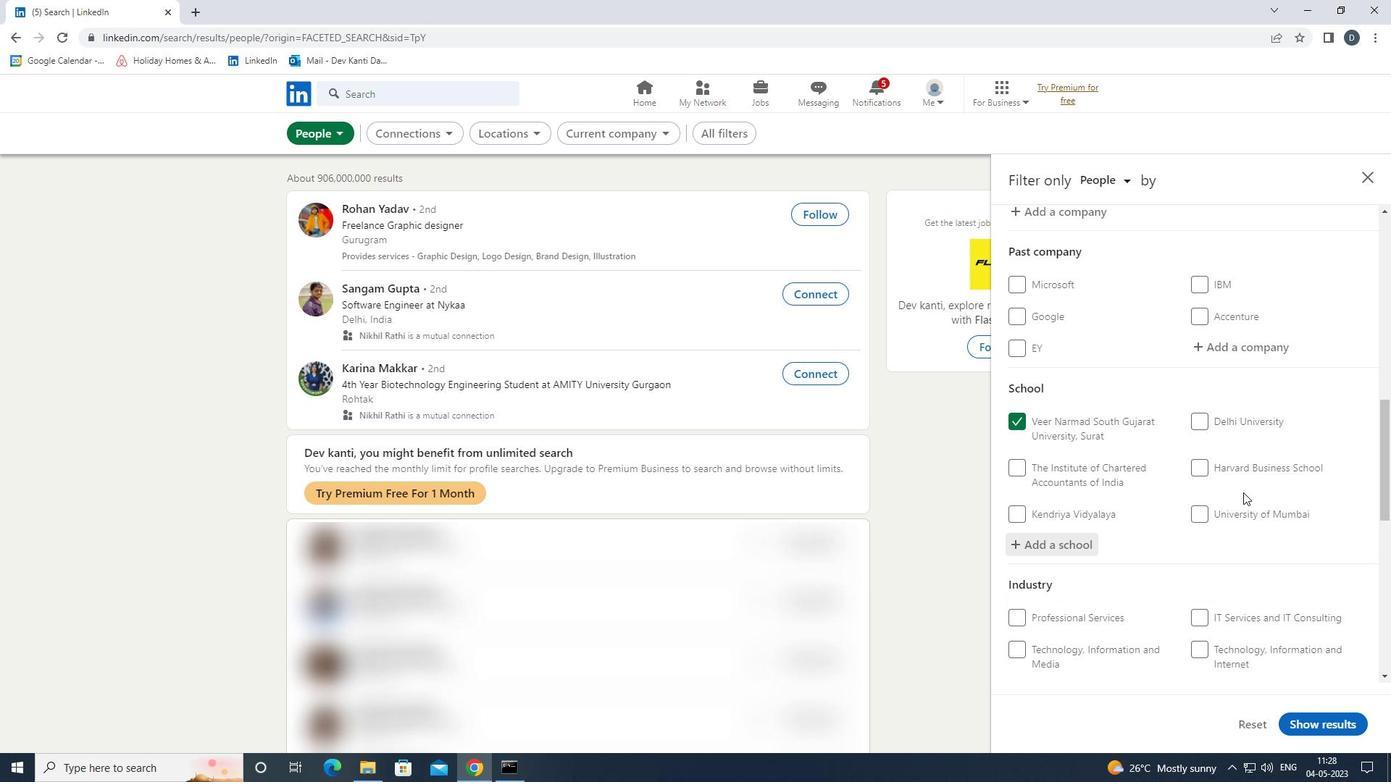 
Action: Mouse moved to (1243, 483)
Screenshot: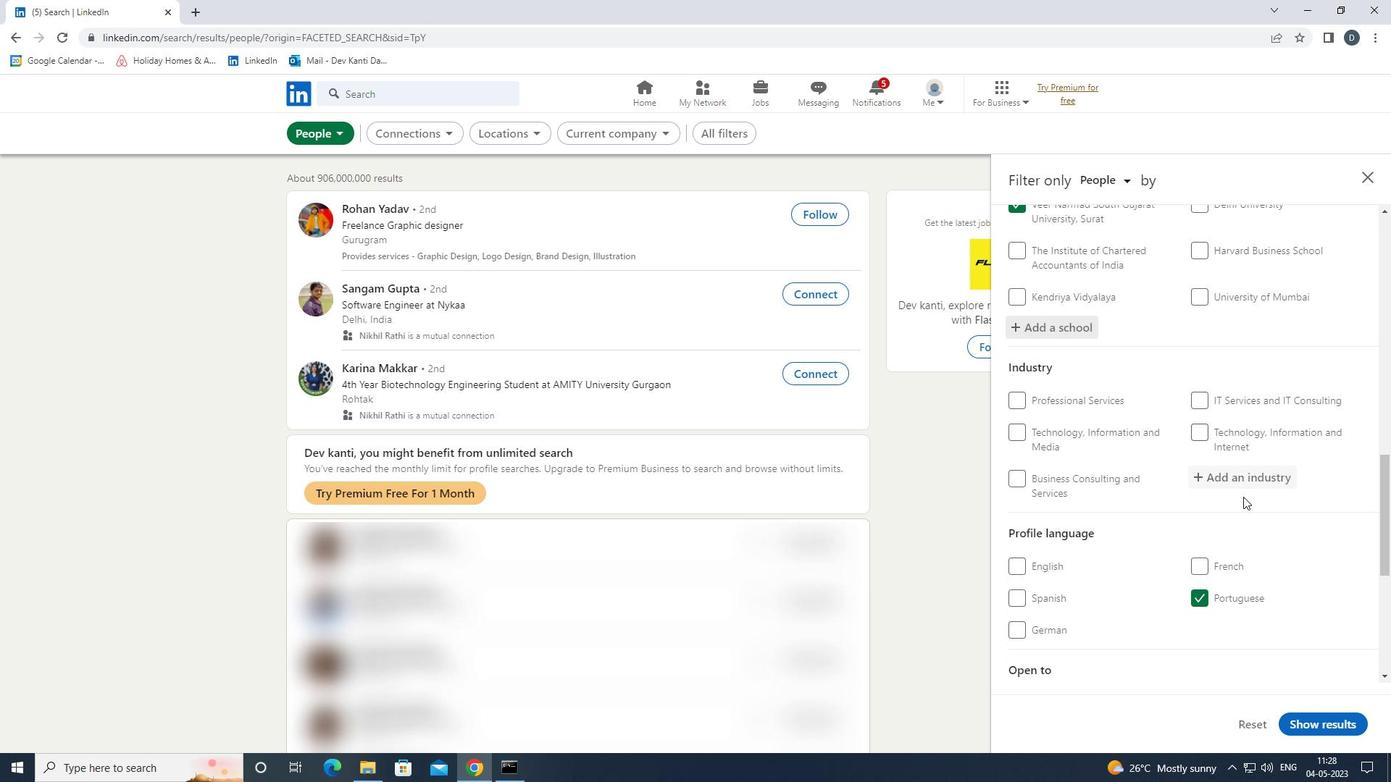 
Action: Mouse pressed left at (1243, 483)
Screenshot: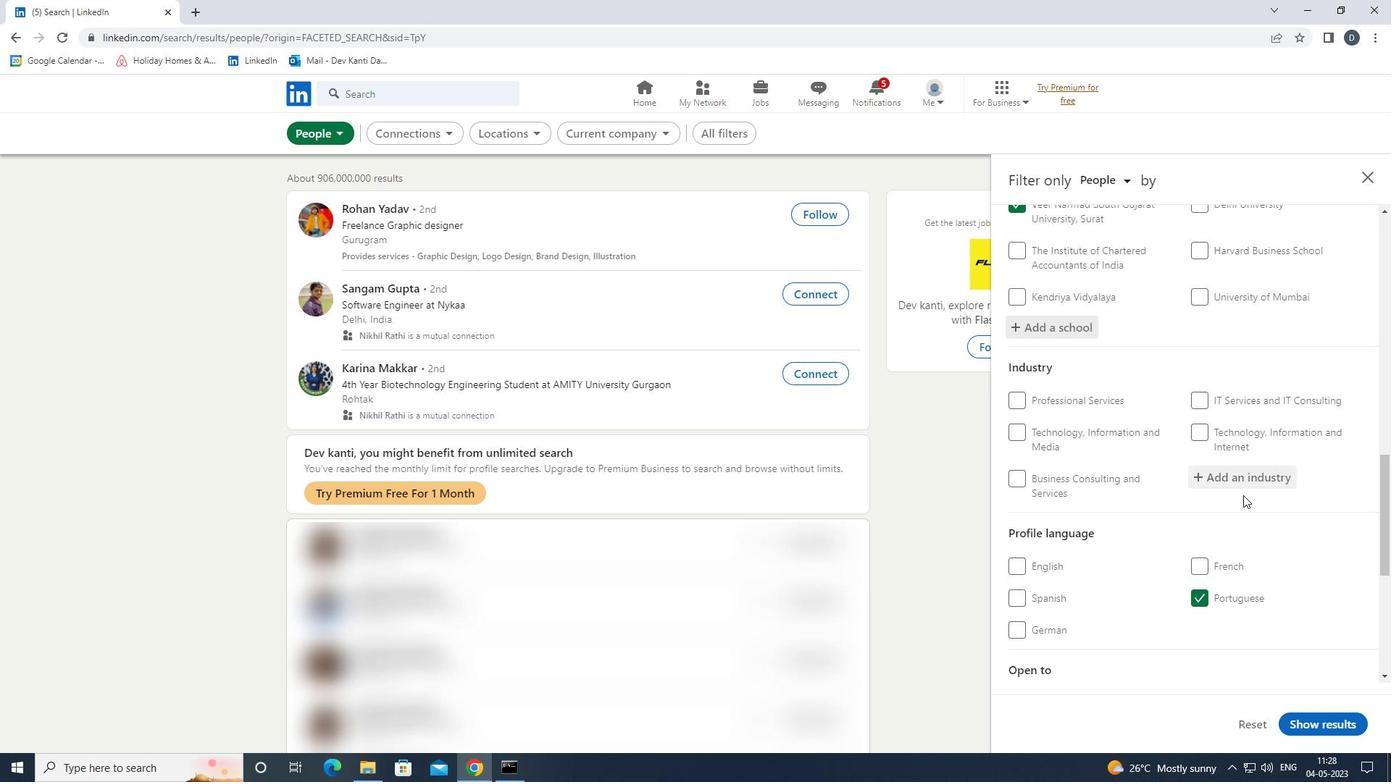 
Action: Key pressed <Key.shift>RETAIL<Key.space><Key.shift>APPL<Key.down><Key.enter>
Screenshot: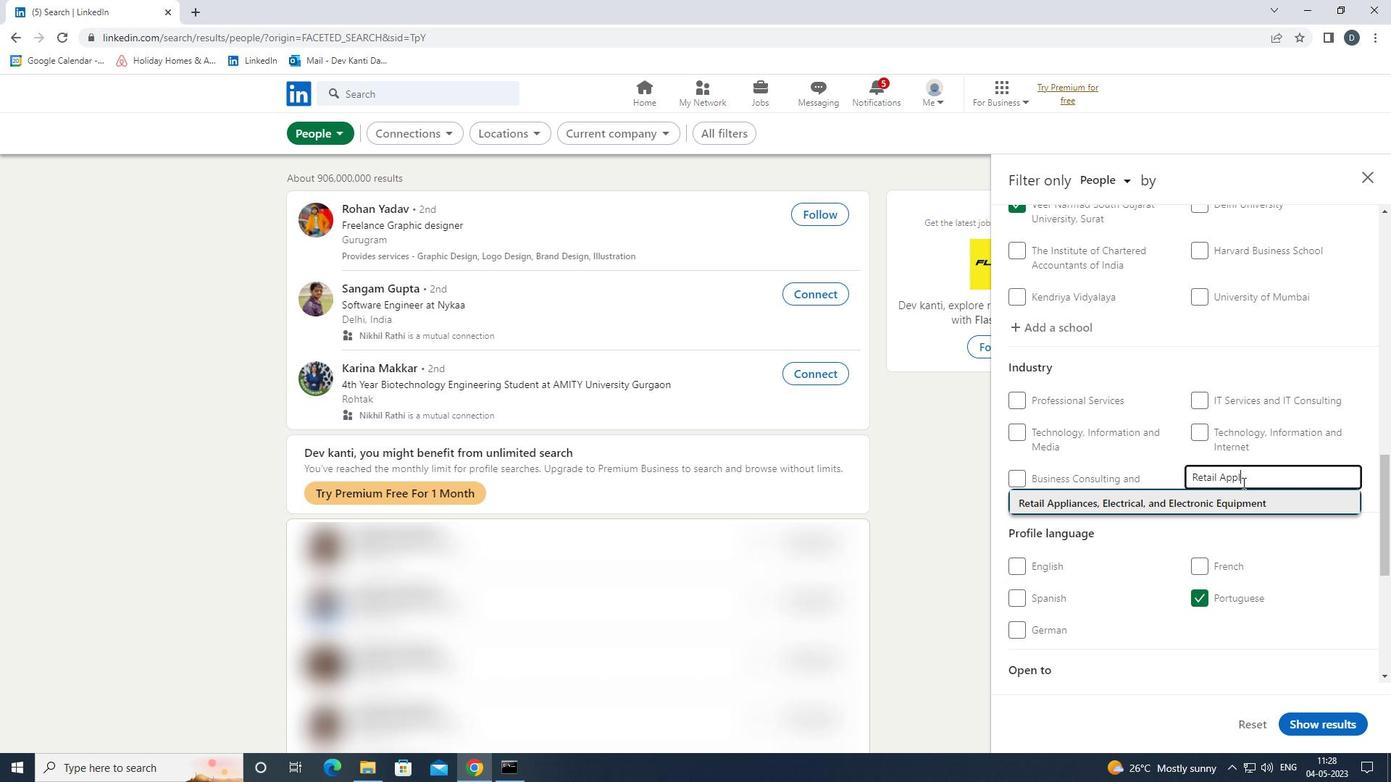 
Action: Mouse scrolled (1243, 482) with delta (0, 0)
Screenshot: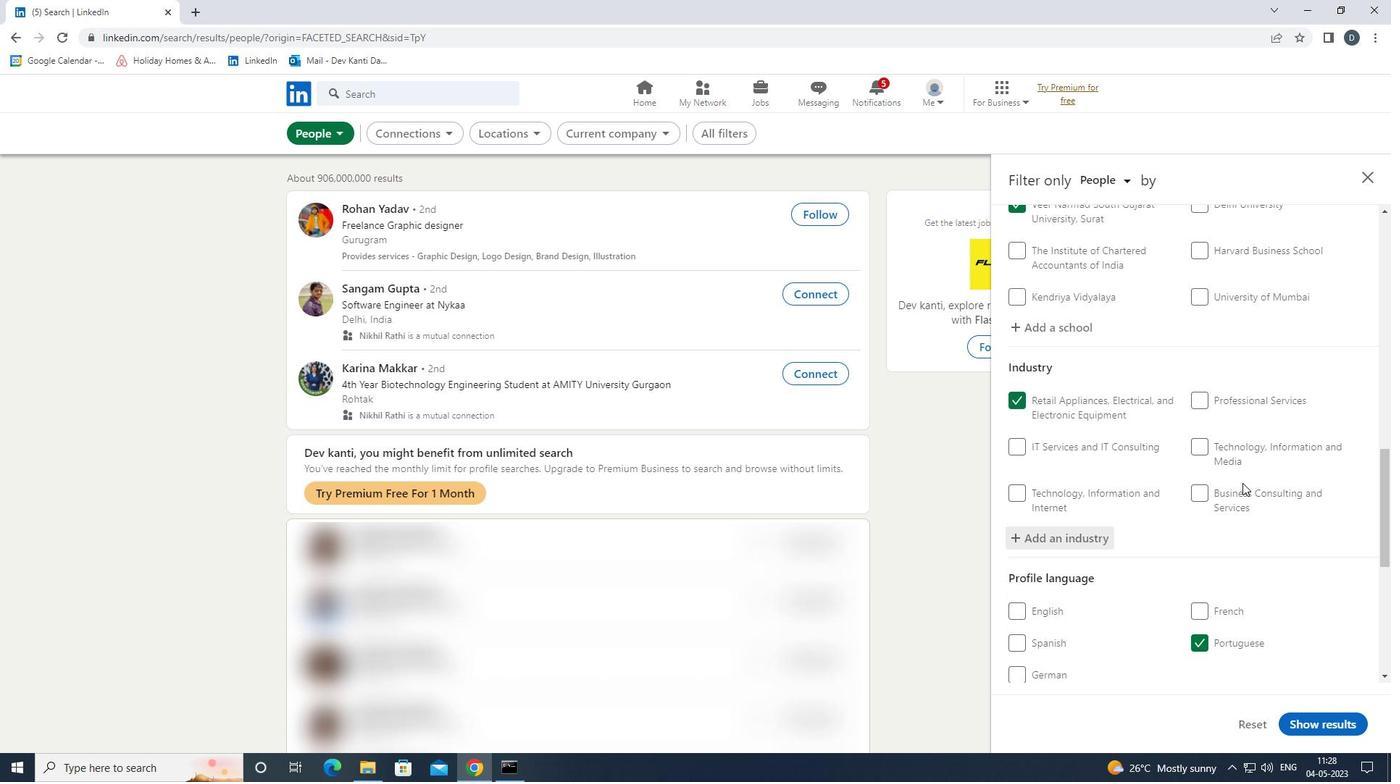 
Action: Mouse moved to (1243, 484)
Screenshot: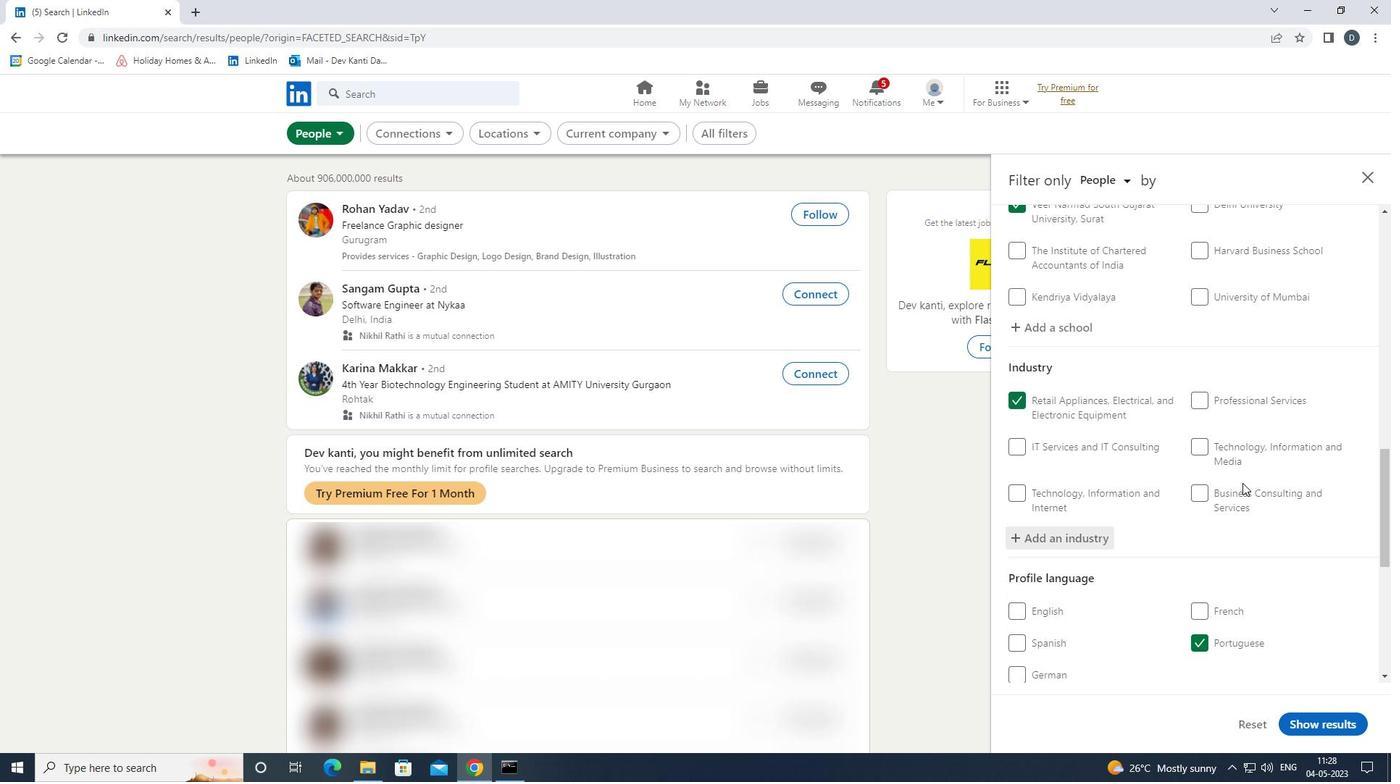 
Action: Mouse scrolled (1243, 483) with delta (0, 0)
Screenshot: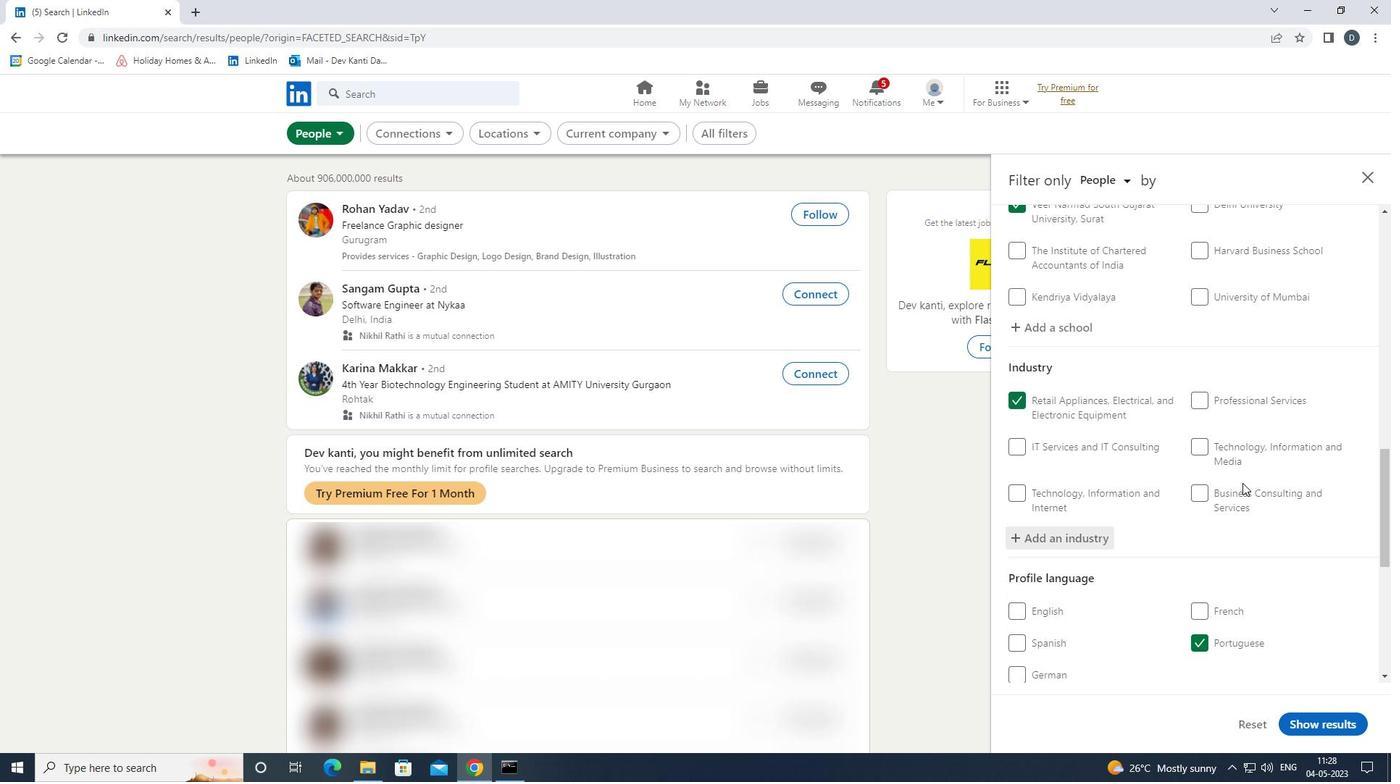 
Action: Mouse moved to (1244, 484)
Screenshot: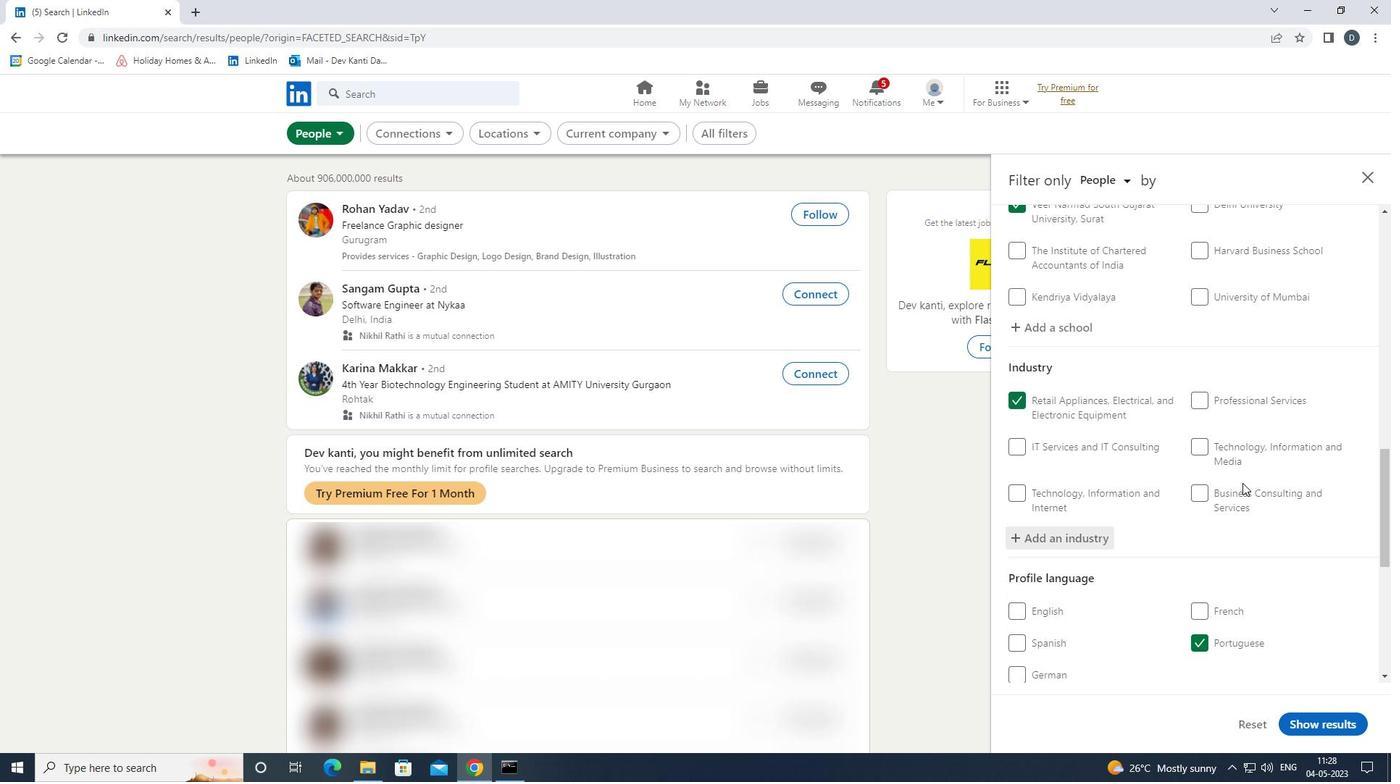 
Action: Mouse scrolled (1244, 484) with delta (0, 0)
Screenshot: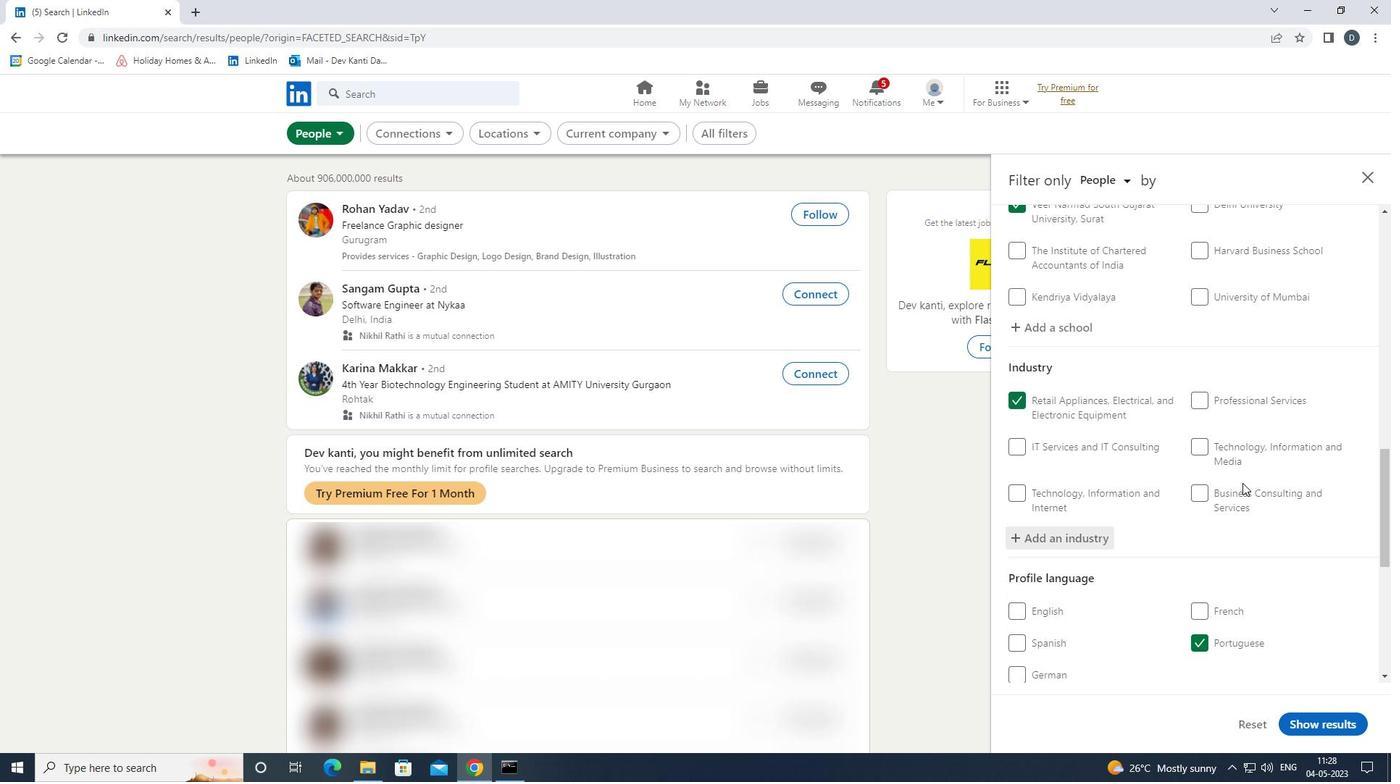 
Action: Mouse moved to (1246, 487)
Screenshot: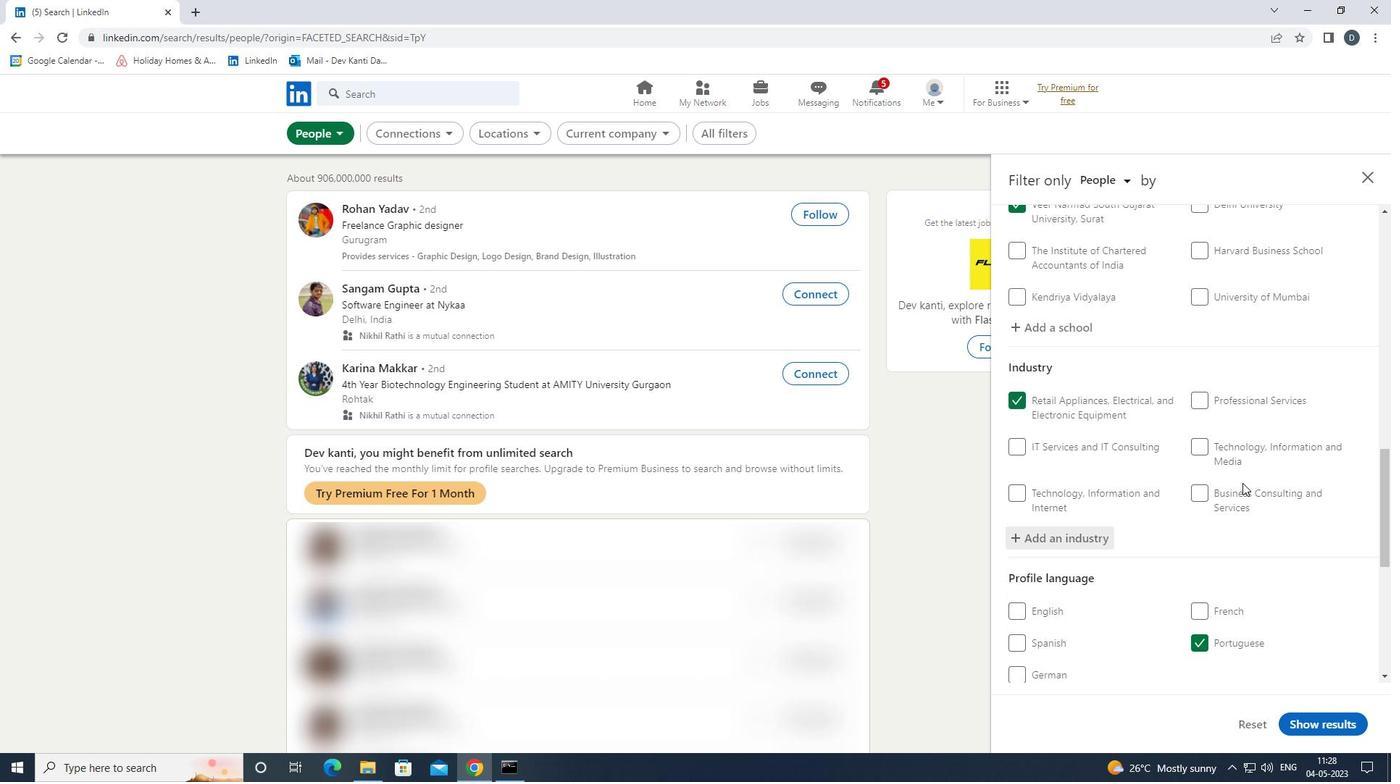 
Action: Mouse scrolled (1246, 486) with delta (0, 0)
Screenshot: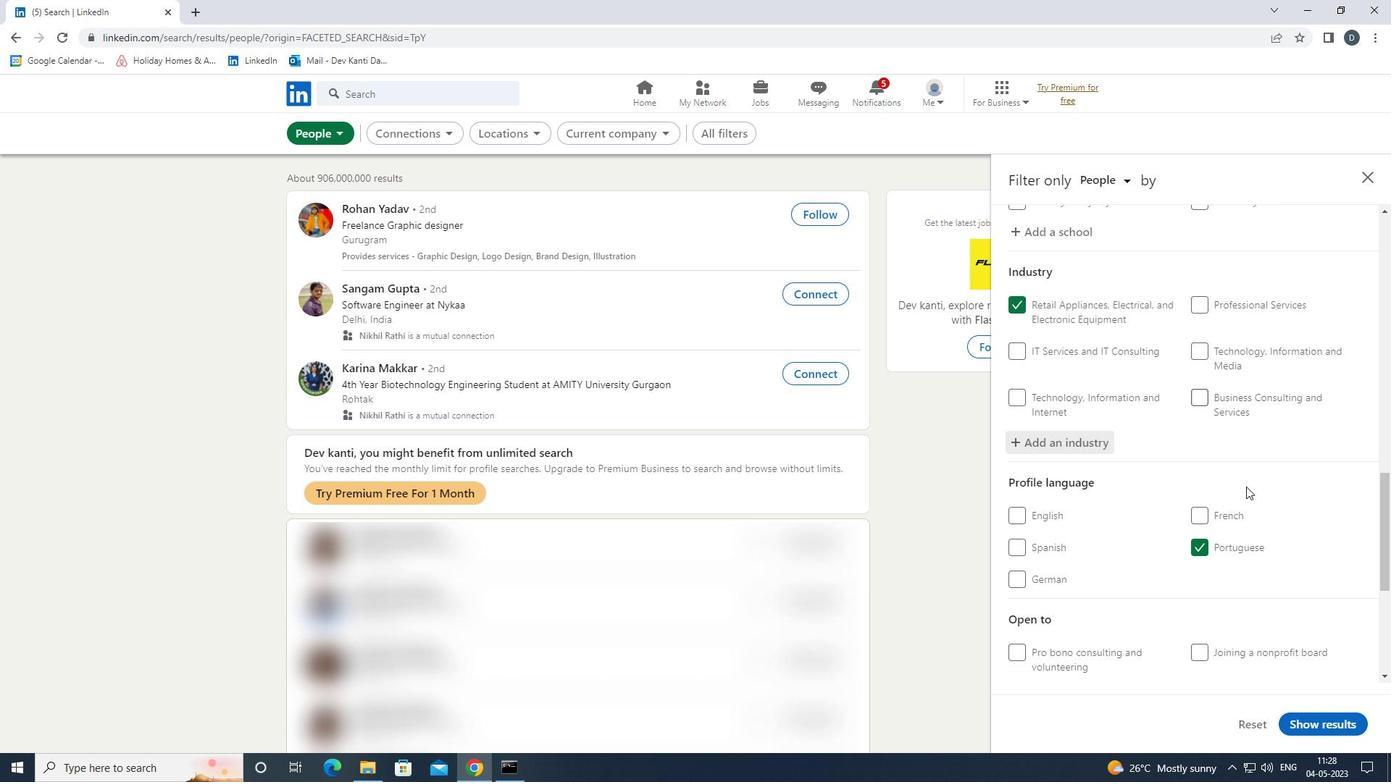 
Action: Mouse scrolled (1246, 486) with delta (0, 0)
Screenshot: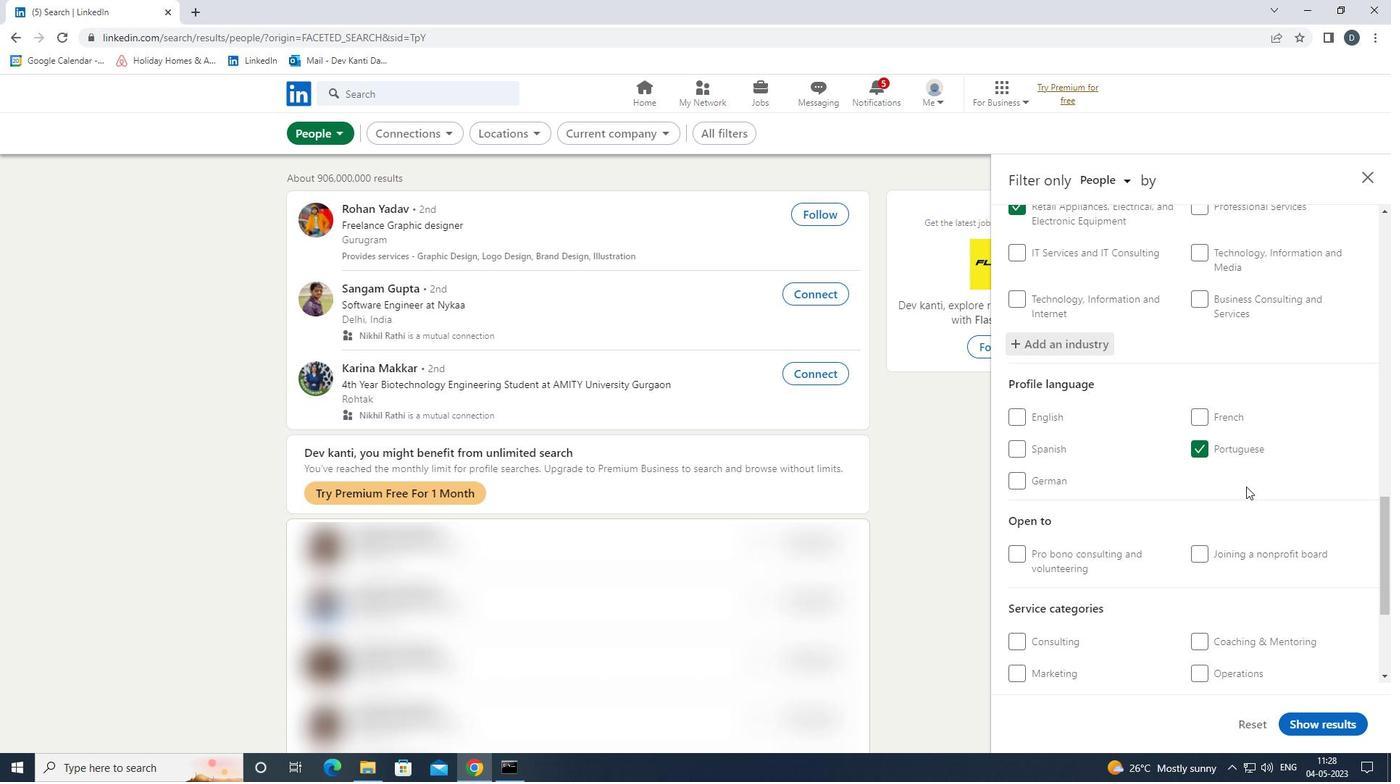 
Action: Mouse moved to (1222, 540)
Screenshot: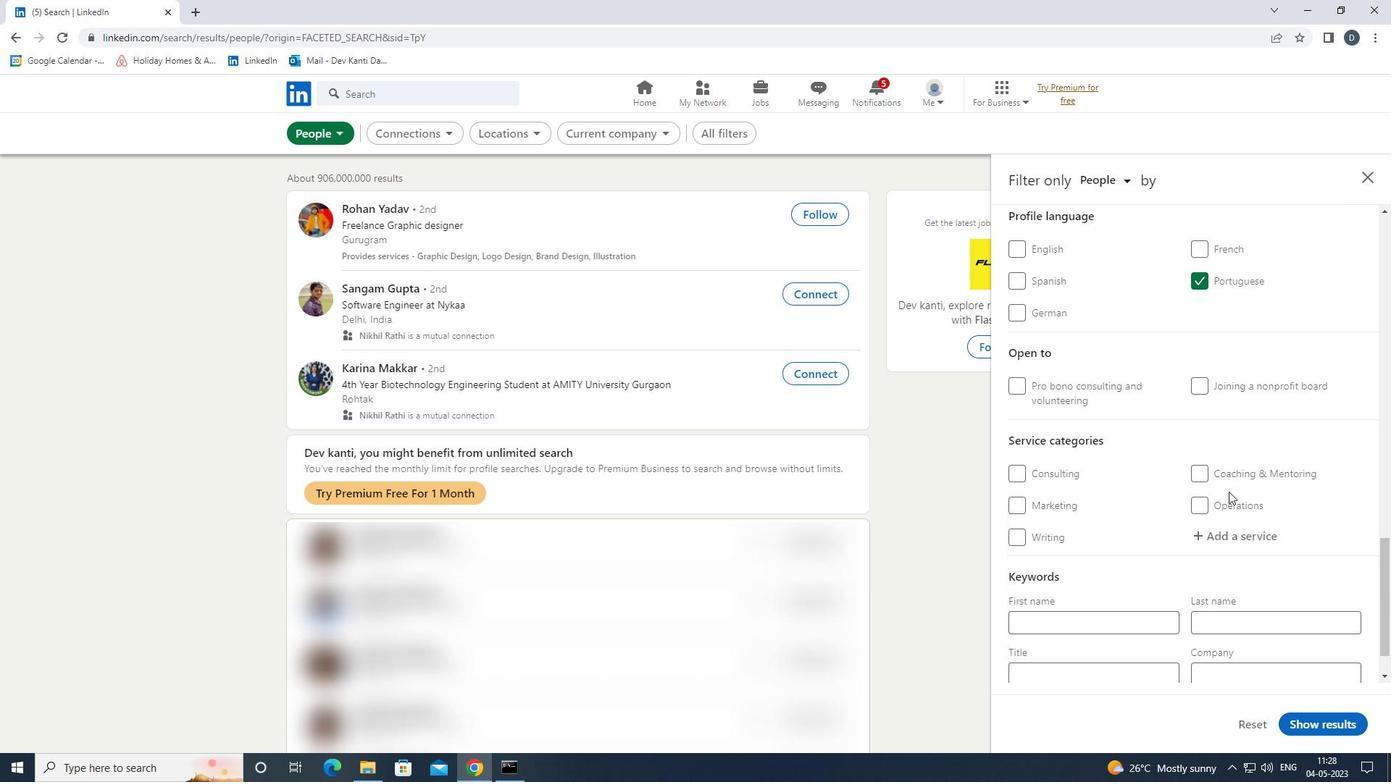 
Action: Mouse pressed left at (1222, 540)
Screenshot: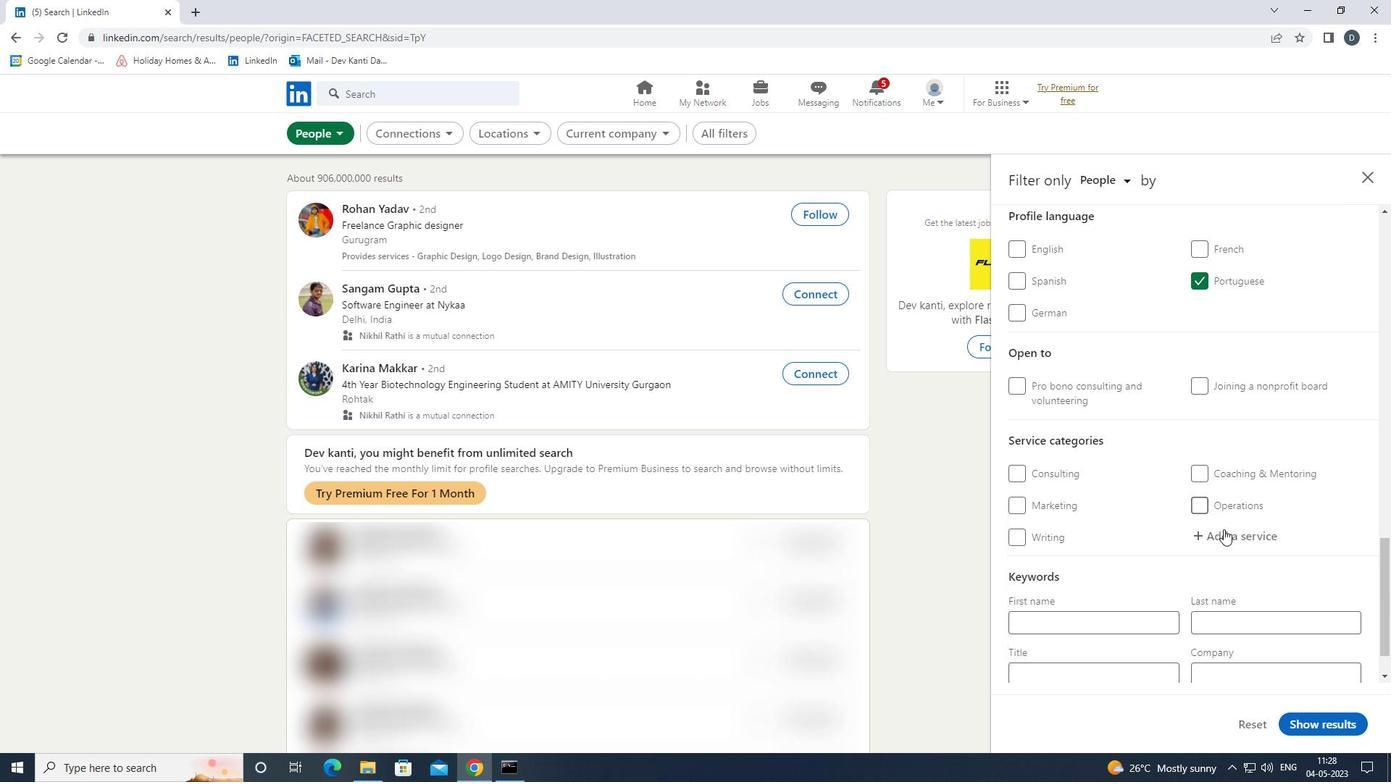 
Action: Mouse moved to (1221, 543)
Screenshot: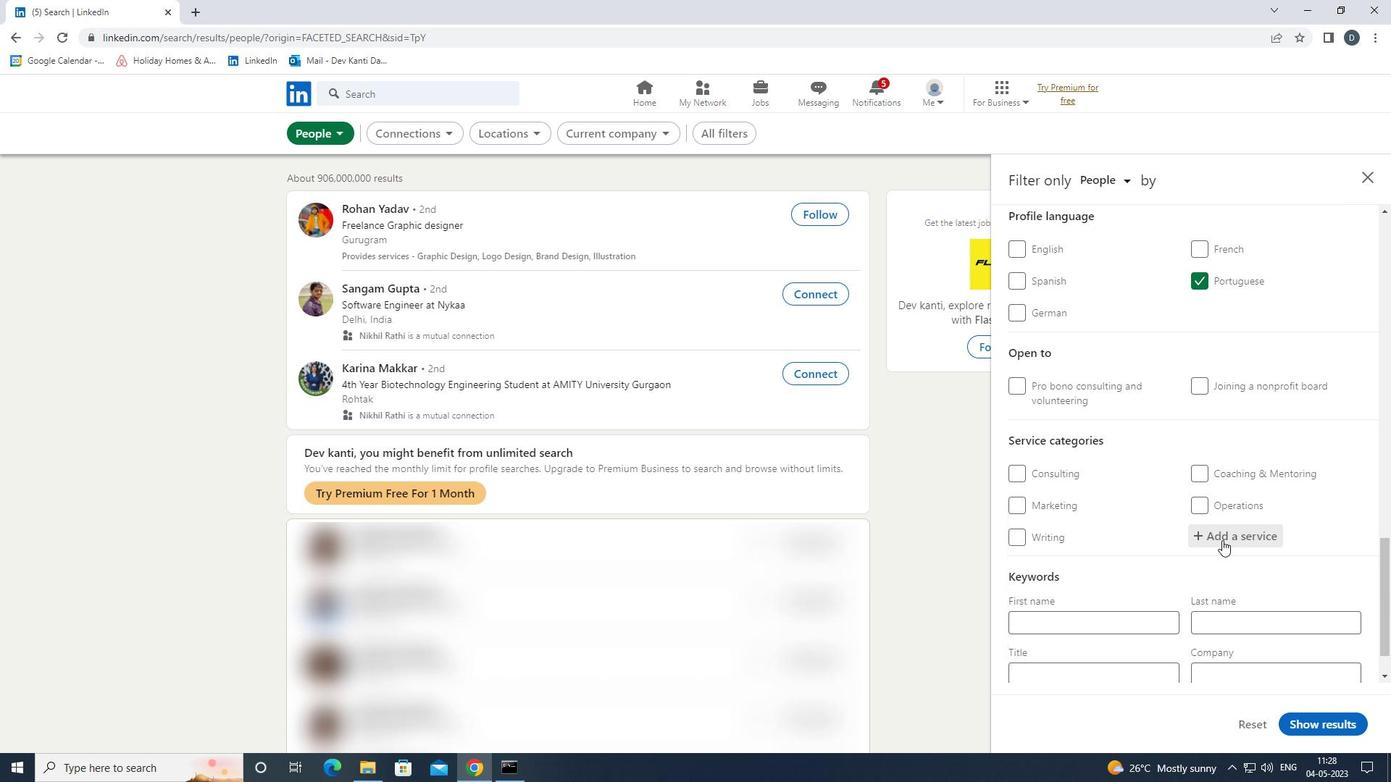 
Action: Key pressed <Key.shift>COACHING<Key.space><Key.shift><Key.shift><Key.shift><Key.shift><Key.shift><Key.shift><Key.shift><Key.shift><Key.shift><Key.shift><Key.shift><Key.shift><Key.shift><Key.shift><Key.shift>&<Key.space><Key.shift>MENTORING<Key.enter>
Screenshot: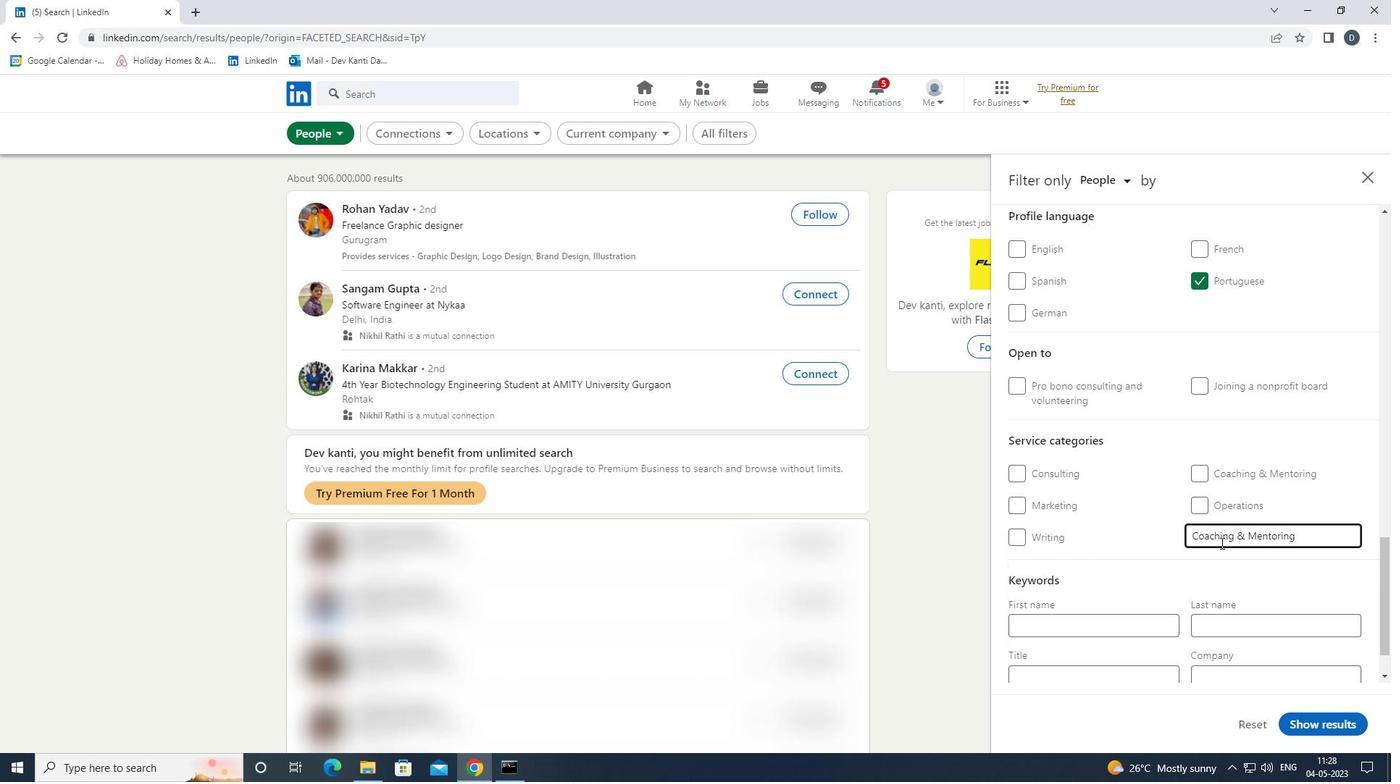 
Action: Mouse moved to (1110, 523)
Screenshot: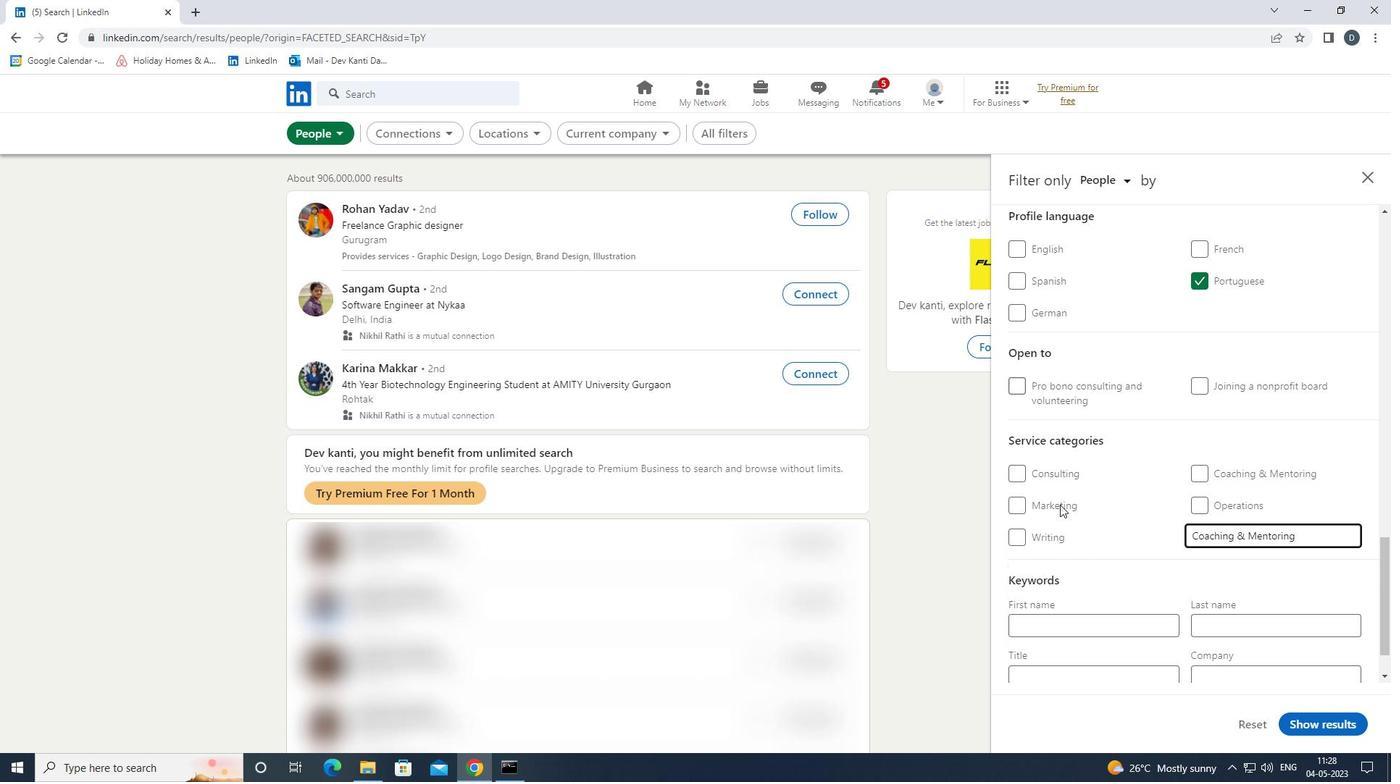 
Action: Mouse scrolled (1110, 522) with delta (0, 0)
Screenshot: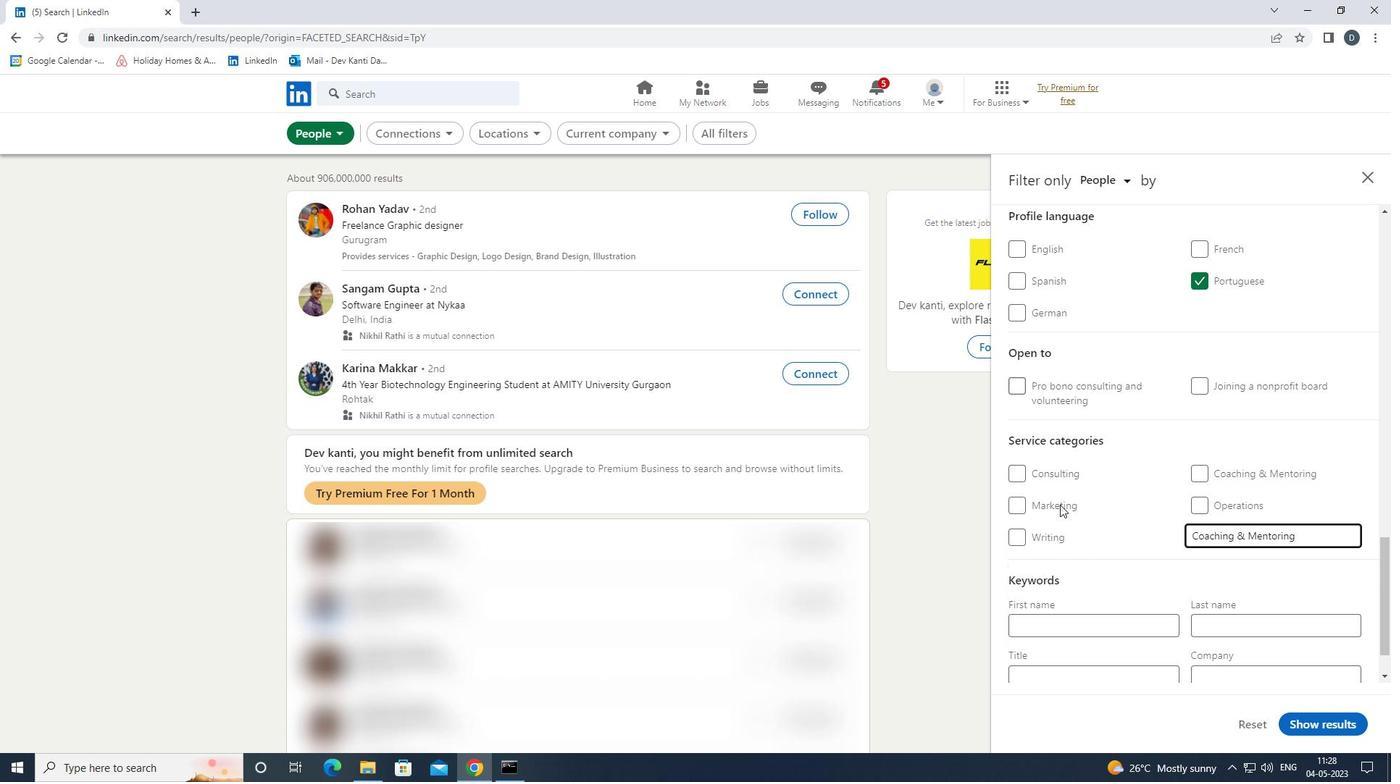 
Action: Mouse scrolled (1110, 522) with delta (0, 0)
Screenshot: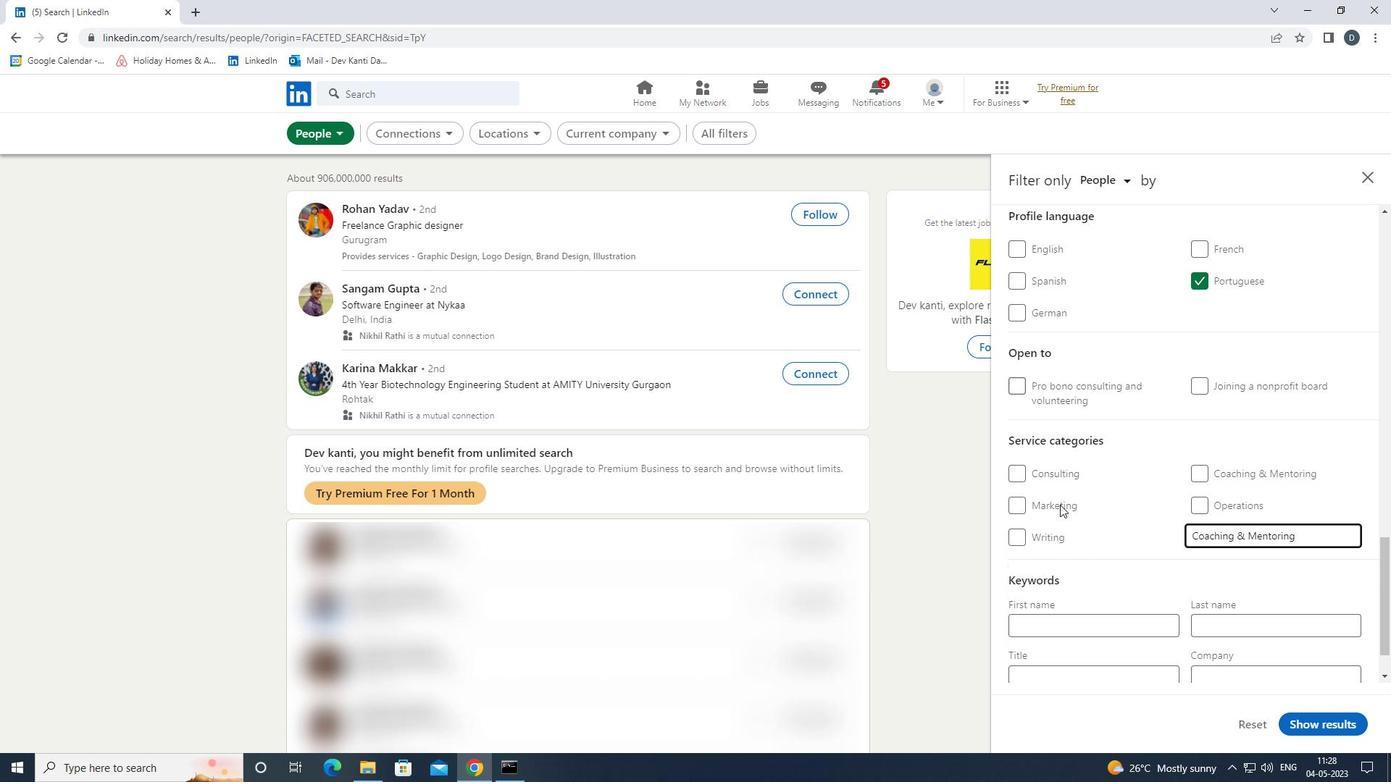 
Action: Mouse scrolled (1110, 522) with delta (0, 0)
Screenshot: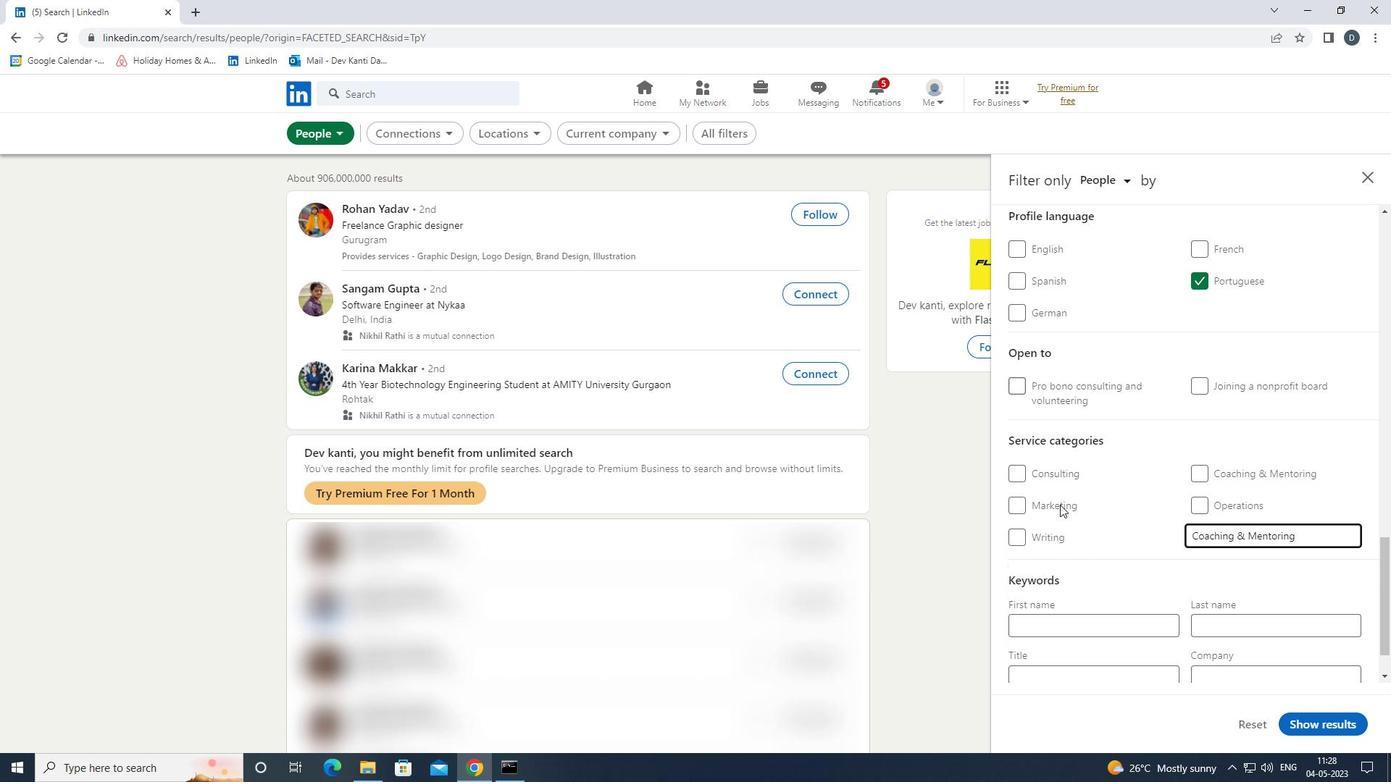 
Action: Mouse moved to (1087, 625)
Screenshot: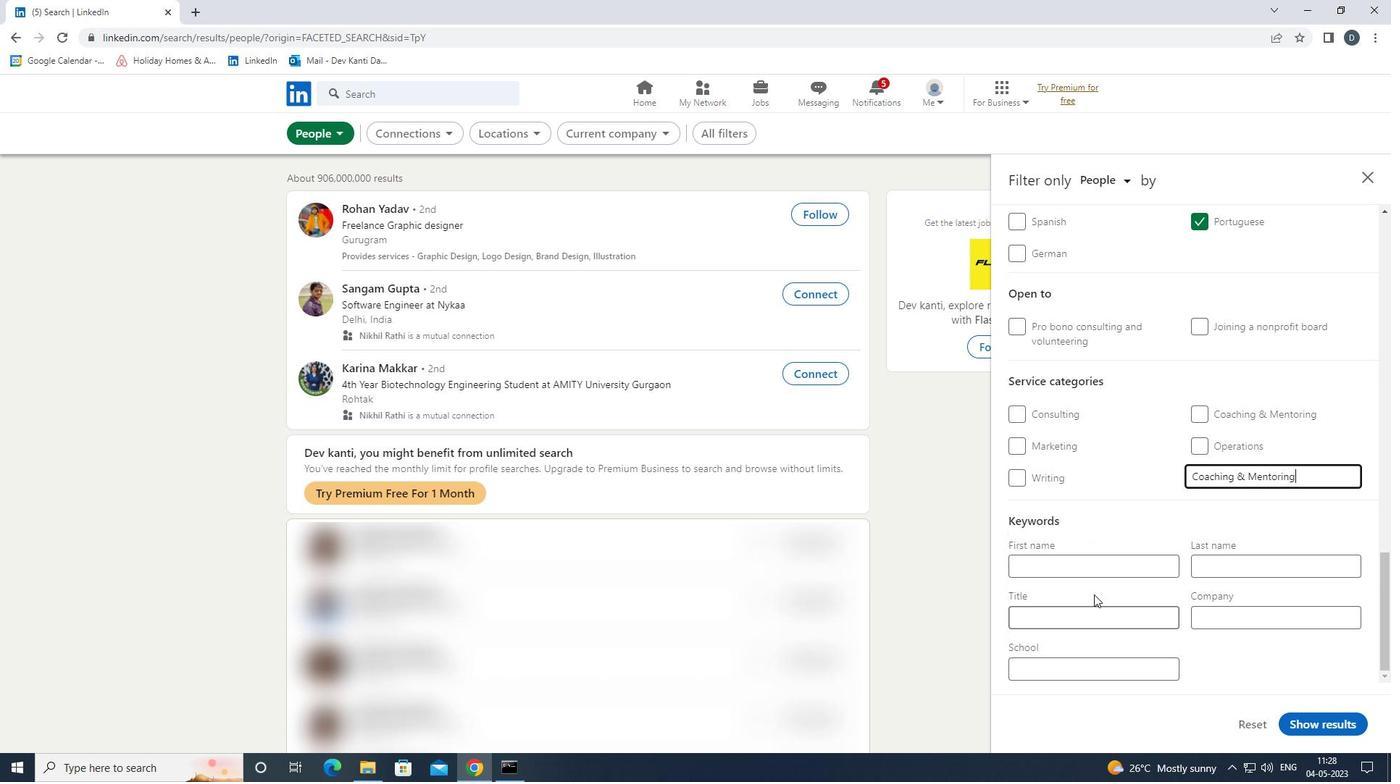 
Action: Mouse pressed left at (1087, 625)
Screenshot: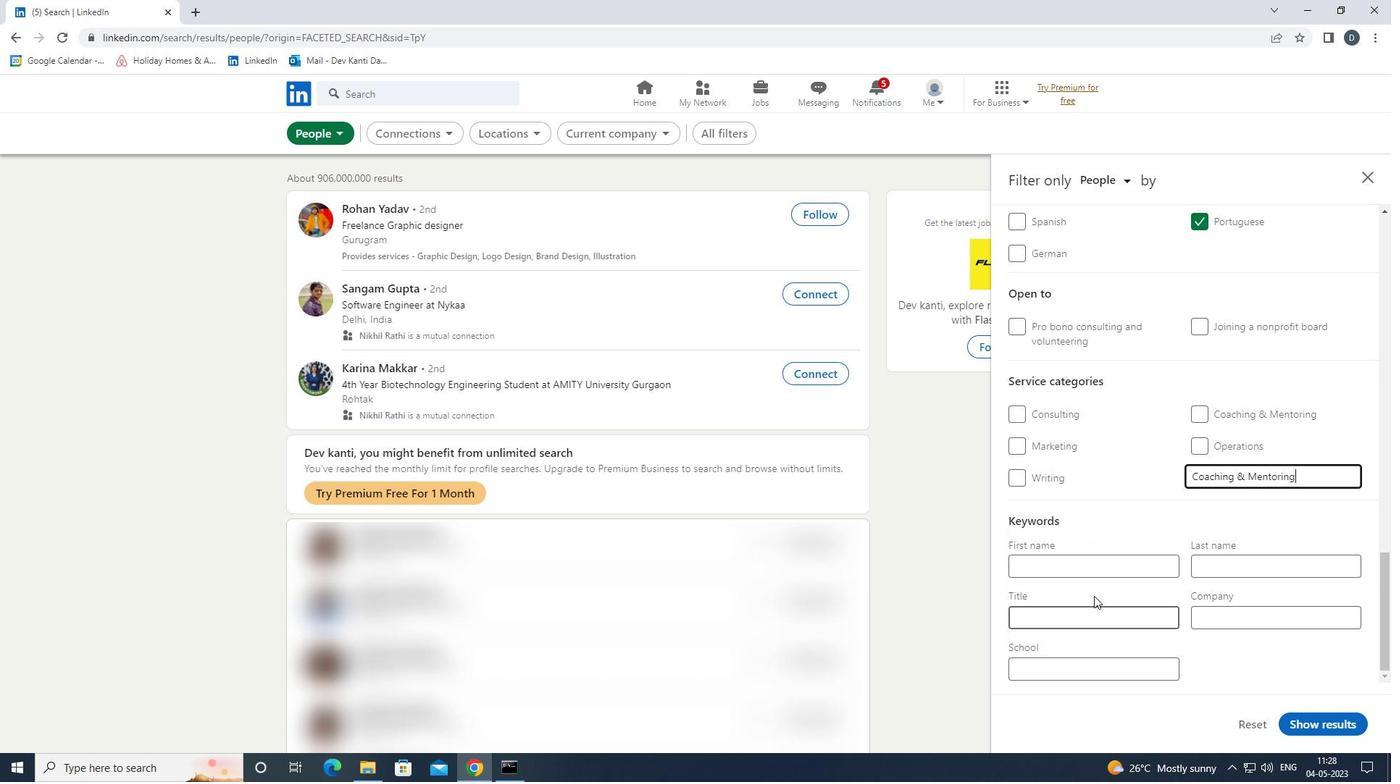 
Action: Mouse moved to (1074, 624)
Screenshot: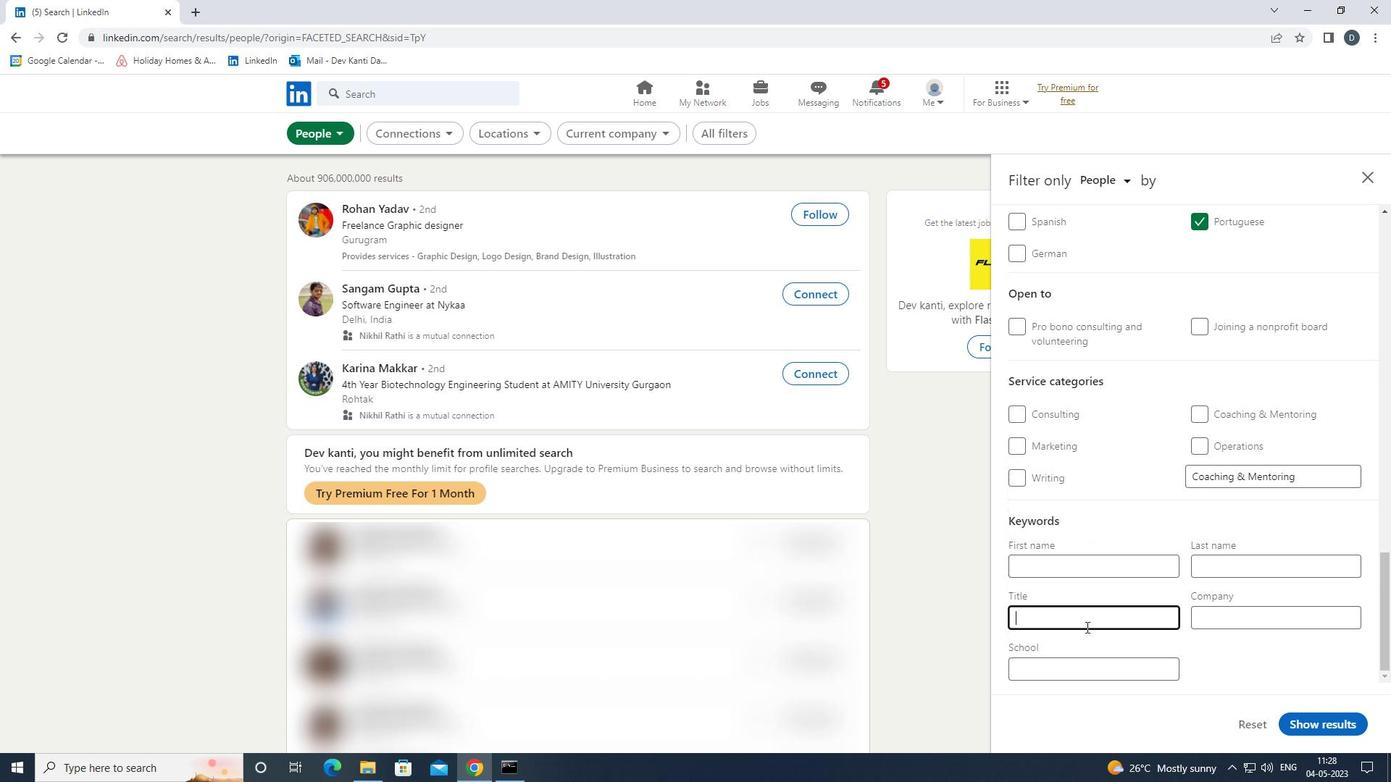 
Action: Key pressed <Key.shift>LOCKS<Key.backspace>SMITH
Screenshot: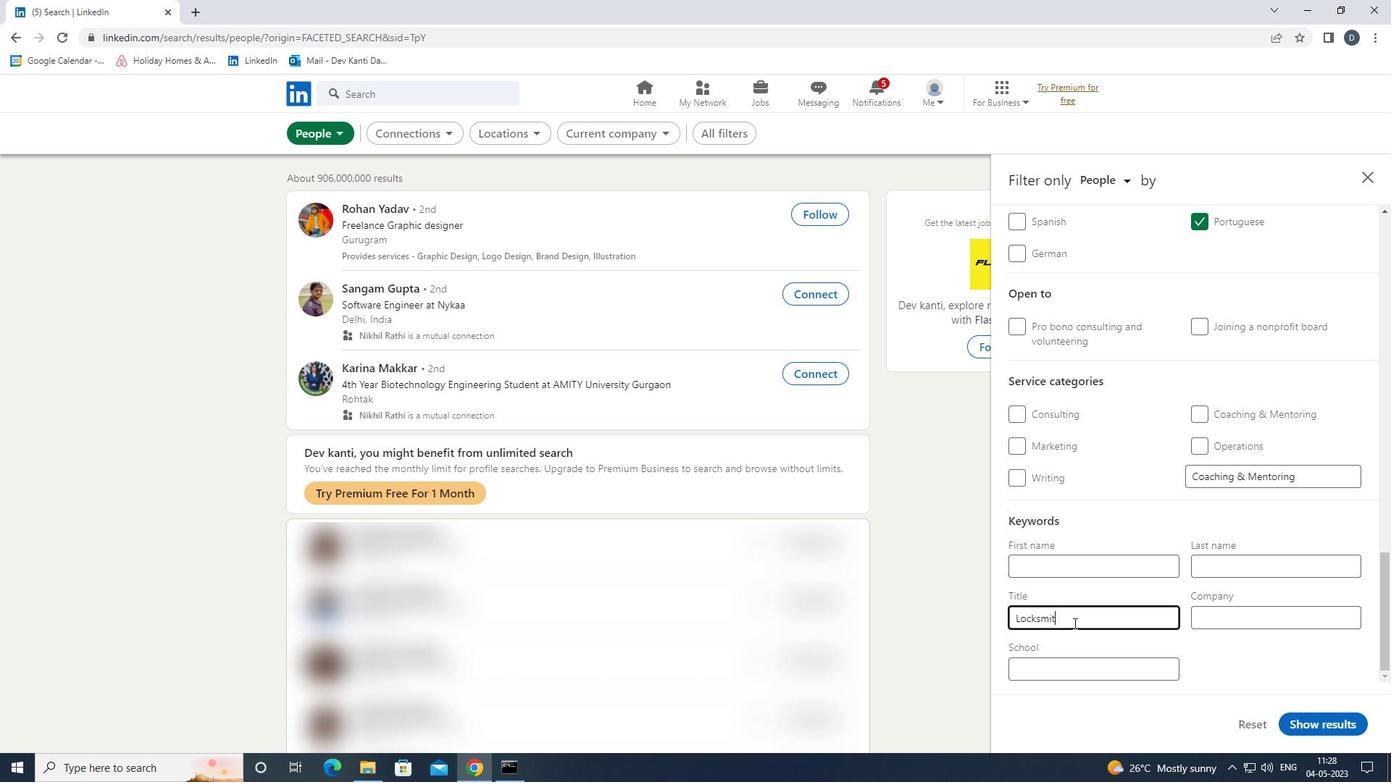 
Action: Mouse moved to (1338, 737)
Screenshot: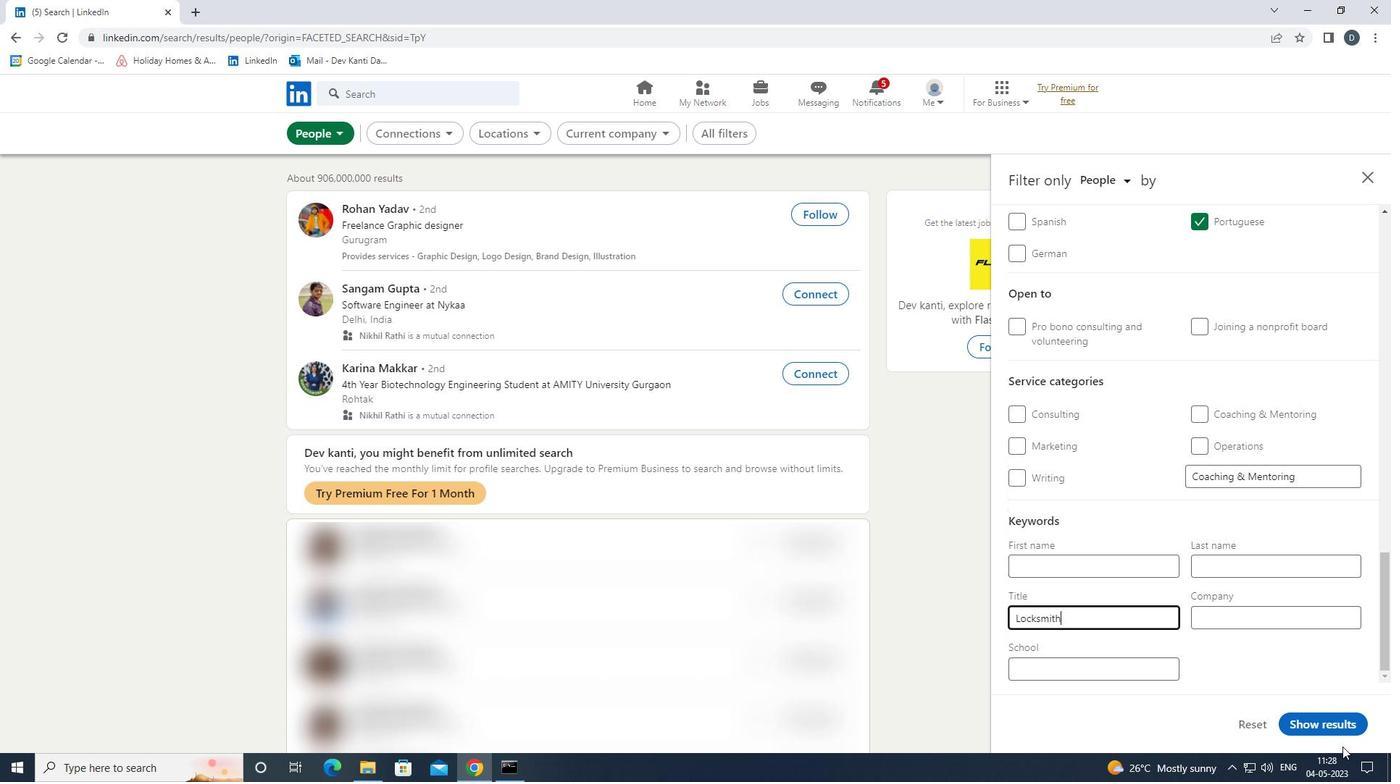 
Action: Mouse pressed left at (1338, 737)
Screenshot: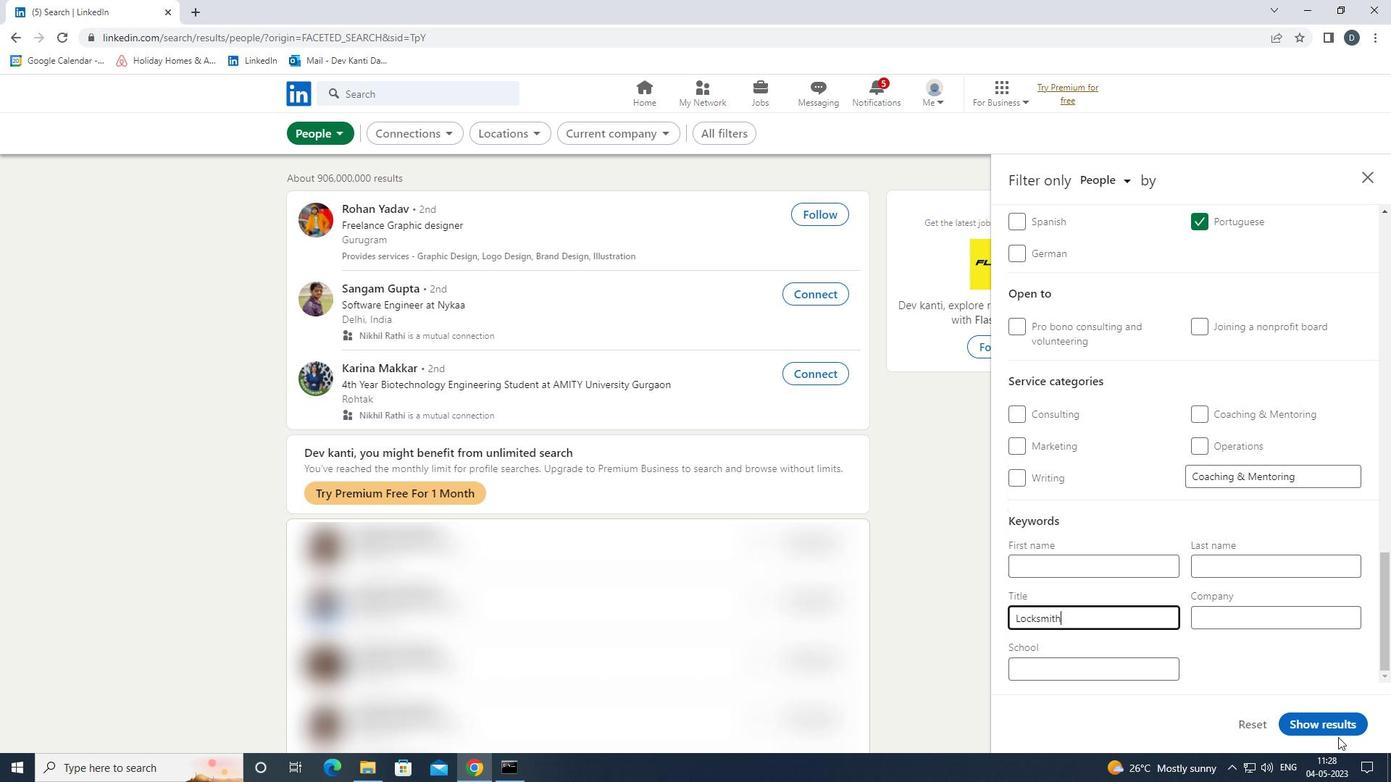 
Action: Mouse moved to (1335, 724)
Screenshot: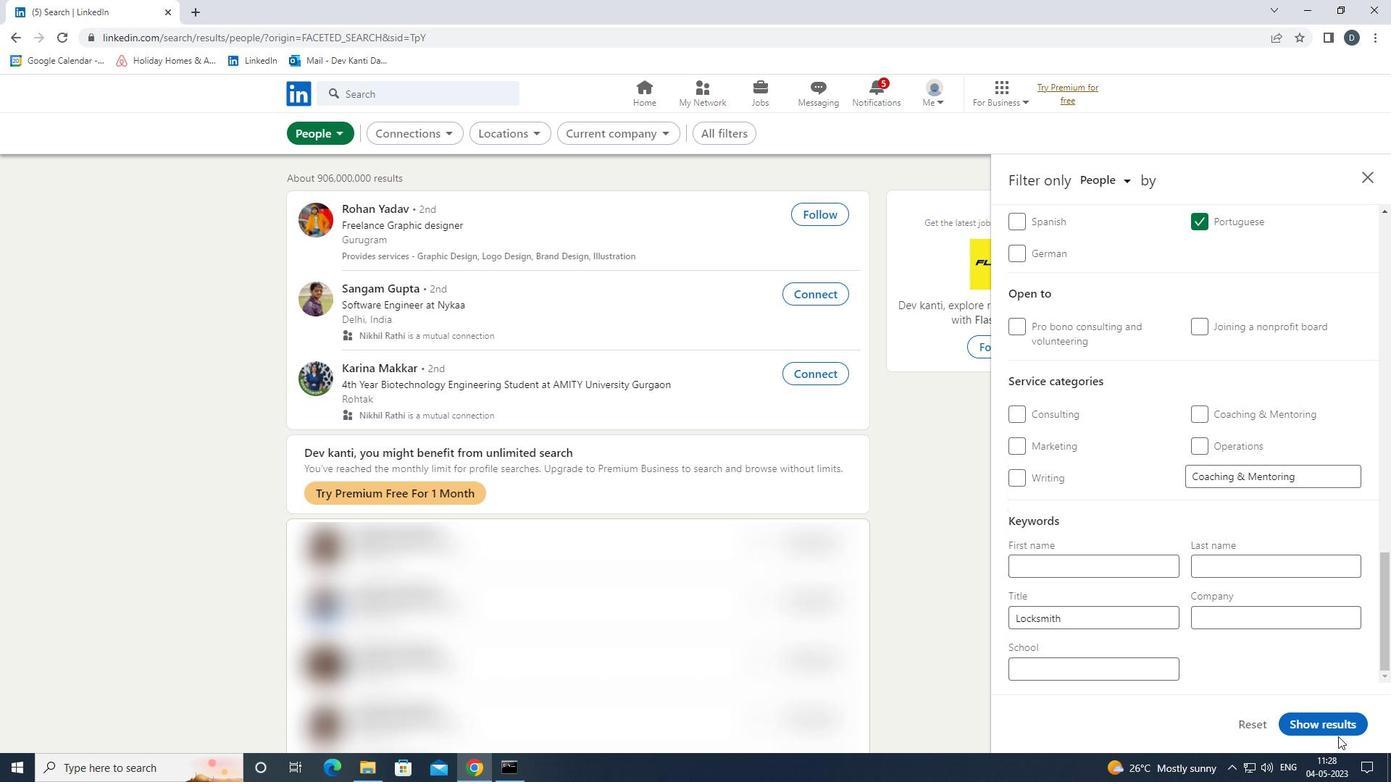 
Action: Mouse pressed left at (1335, 724)
Screenshot: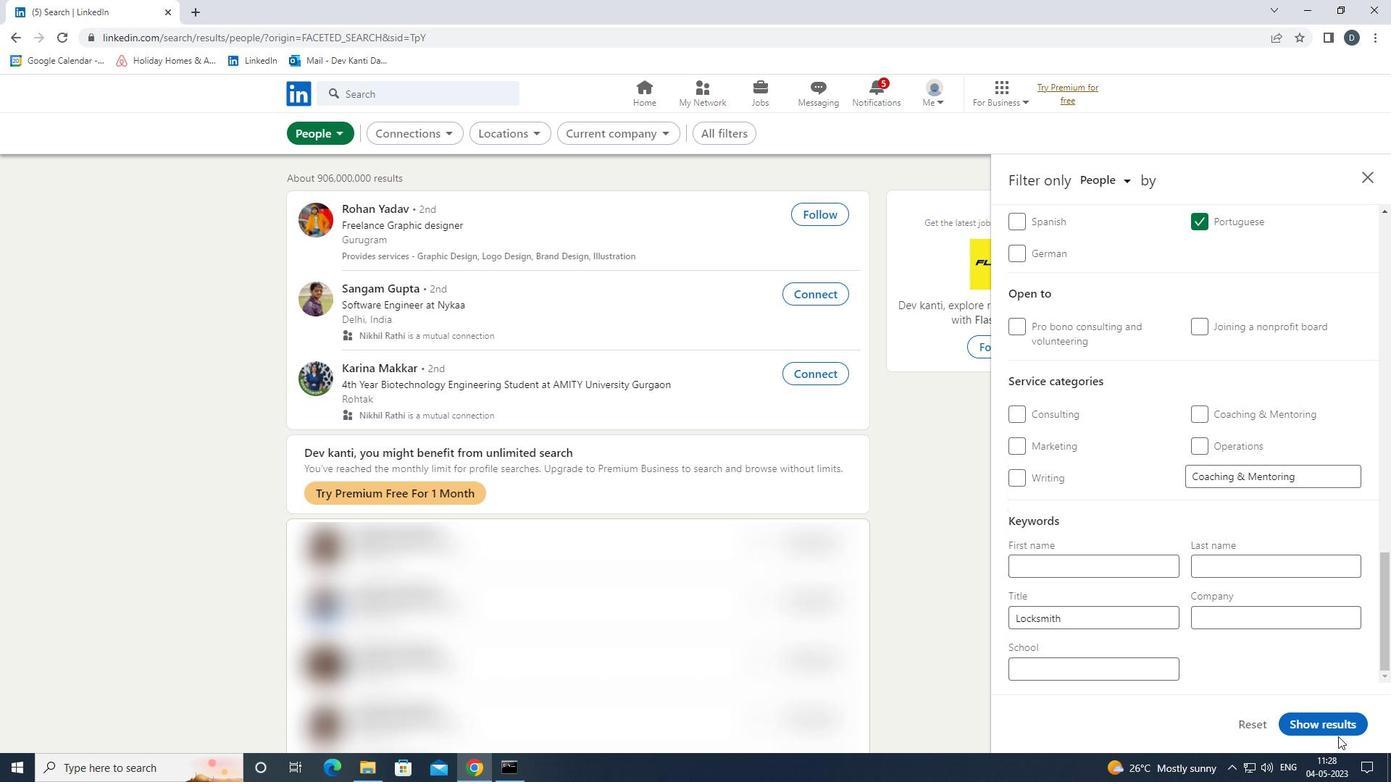 
Action: Mouse moved to (894, 326)
Screenshot: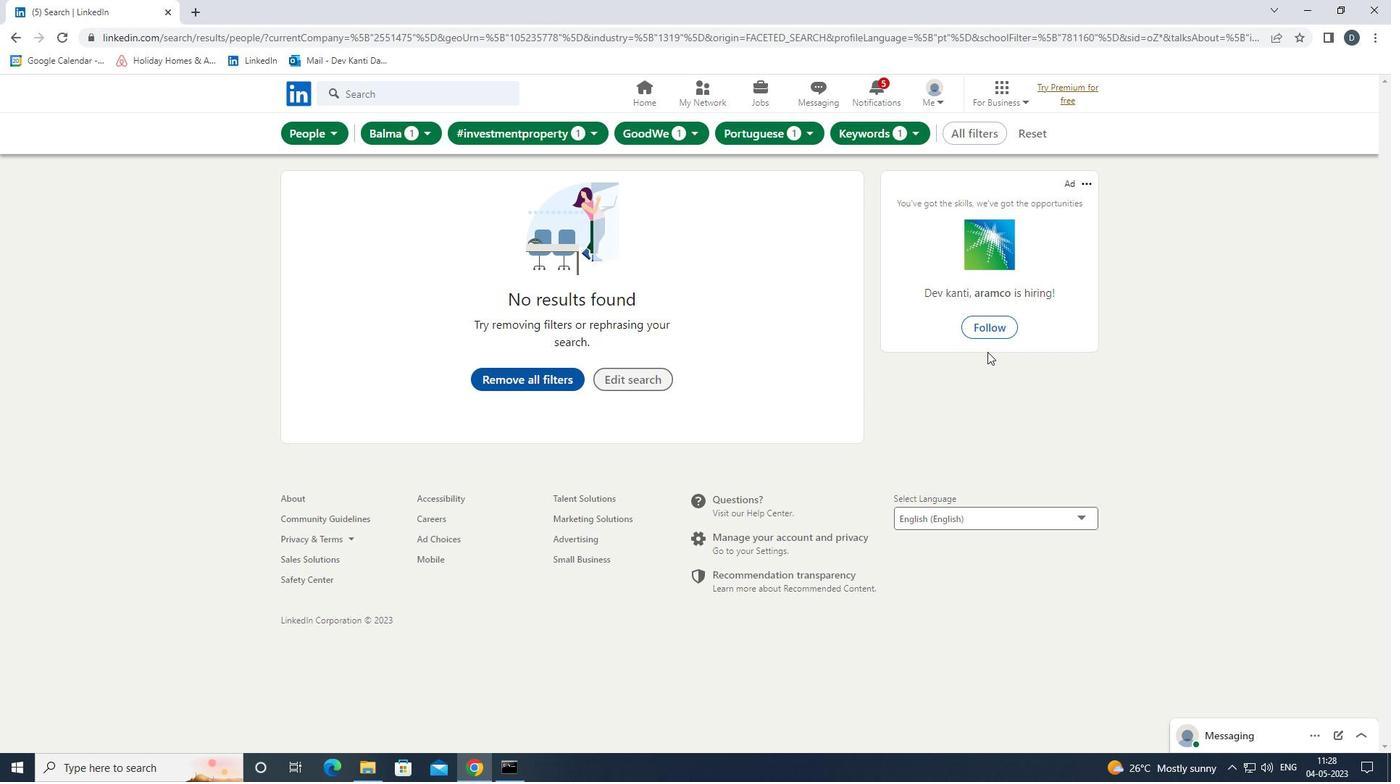 
